 Task: Search one way flight ticket for 3 adults, 3 children in business from College Station: Easterwood Field to Laramie: Laramie Regional Airport on 8-3-2023. Choice of flights is American. Number of bags: 4 checked bags. Price is upto 108000. Outbound departure time preference is 22:30.
Action: Mouse moved to (373, 182)
Screenshot: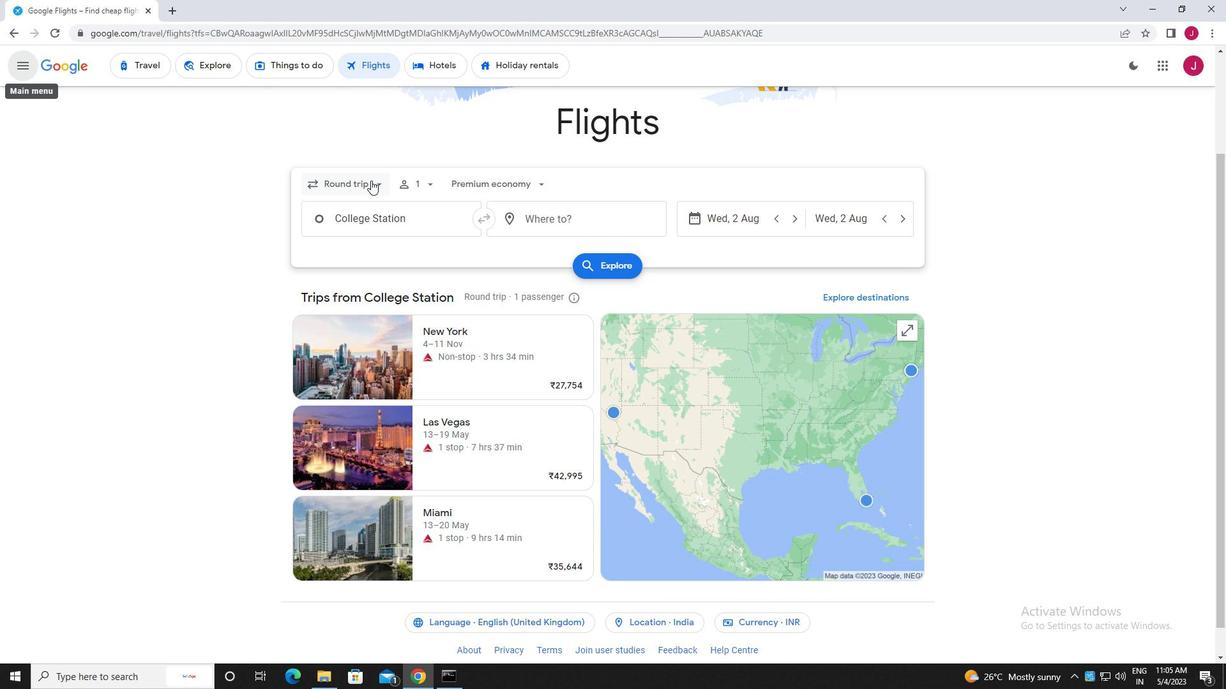 
Action: Mouse pressed left at (373, 182)
Screenshot: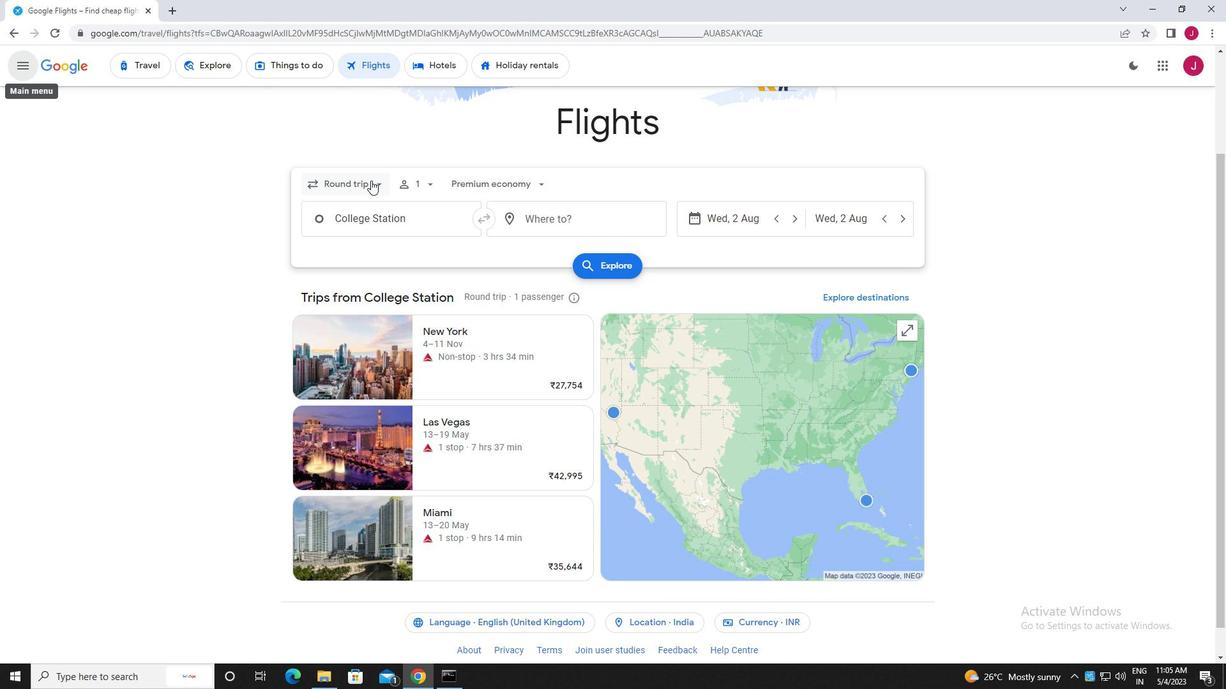 
Action: Mouse moved to (366, 245)
Screenshot: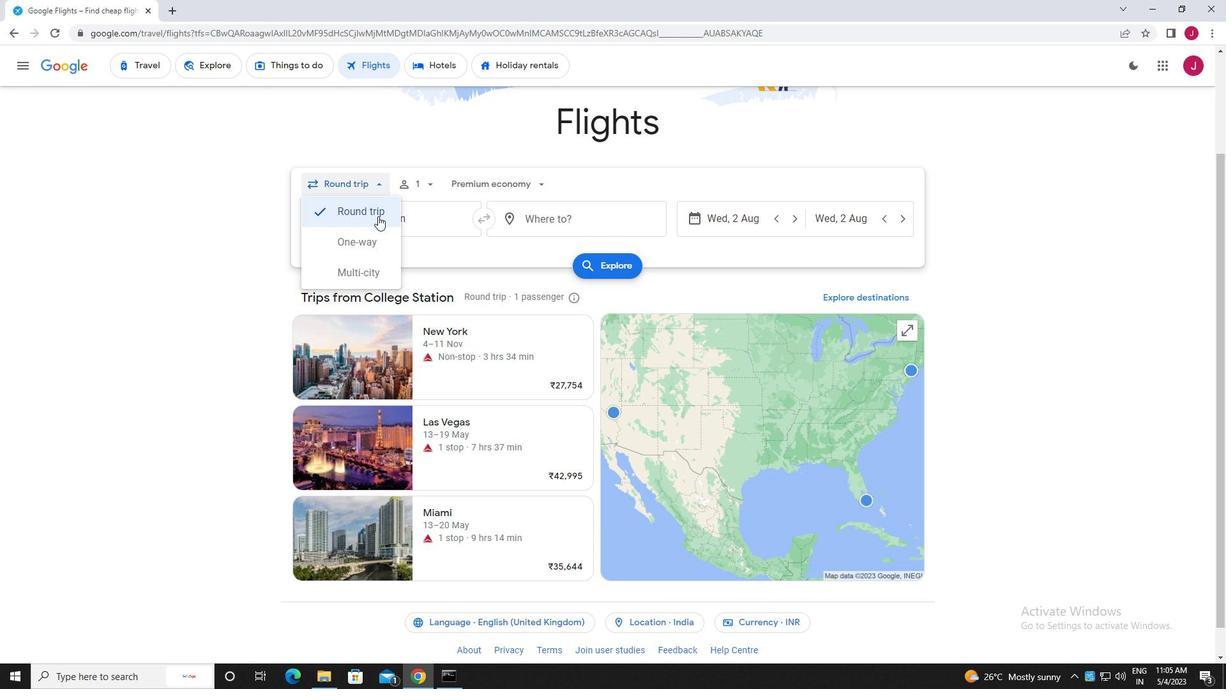 
Action: Mouse pressed left at (366, 245)
Screenshot: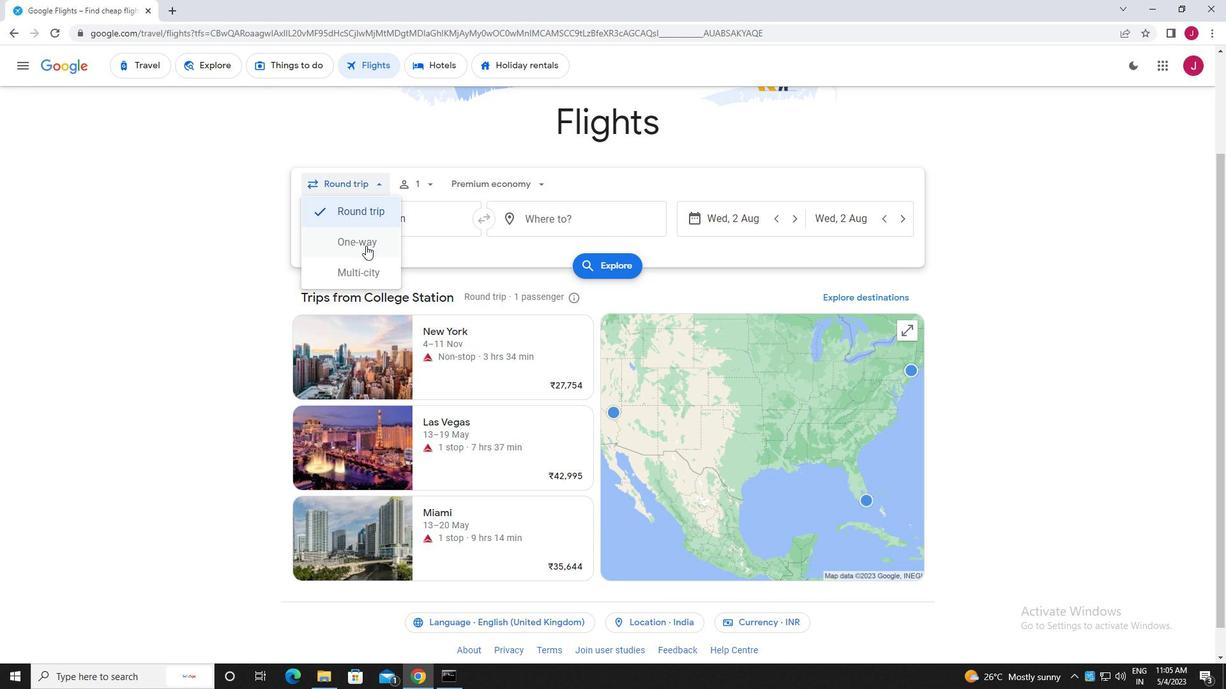 
Action: Mouse moved to (426, 188)
Screenshot: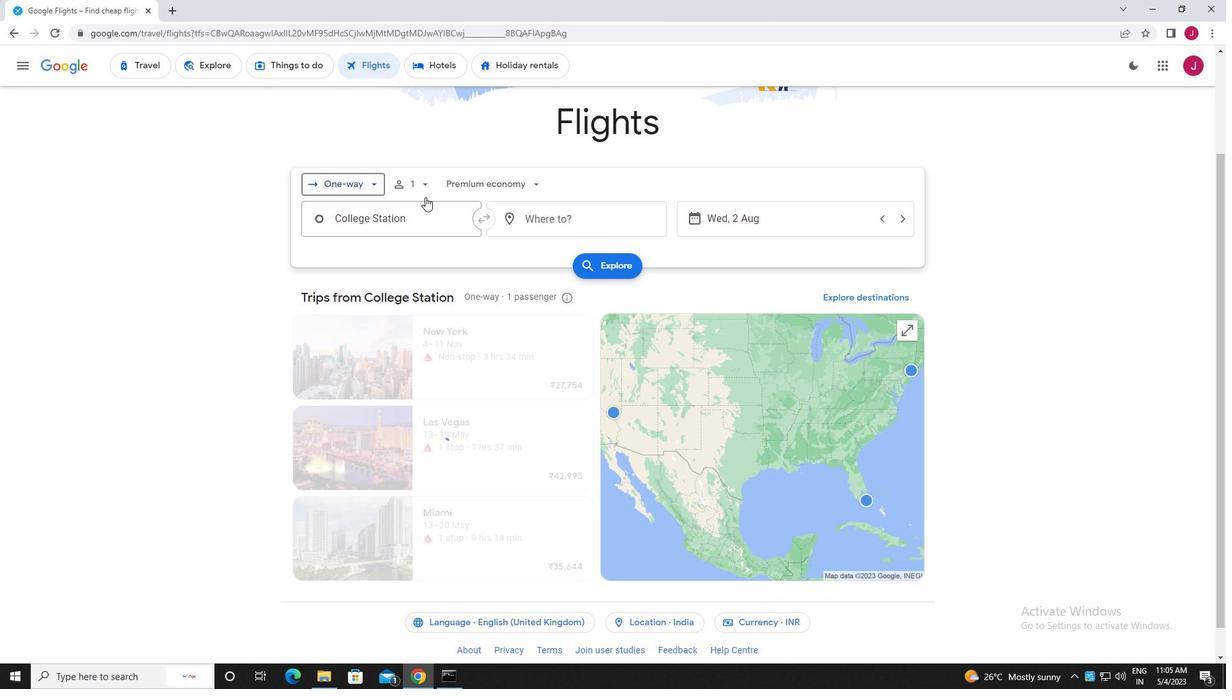 
Action: Mouse pressed left at (426, 188)
Screenshot: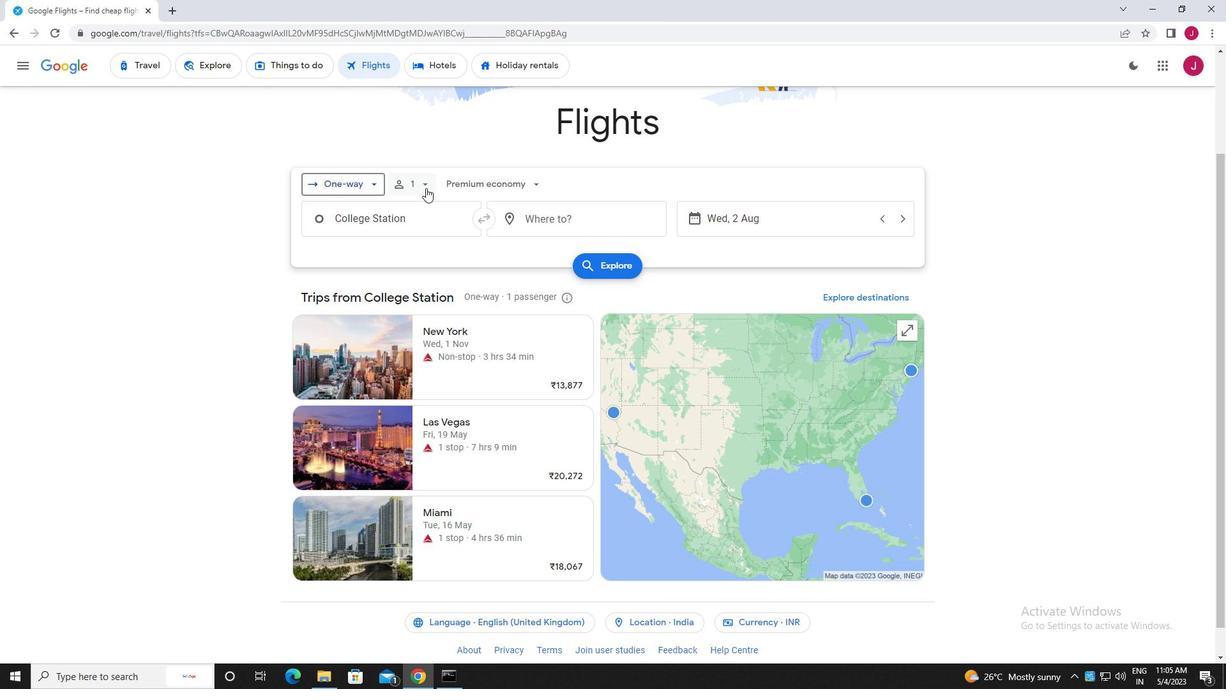 
Action: Mouse moved to (523, 212)
Screenshot: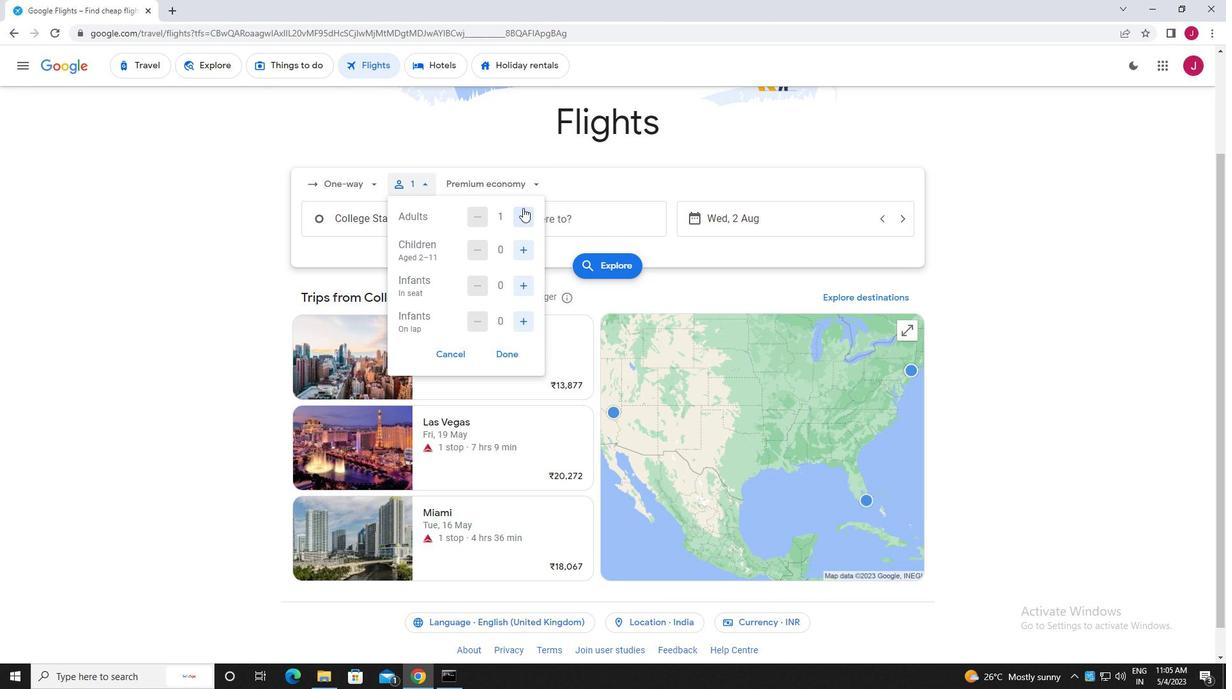 
Action: Mouse pressed left at (523, 212)
Screenshot: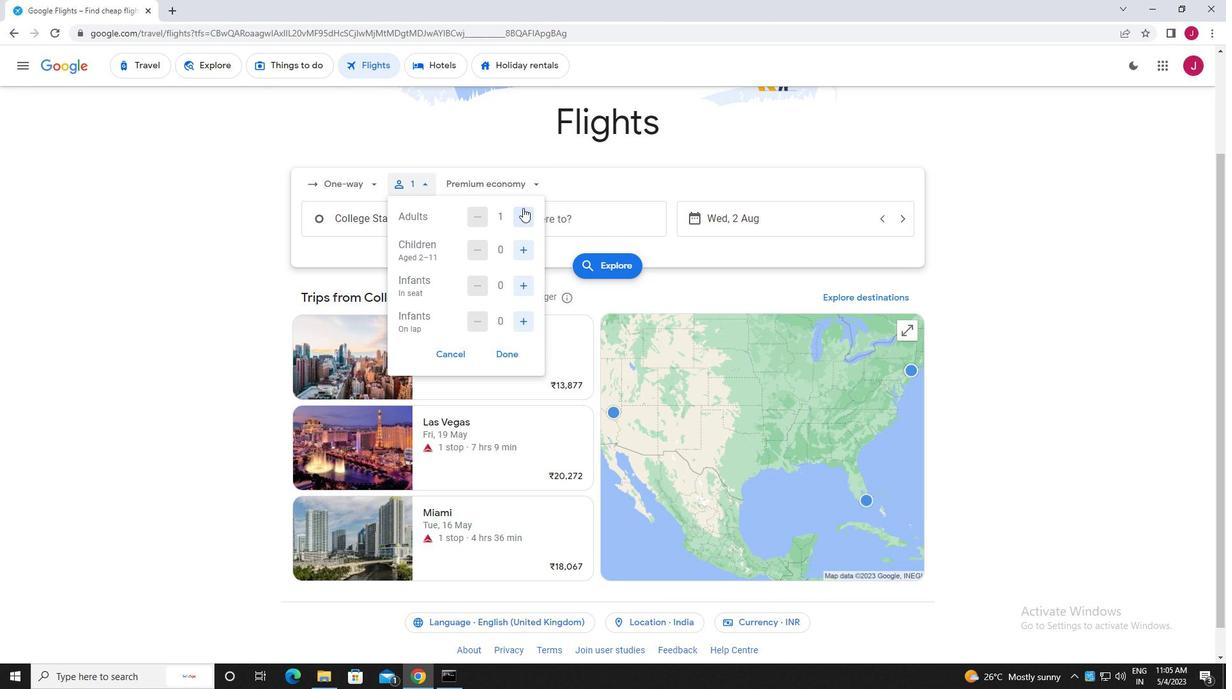 
Action: Mouse moved to (524, 212)
Screenshot: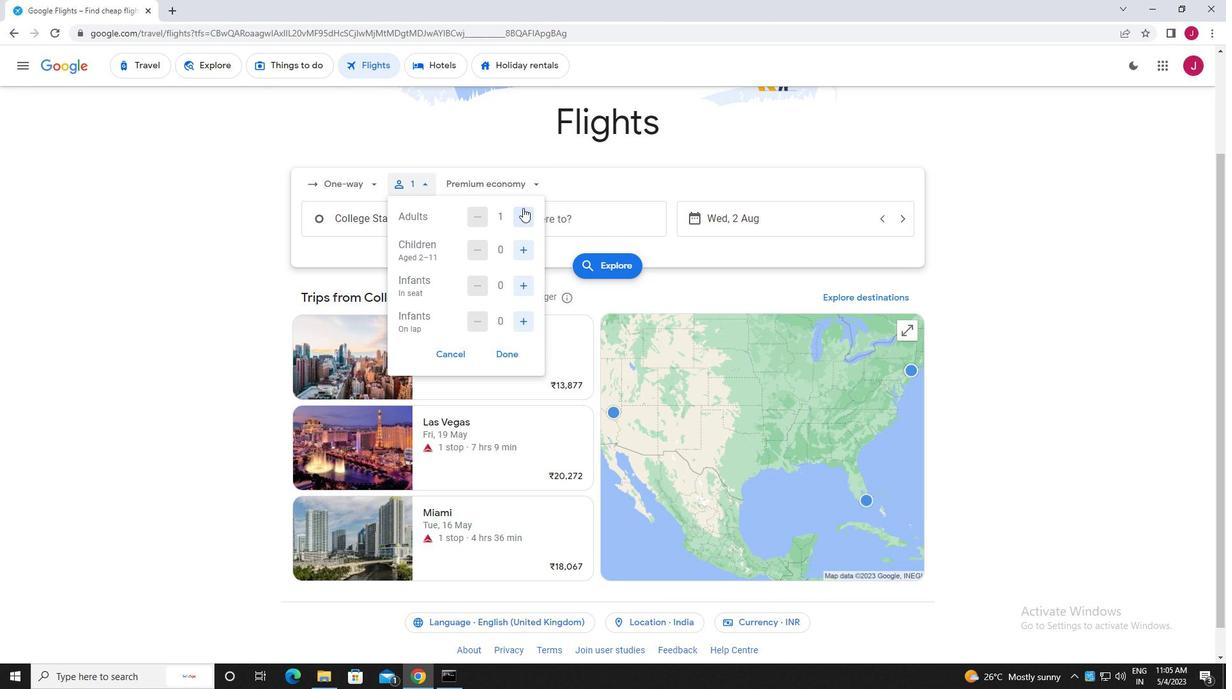 
Action: Mouse pressed left at (524, 212)
Screenshot: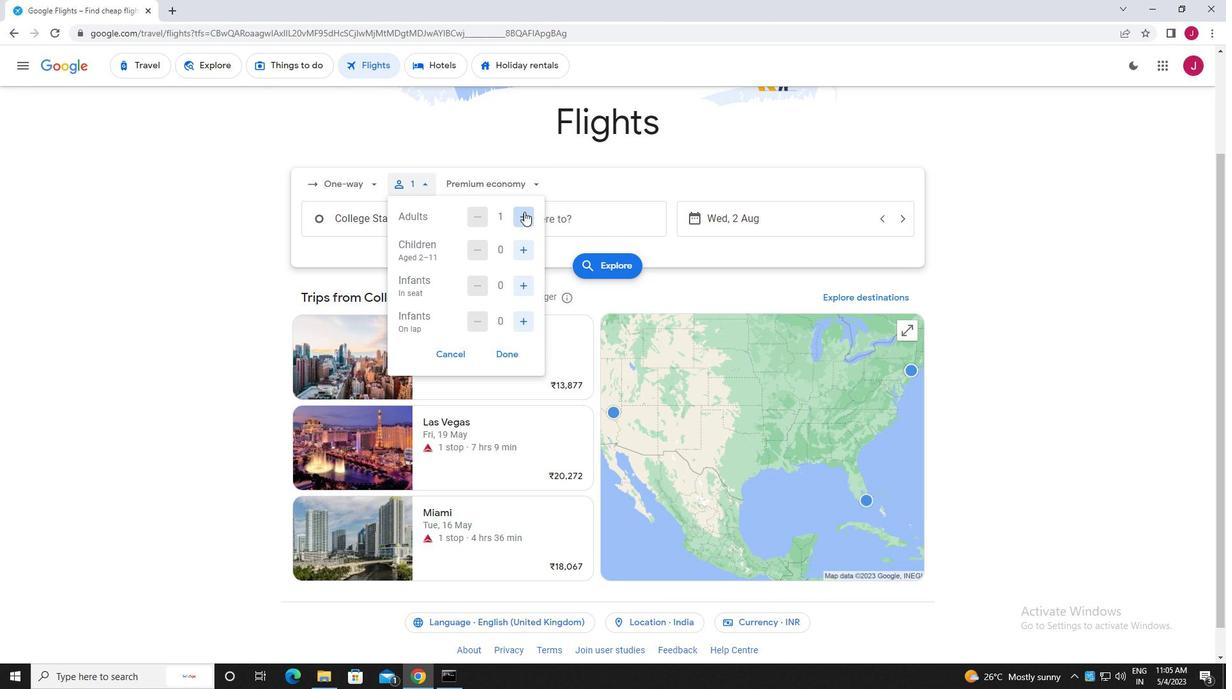 
Action: Mouse moved to (521, 250)
Screenshot: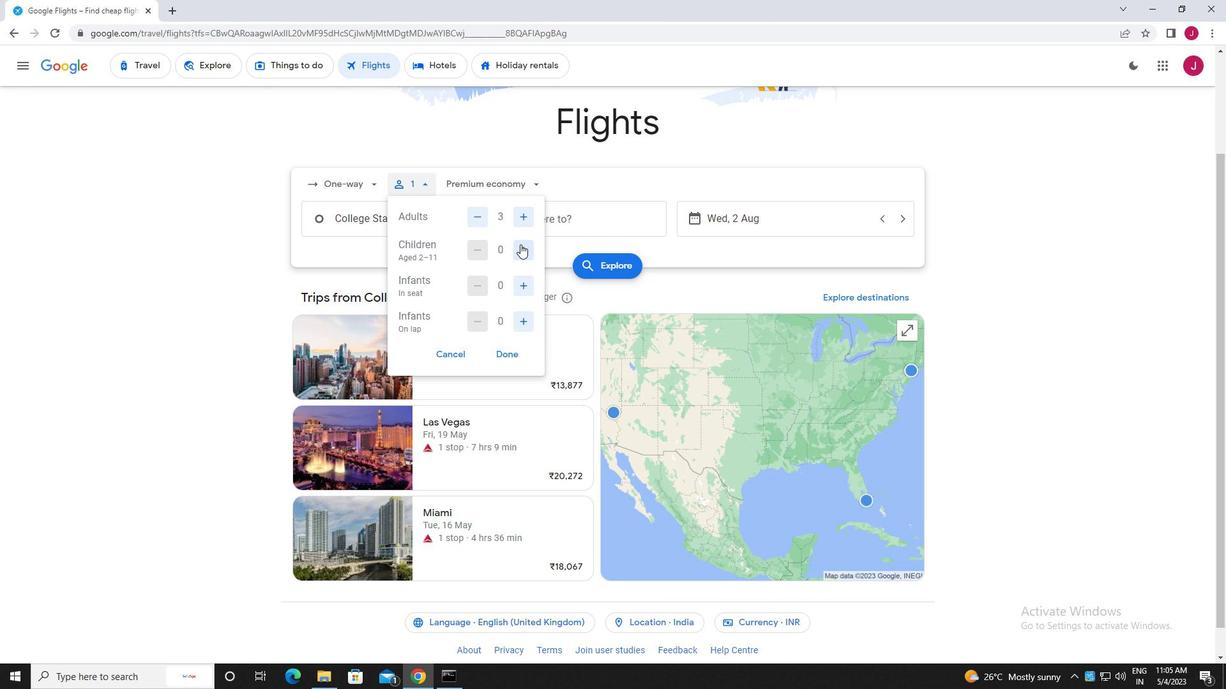 
Action: Mouse pressed left at (521, 250)
Screenshot: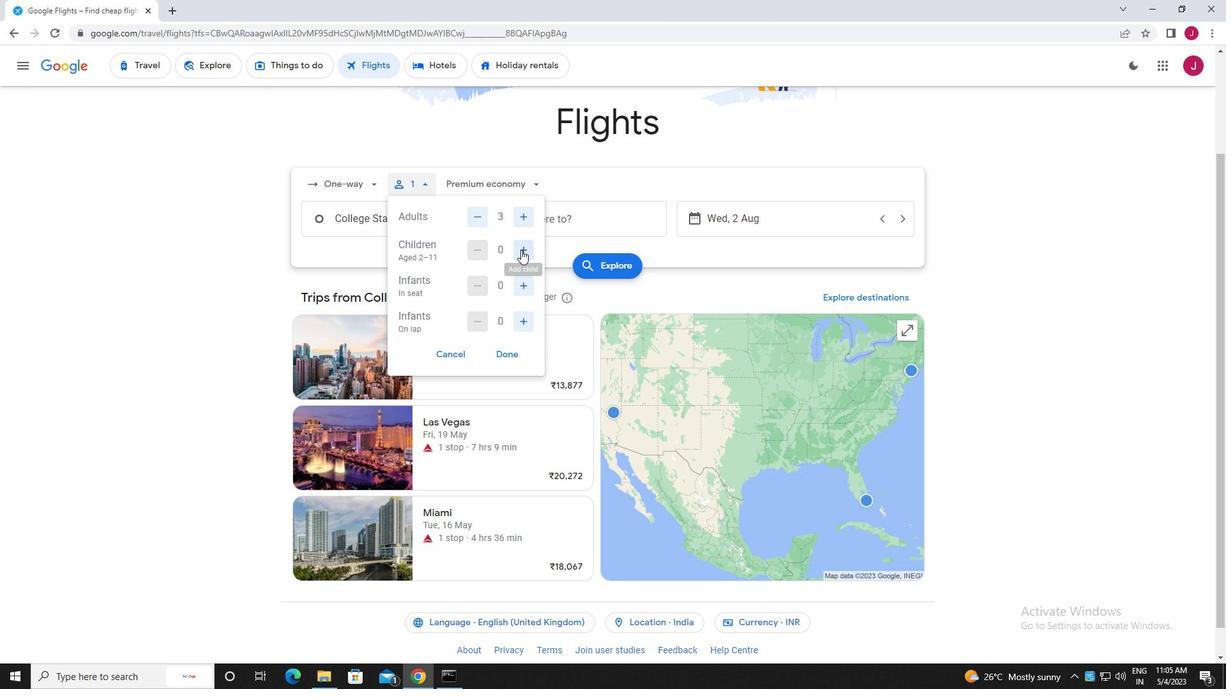 
Action: Mouse pressed left at (521, 250)
Screenshot: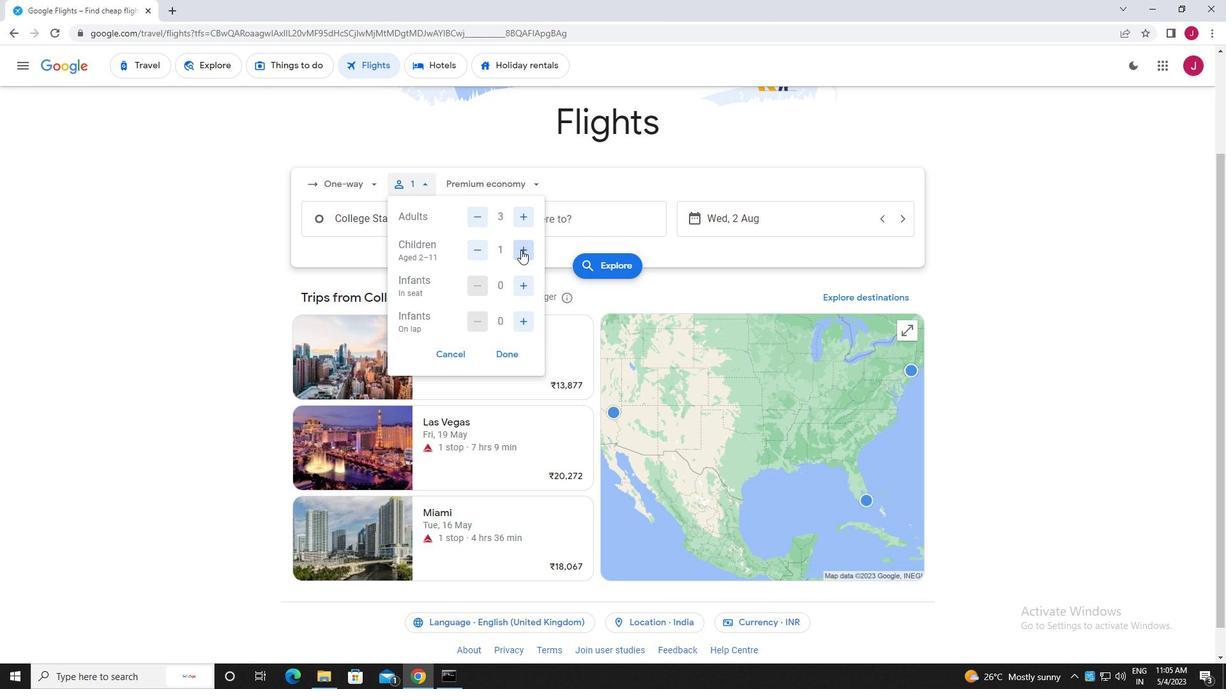 
Action: Mouse moved to (509, 354)
Screenshot: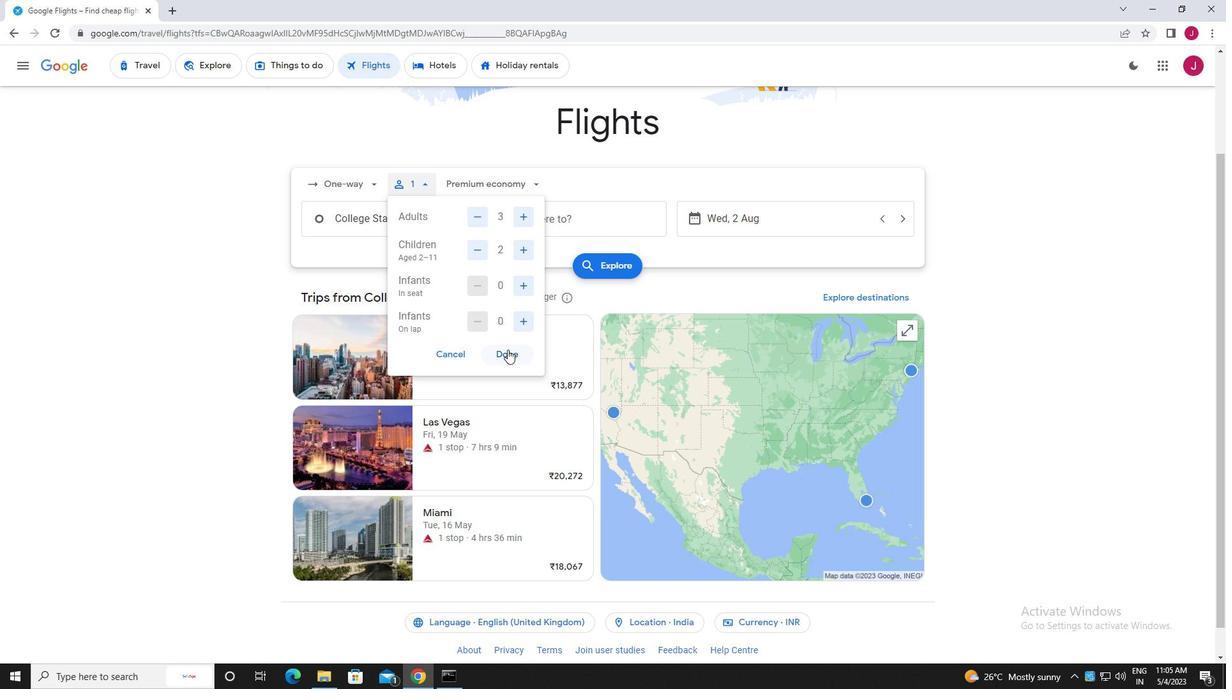 
Action: Mouse pressed left at (509, 354)
Screenshot: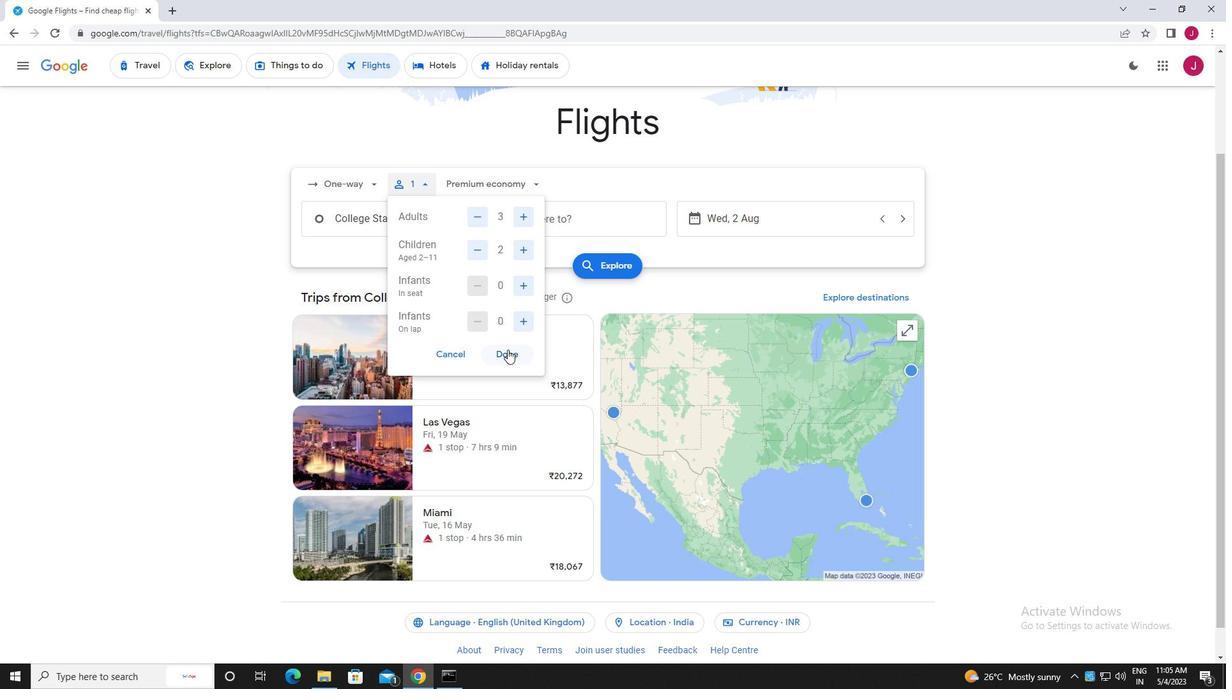 
Action: Mouse moved to (427, 181)
Screenshot: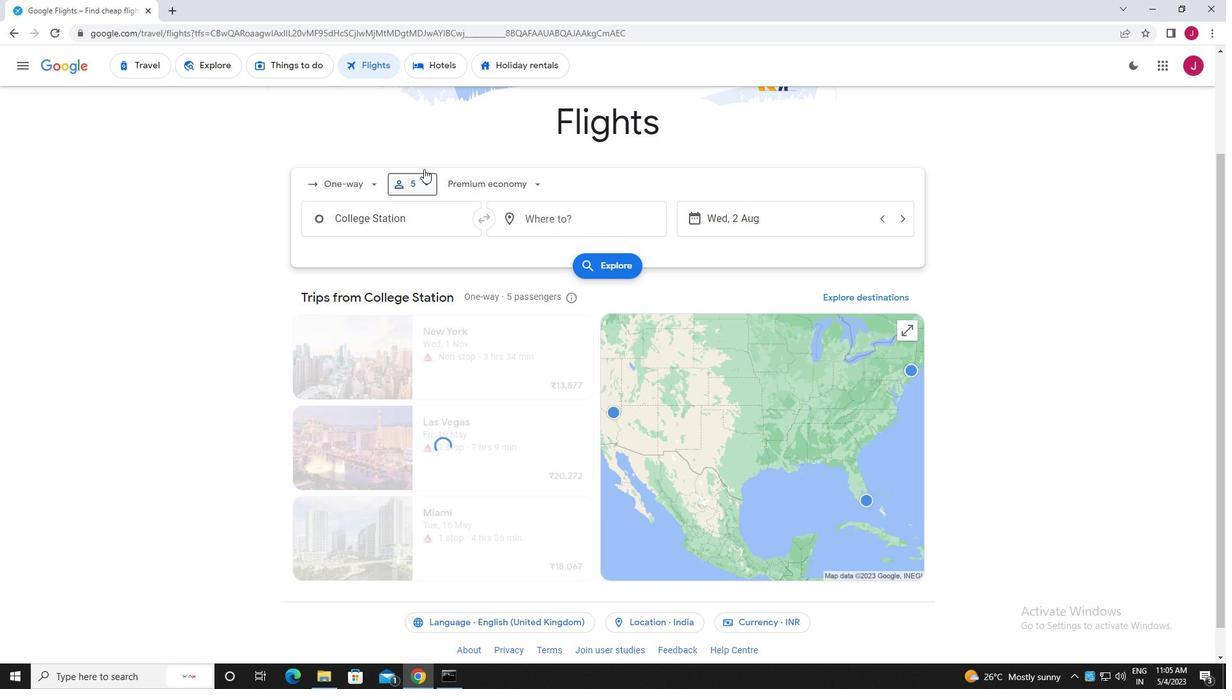 
Action: Mouse pressed left at (427, 181)
Screenshot: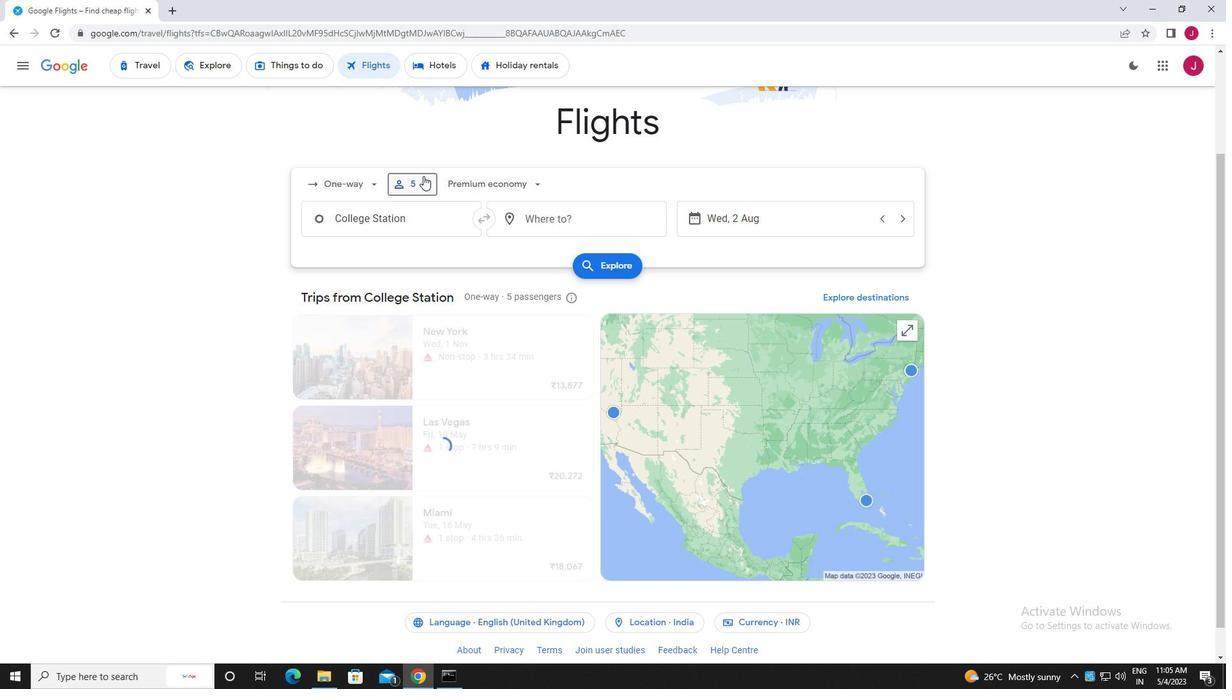 
Action: Mouse moved to (520, 255)
Screenshot: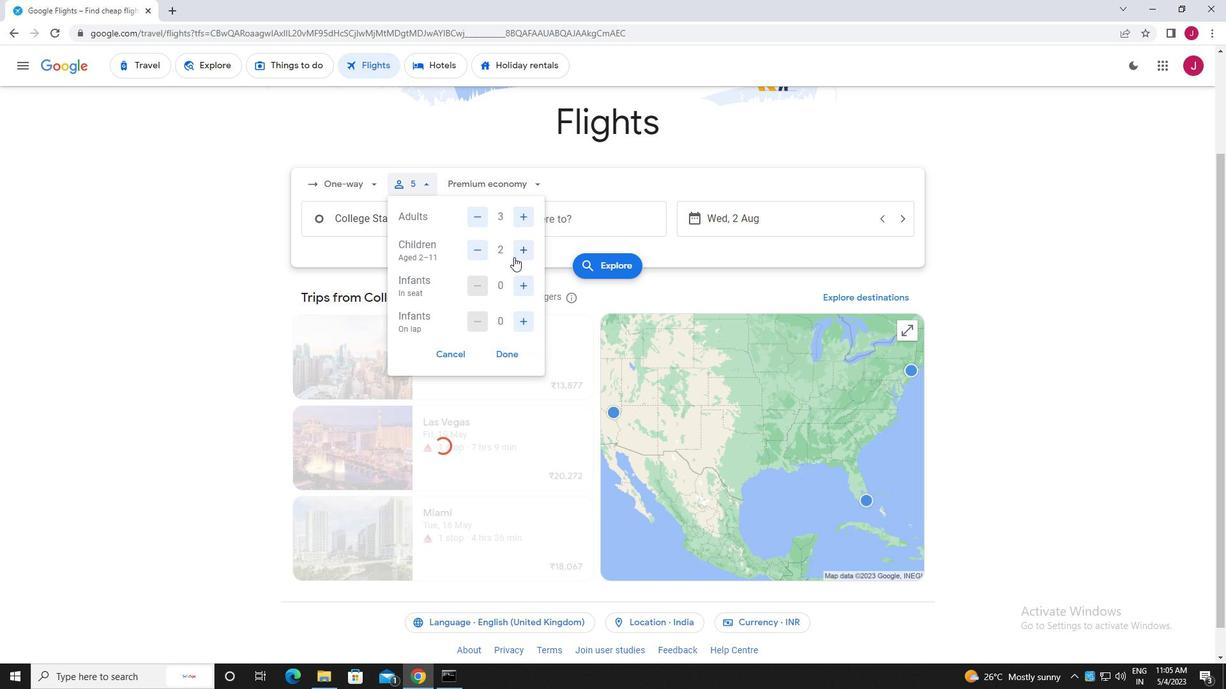 
Action: Mouse pressed left at (520, 255)
Screenshot: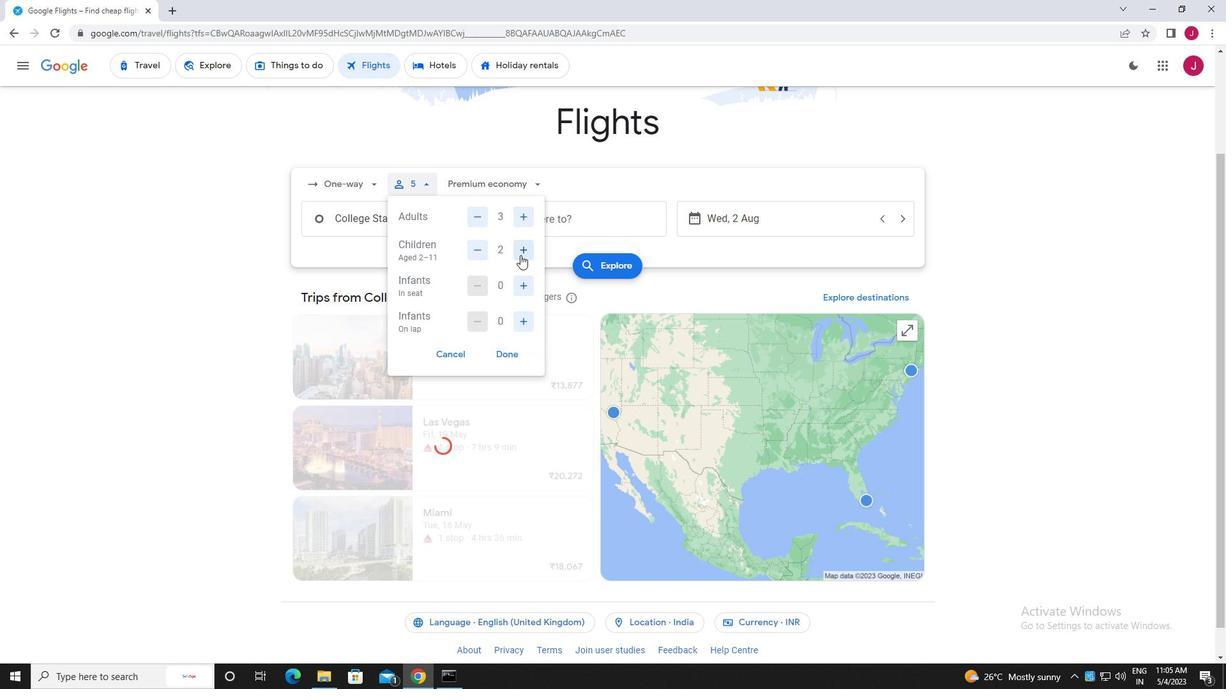 
Action: Mouse moved to (505, 353)
Screenshot: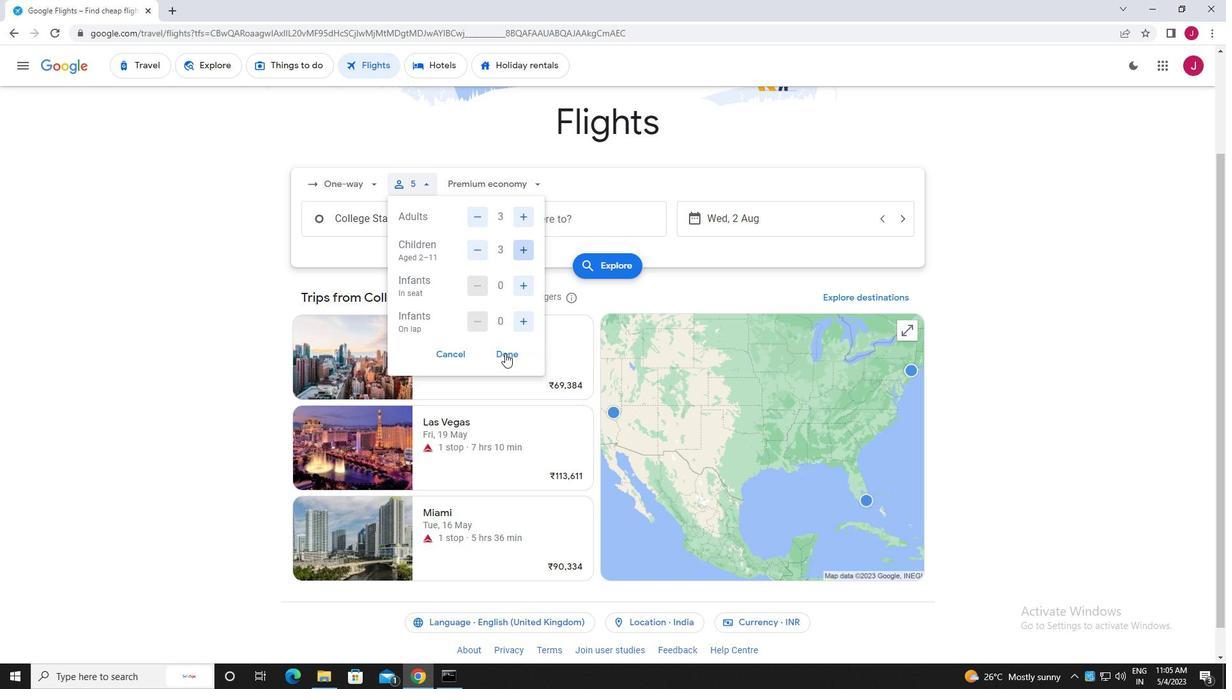 
Action: Mouse pressed left at (505, 353)
Screenshot: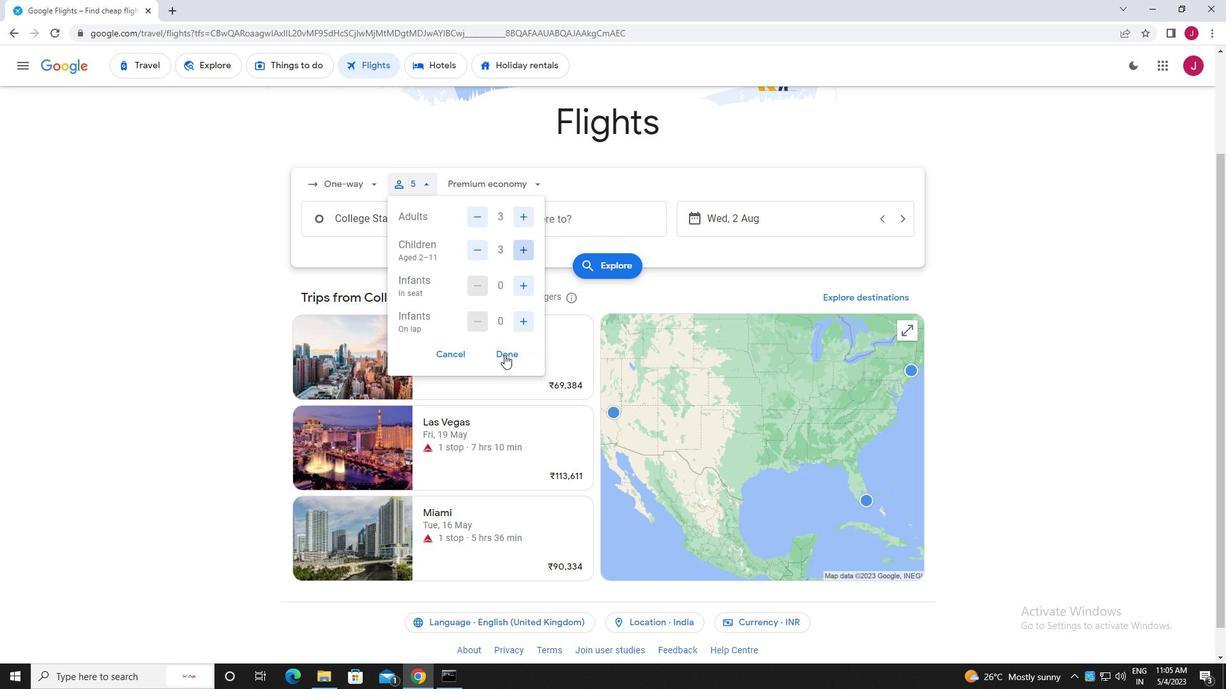 
Action: Mouse moved to (498, 180)
Screenshot: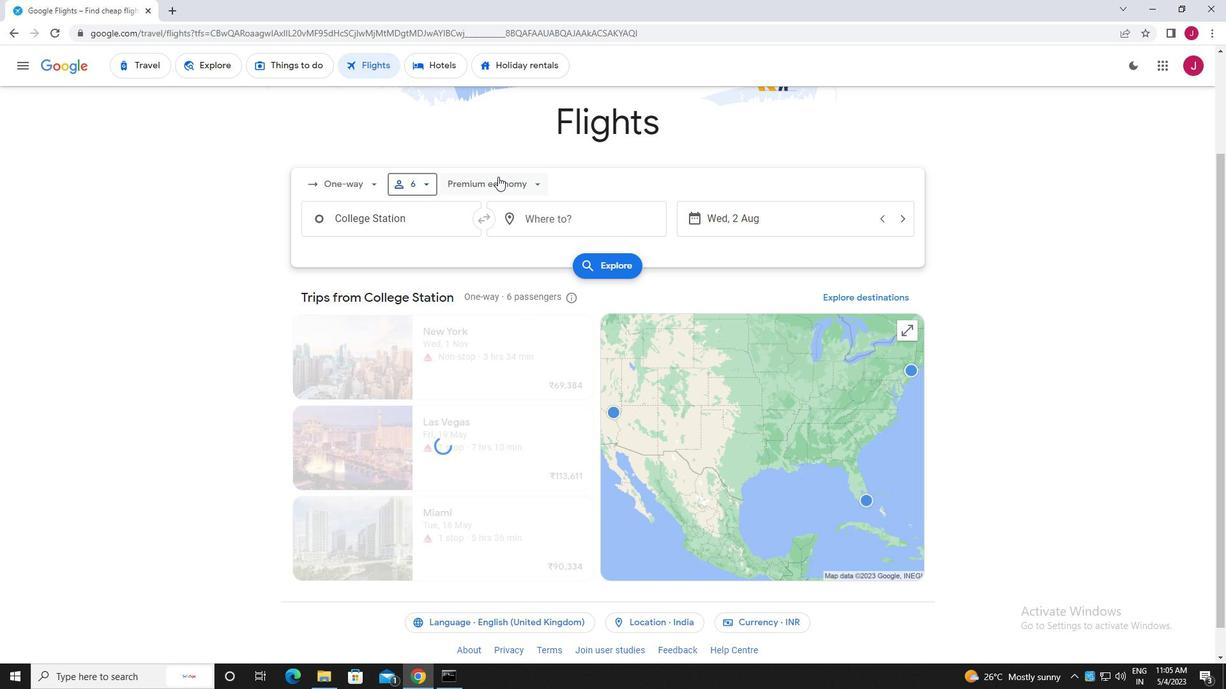 
Action: Mouse pressed left at (498, 180)
Screenshot: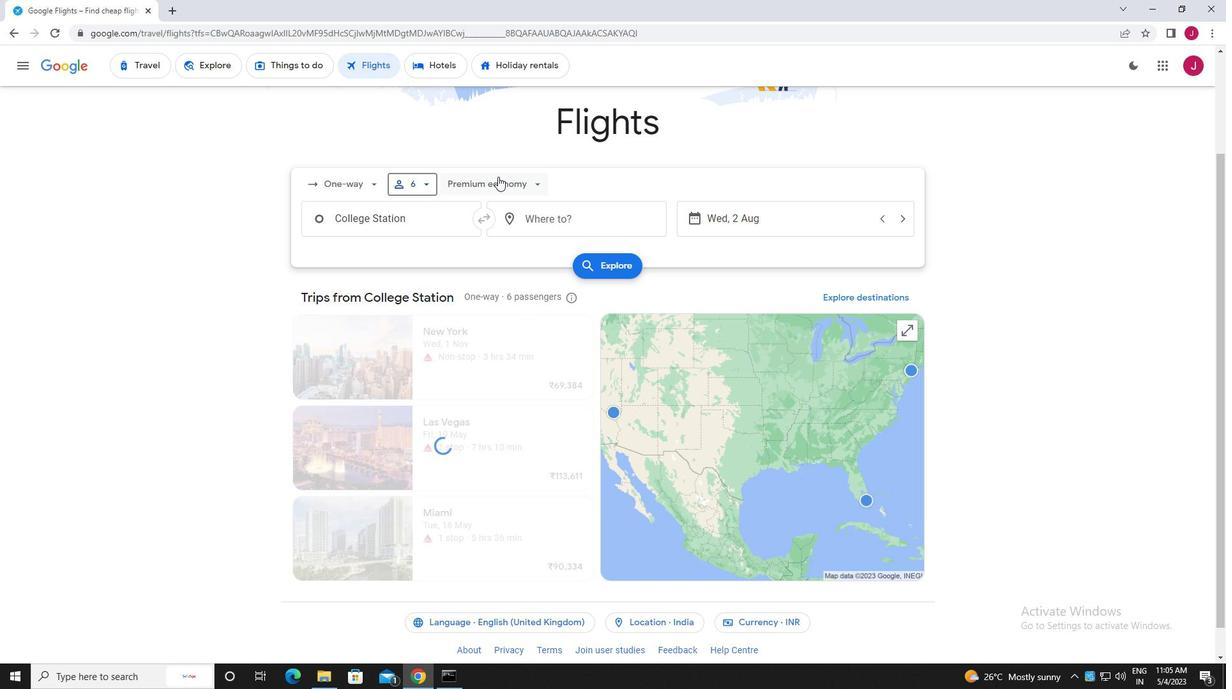 
Action: Mouse moved to (504, 274)
Screenshot: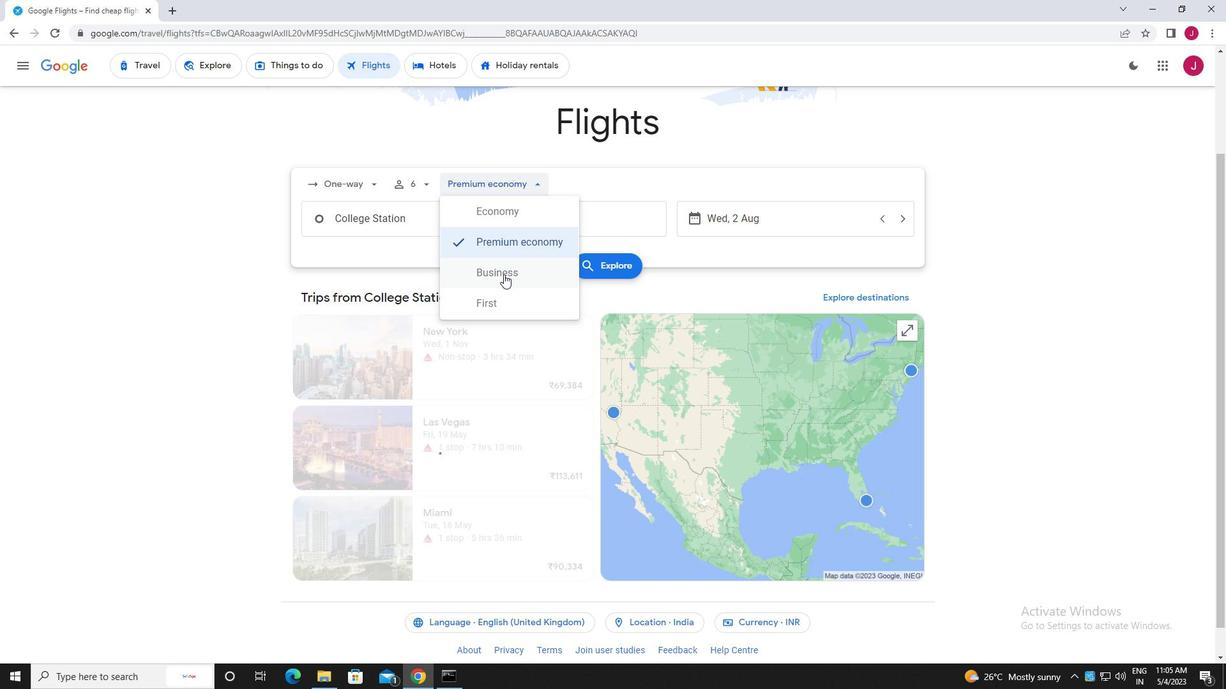 
Action: Mouse pressed left at (504, 274)
Screenshot: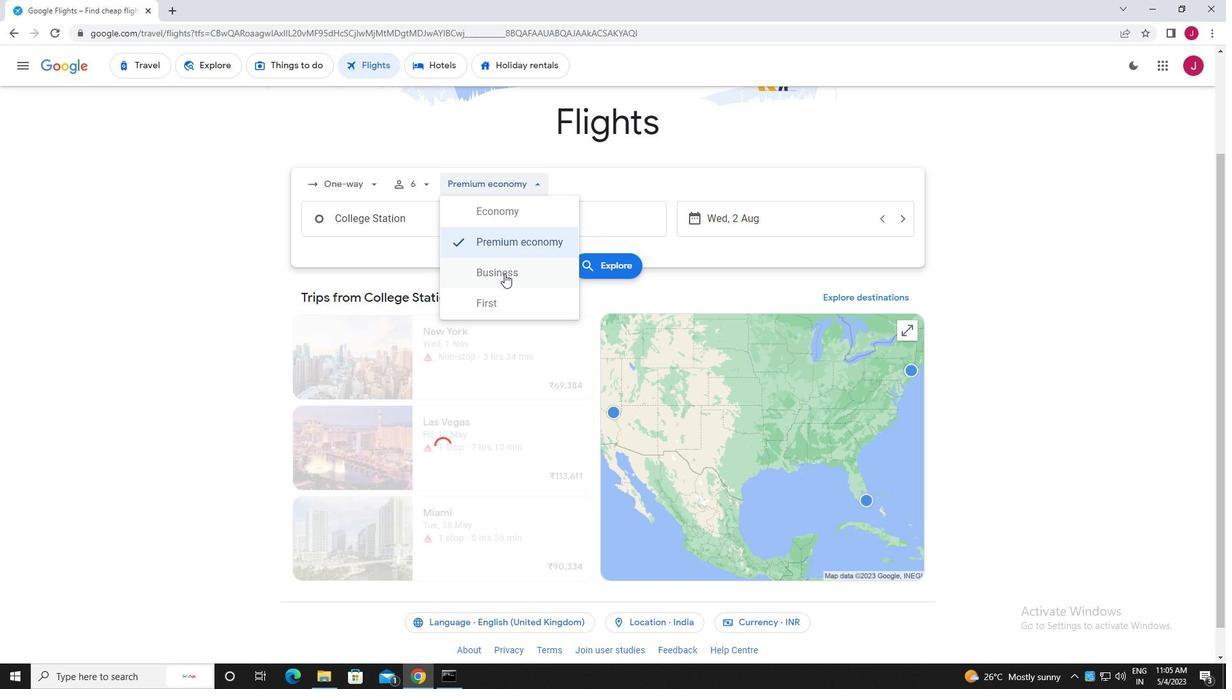 
Action: Mouse moved to (439, 218)
Screenshot: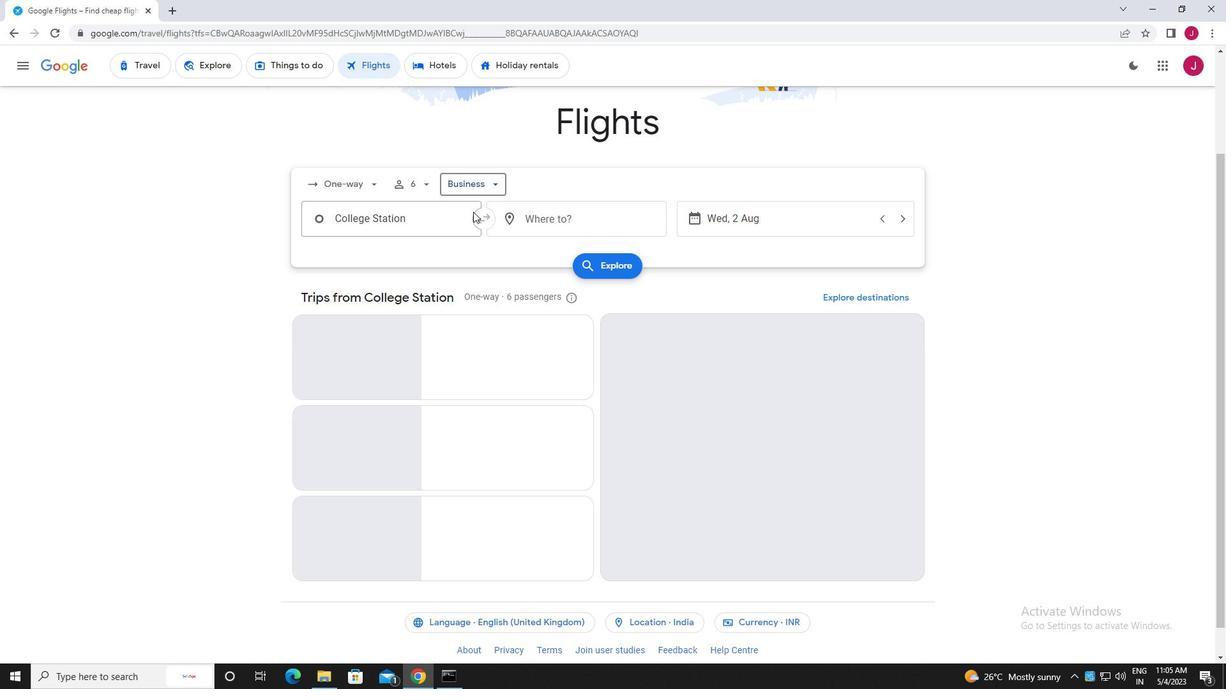 
Action: Mouse pressed left at (439, 218)
Screenshot: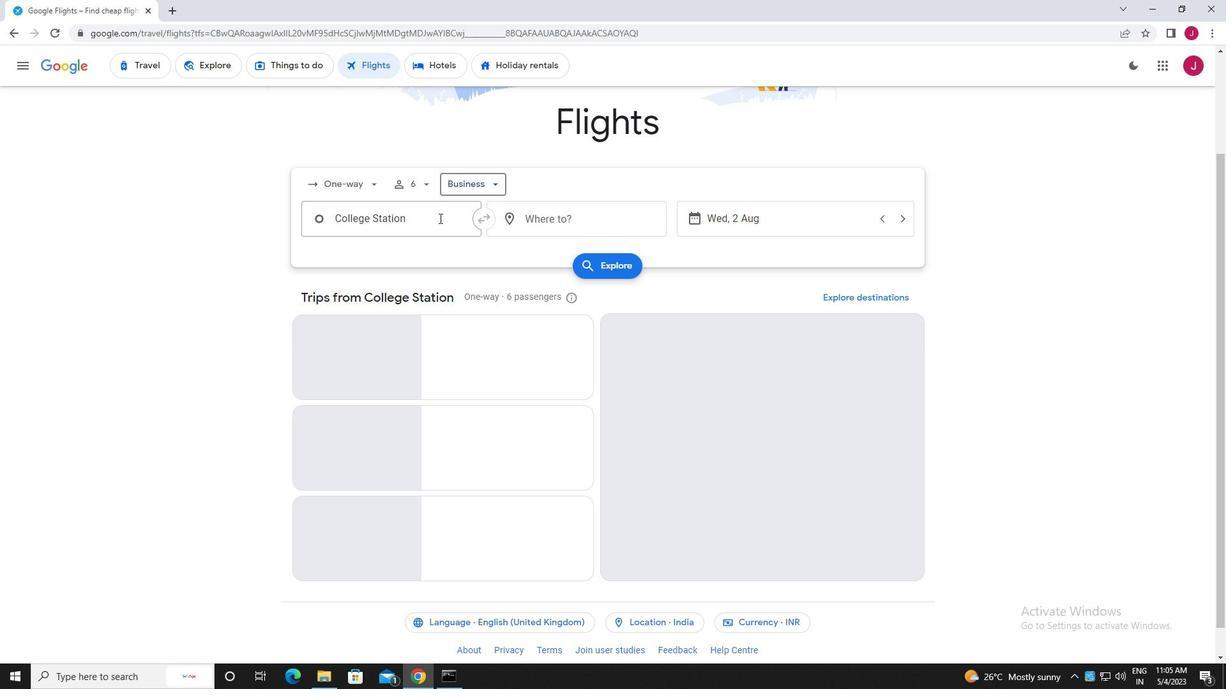 
Action: Mouse moved to (439, 219)
Screenshot: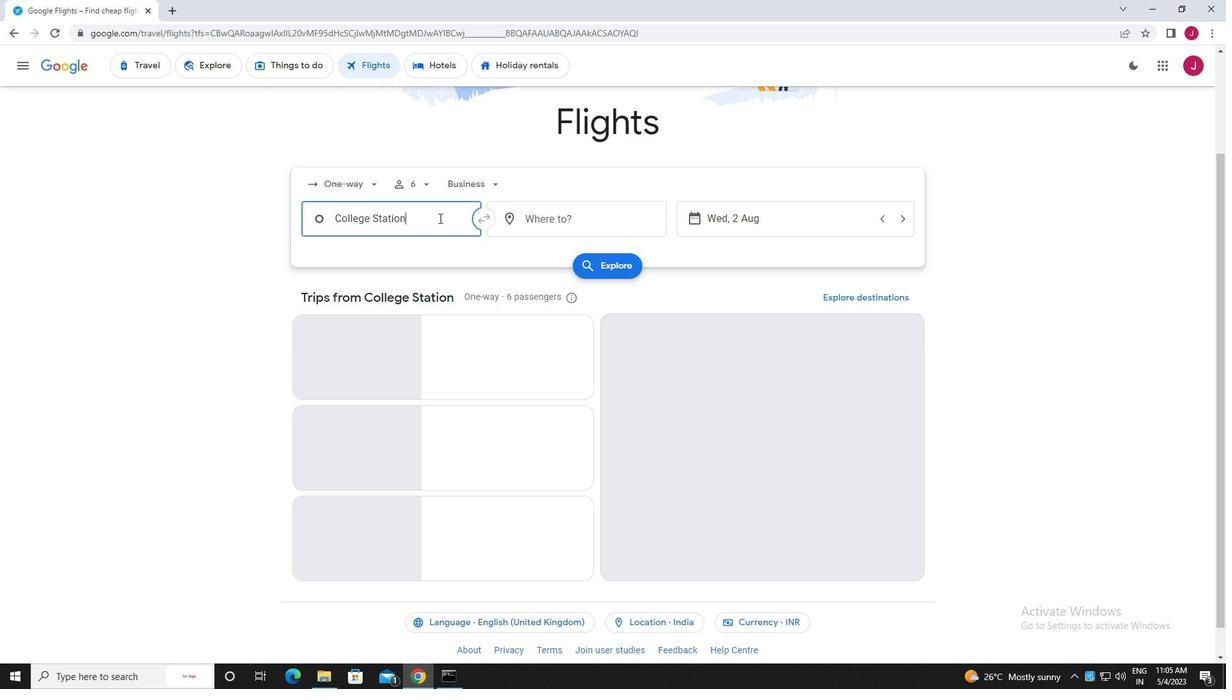 
Action: Key pressed college<Key.space>station<Key.enter>
Screenshot: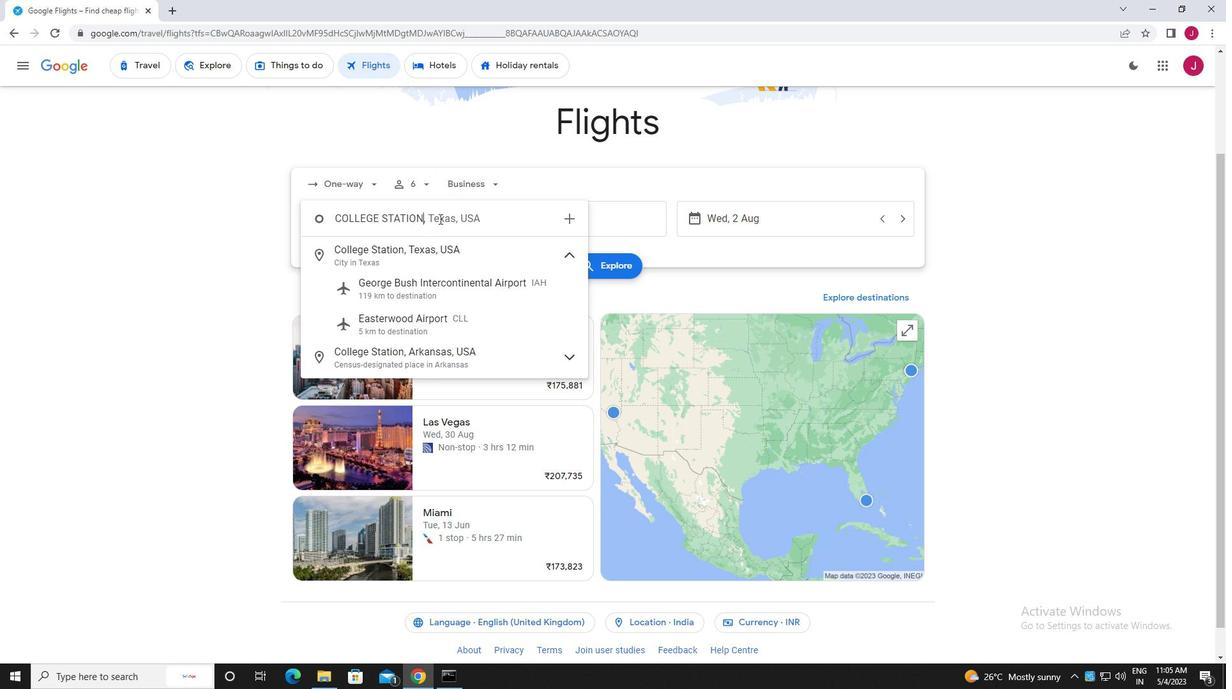 
Action: Mouse moved to (554, 219)
Screenshot: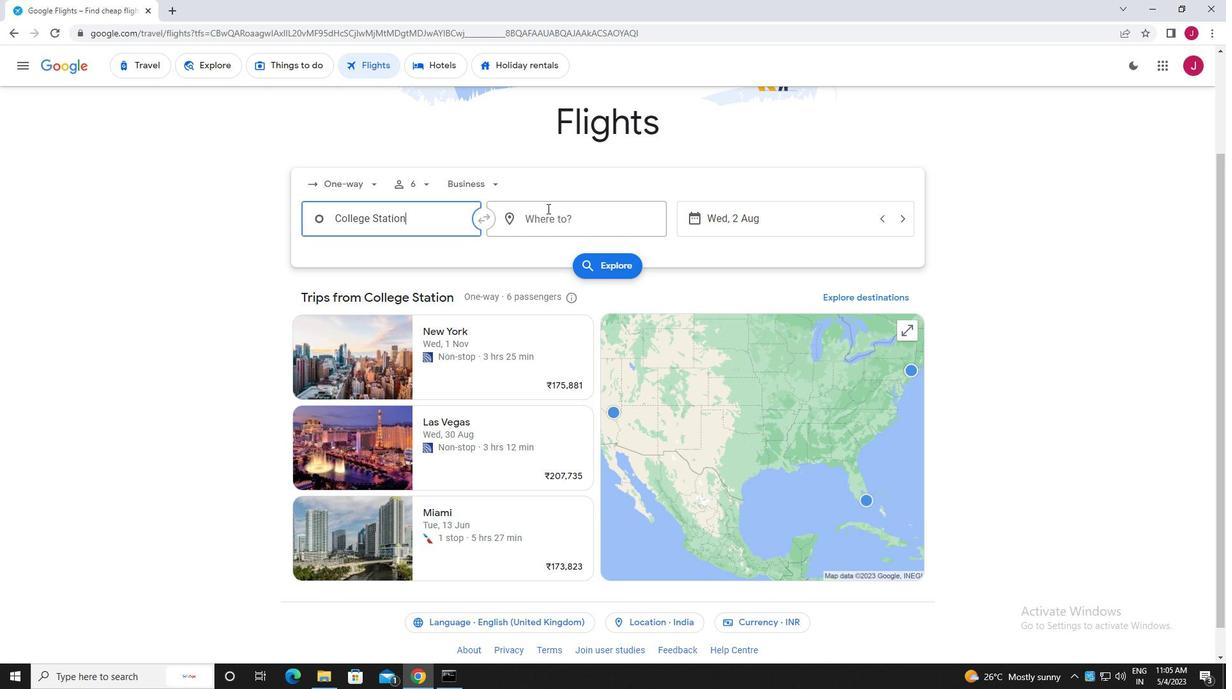 
Action: Mouse pressed left at (554, 219)
Screenshot: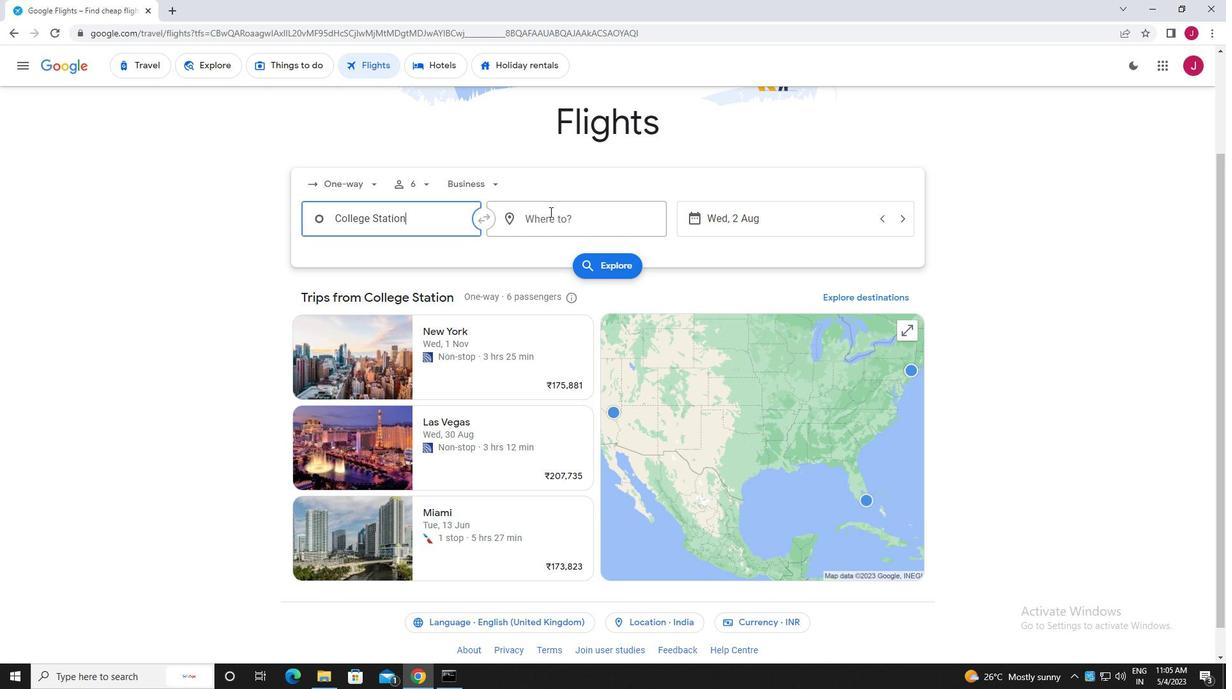 
Action: Mouse moved to (557, 221)
Screenshot: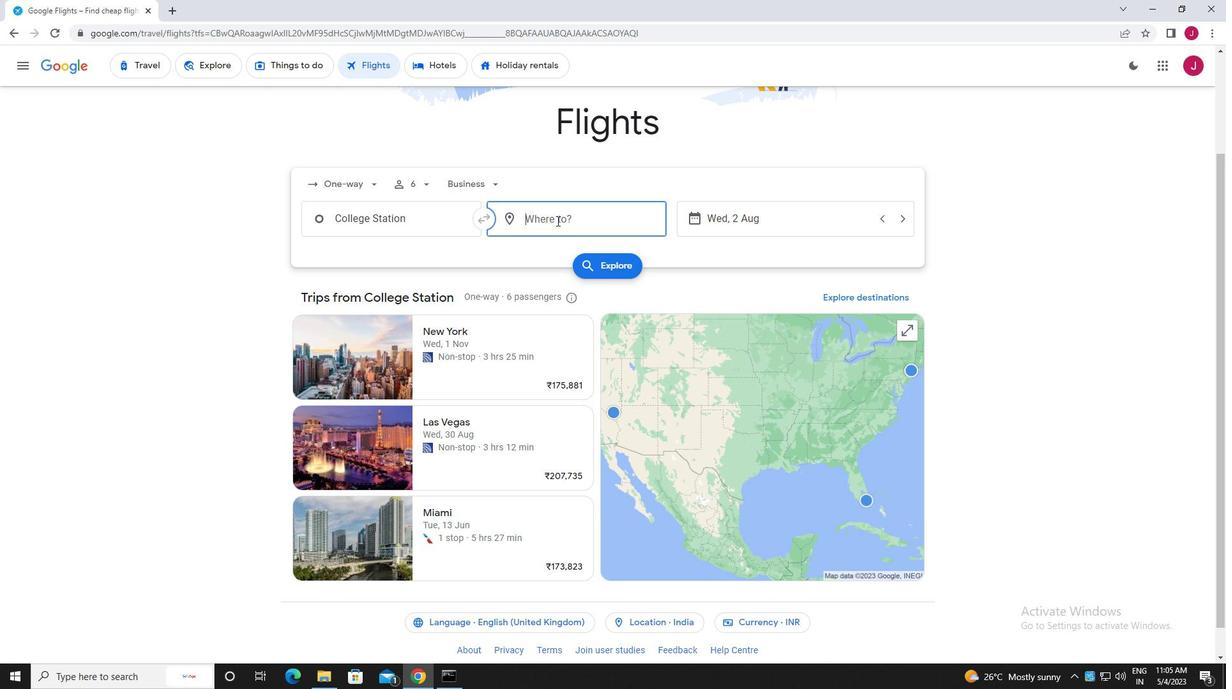 
Action: Key pressed laram
Screenshot: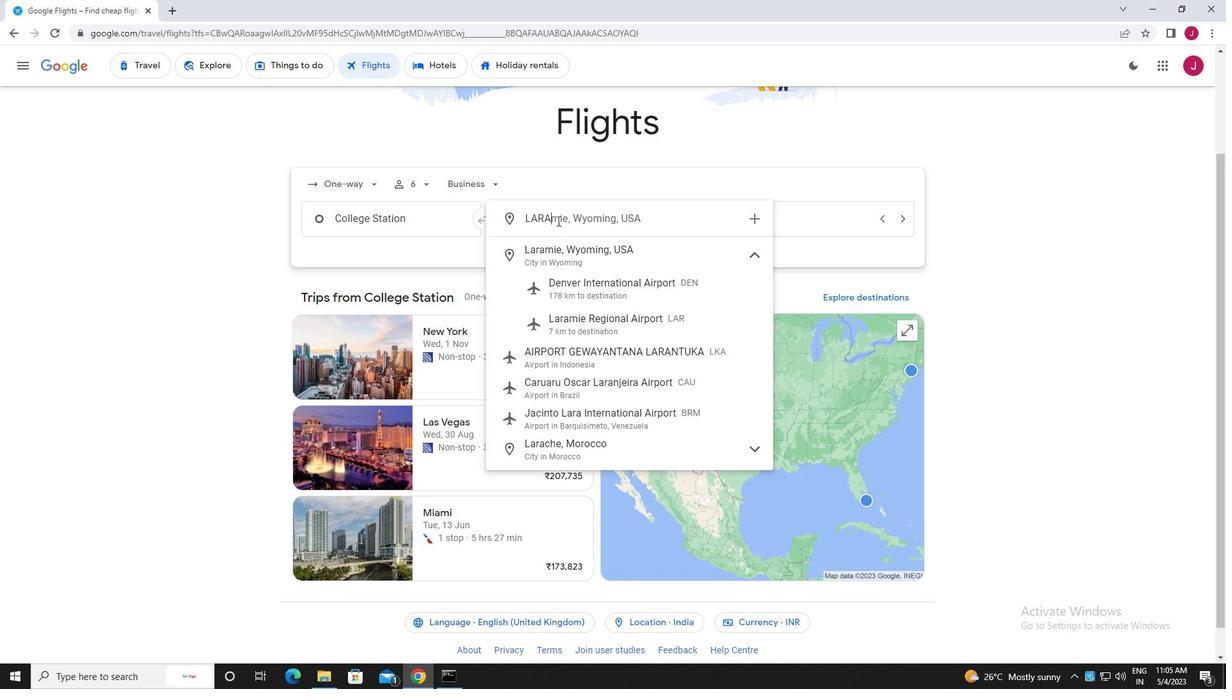 
Action: Mouse moved to (624, 325)
Screenshot: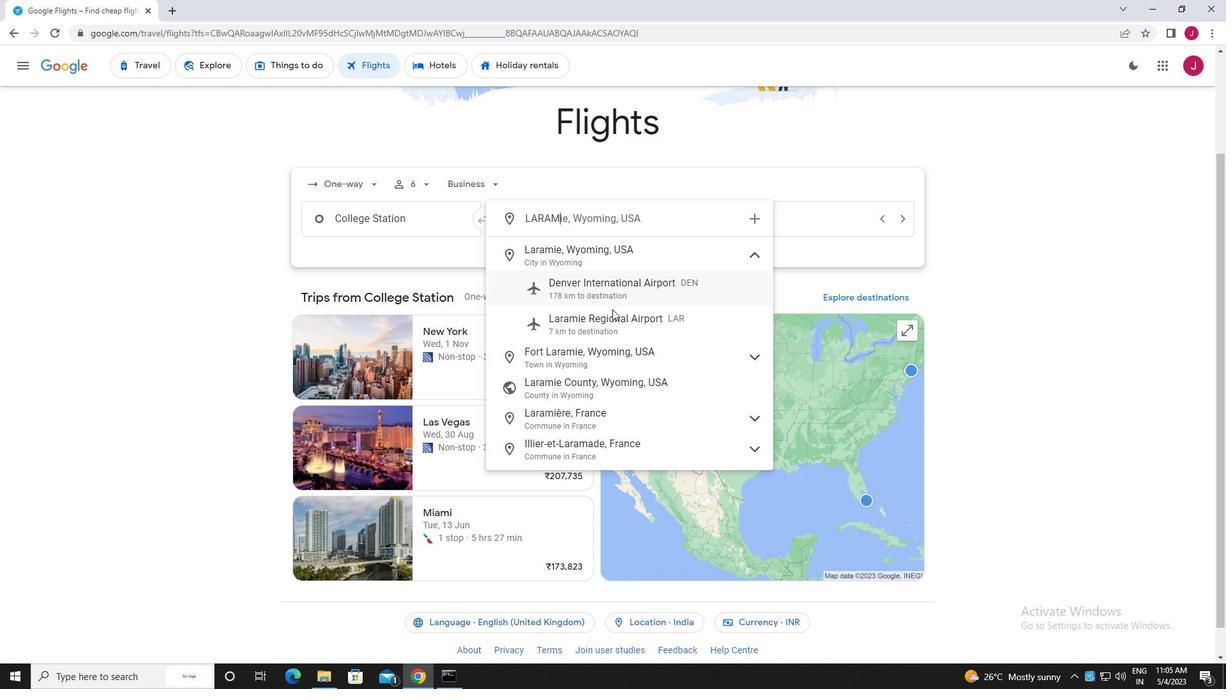 
Action: Mouse pressed left at (624, 325)
Screenshot: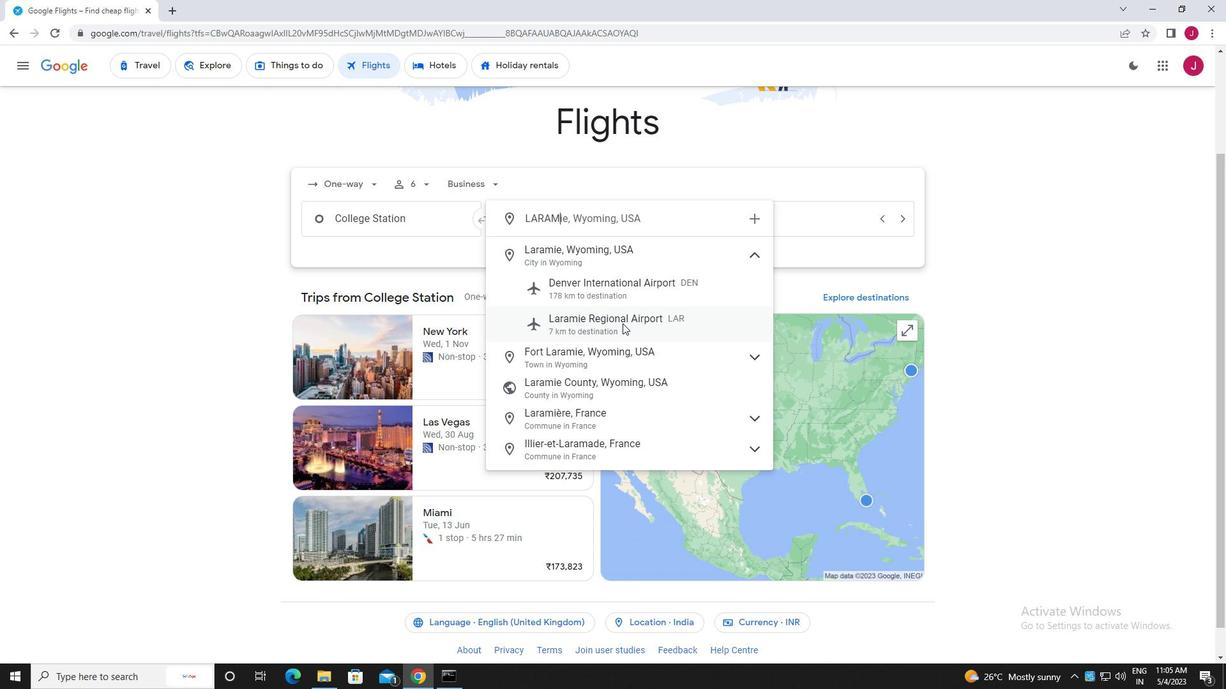 
Action: Mouse moved to (761, 218)
Screenshot: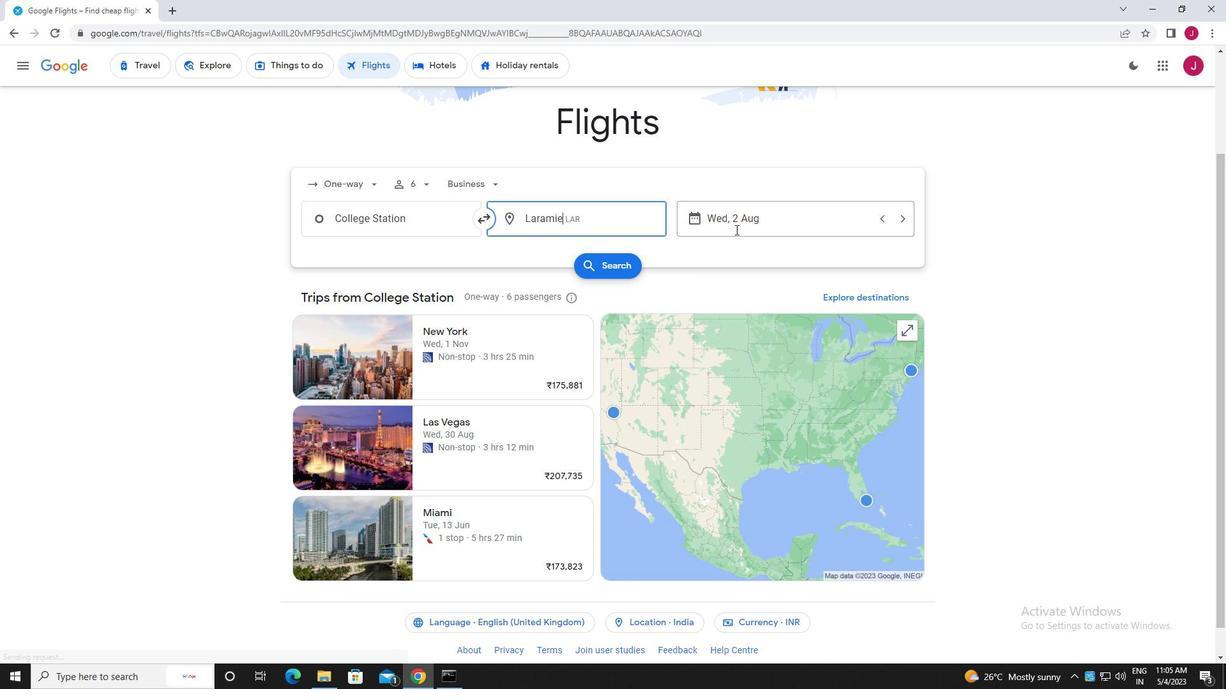 
Action: Mouse pressed left at (761, 218)
Screenshot: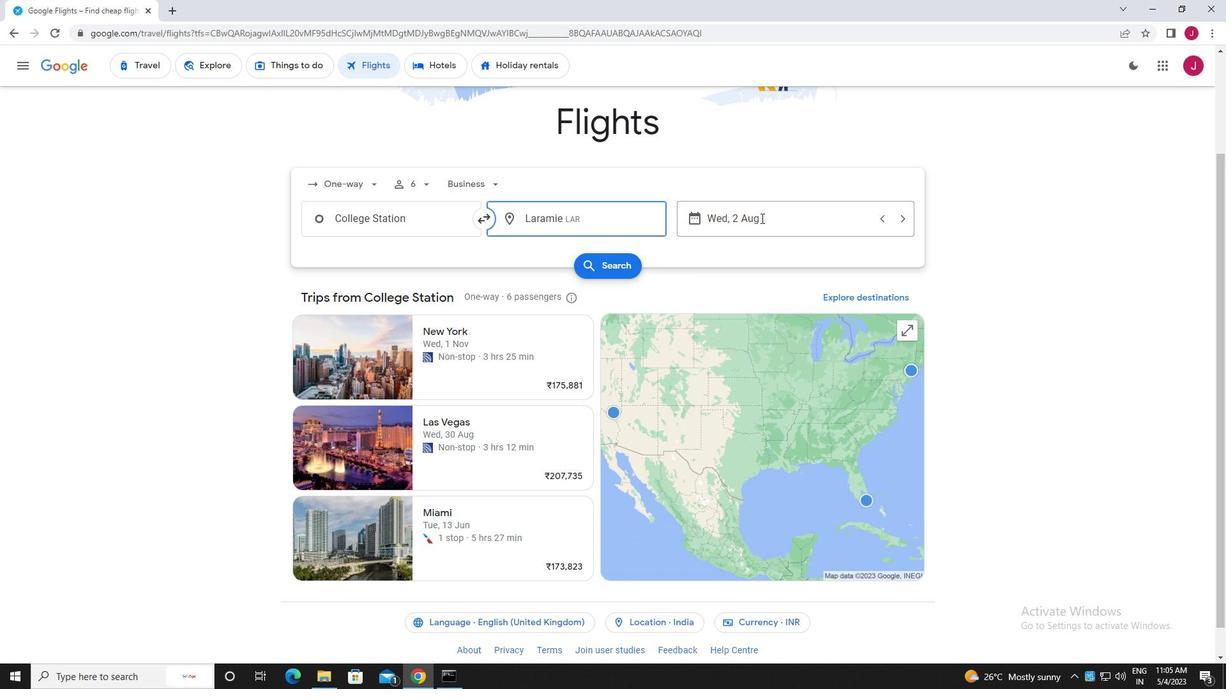 
Action: Mouse moved to (589, 316)
Screenshot: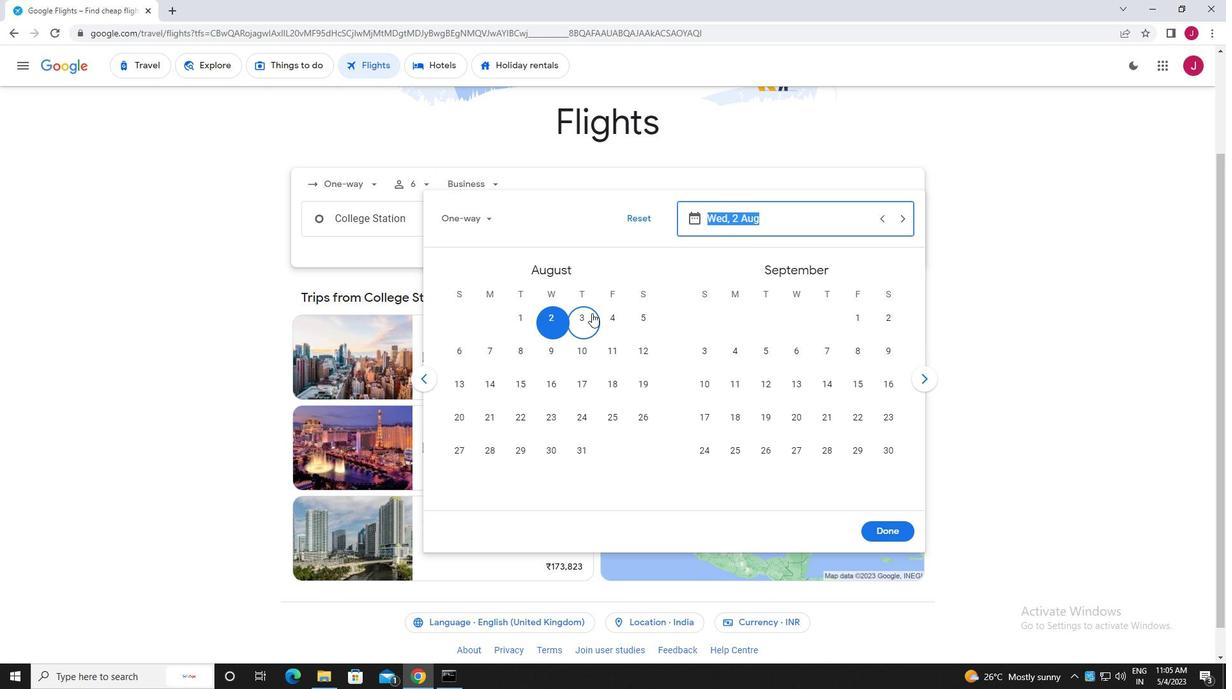 
Action: Mouse pressed left at (589, 316)
Screenshot: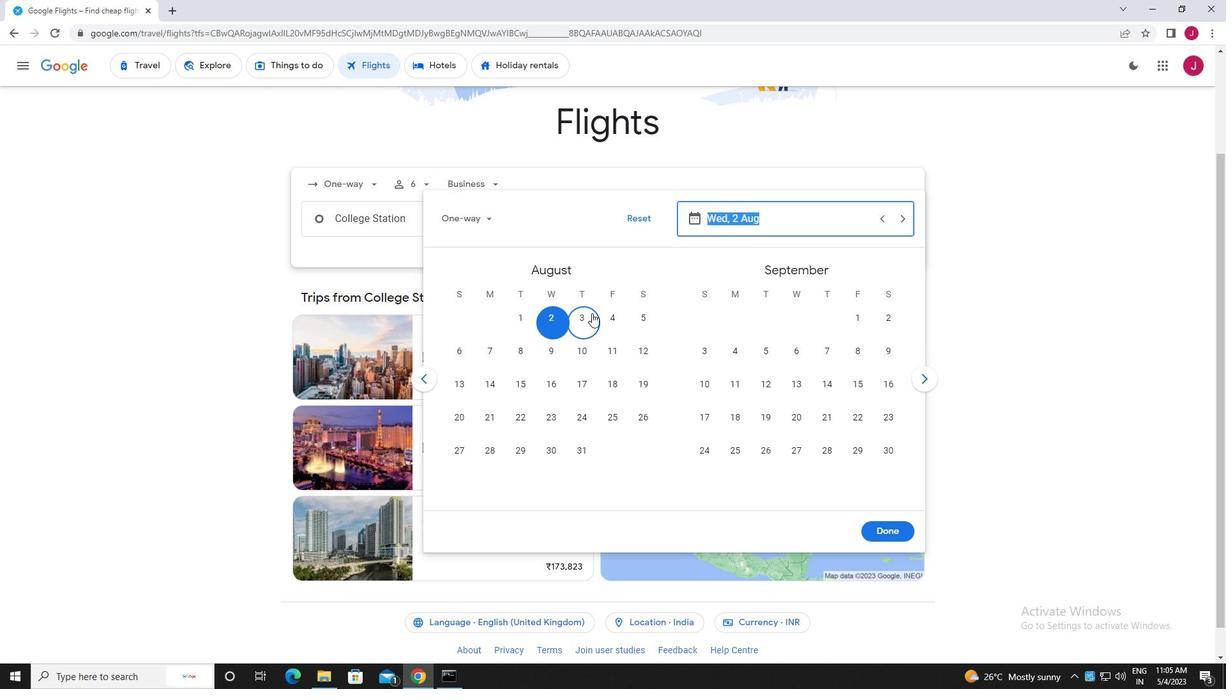 
Action: Mouse moved to (893, 527)
Screenshot: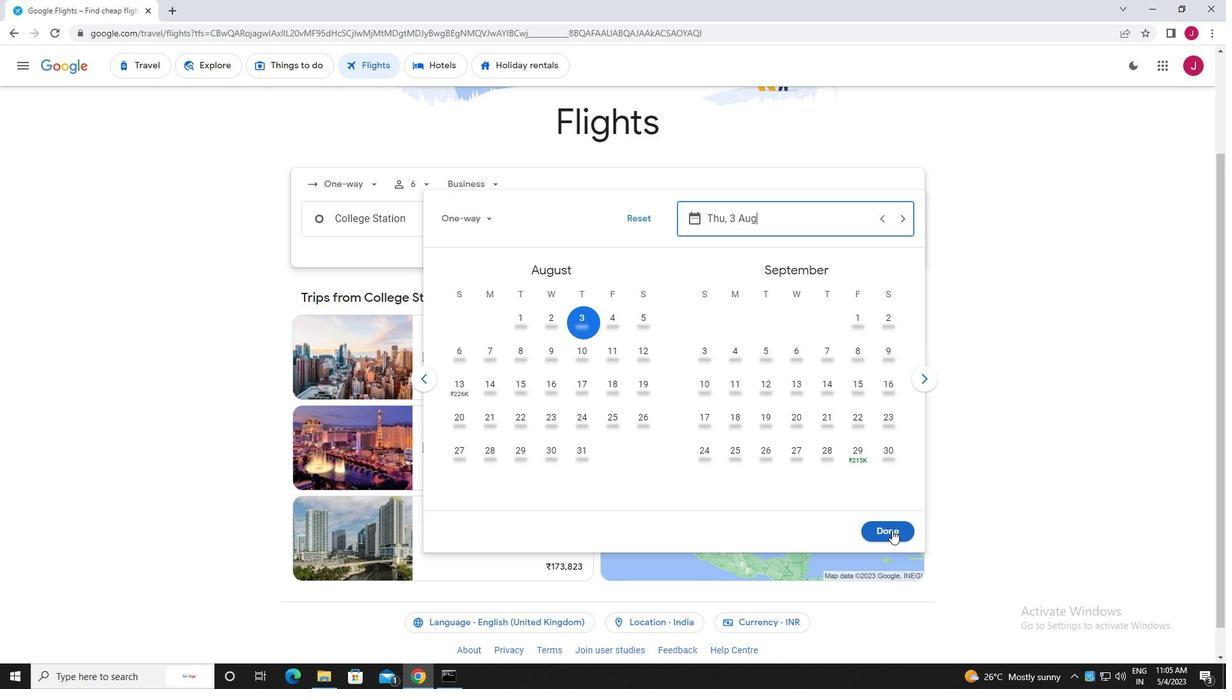 
Action: Mouse pressed left at (893, 527)
Screenshot: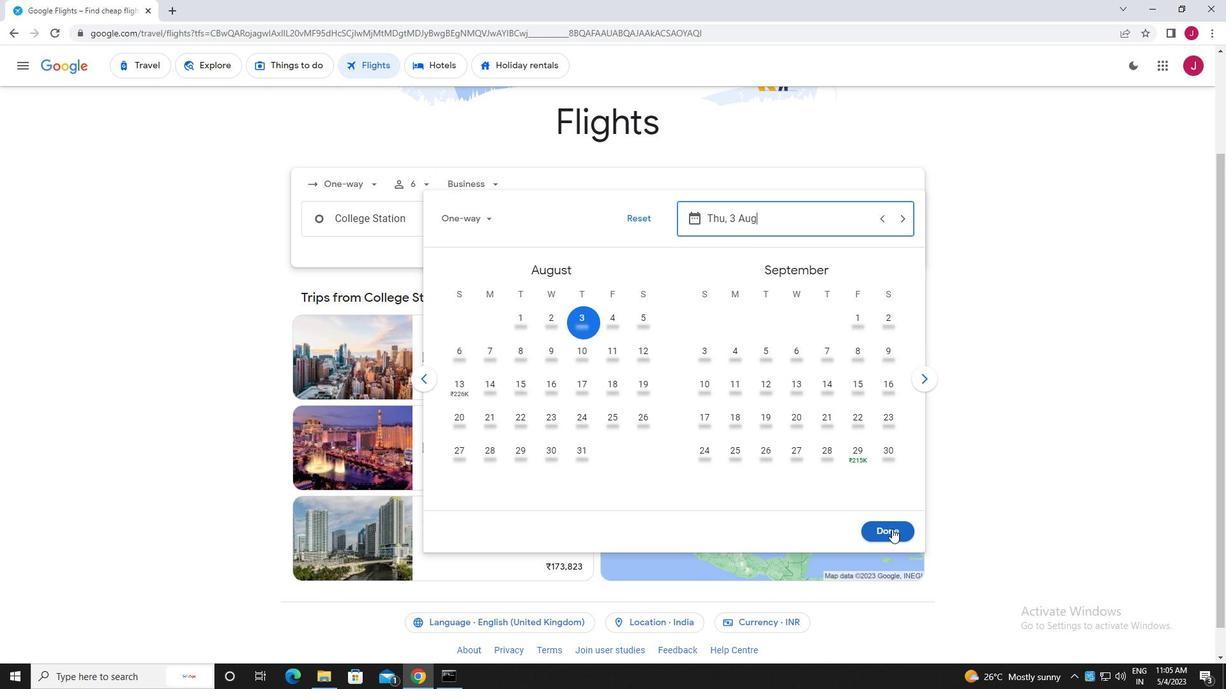 
Action: Mouse moved to (607, 267)
Screenshot: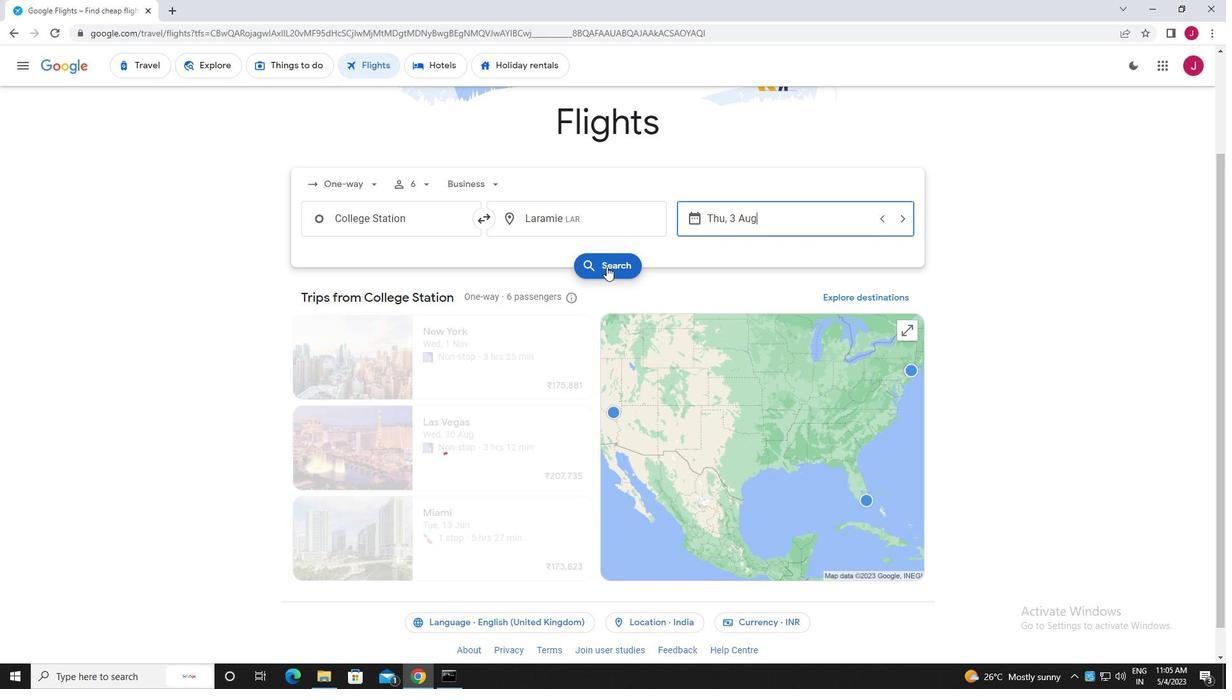 
Action: Mouse pressed left at (607, 267)
Screenshot: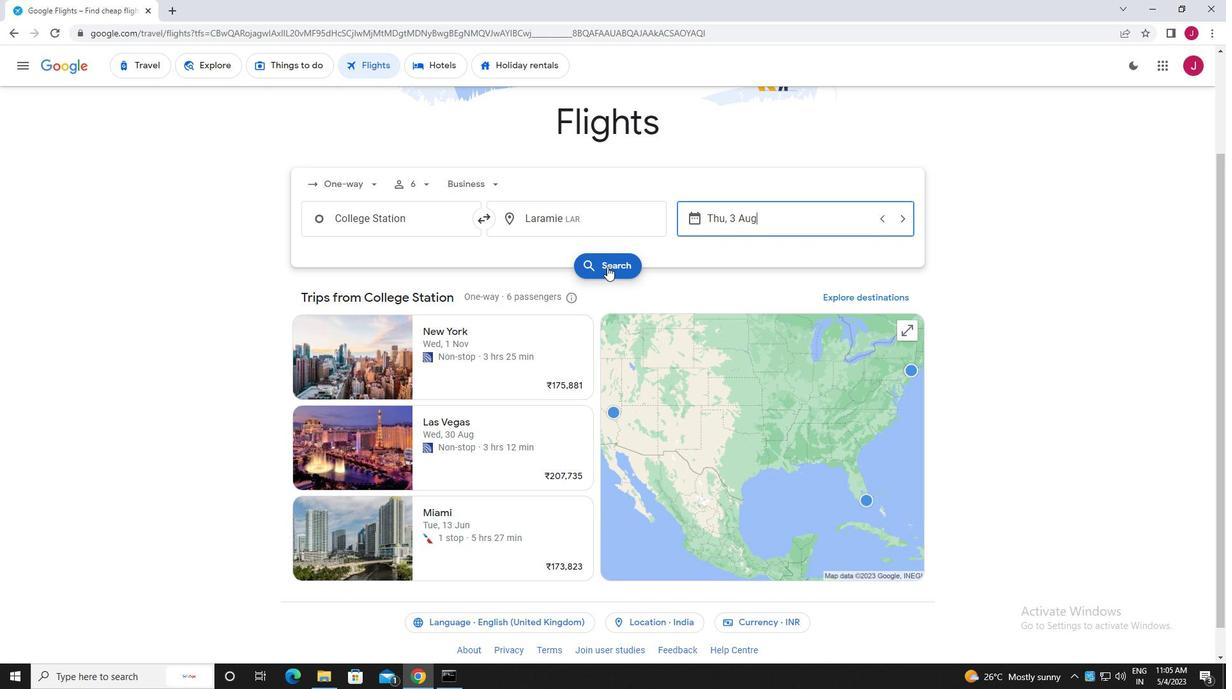 
Action: Mouse moved to (337, 176)
Screenshot: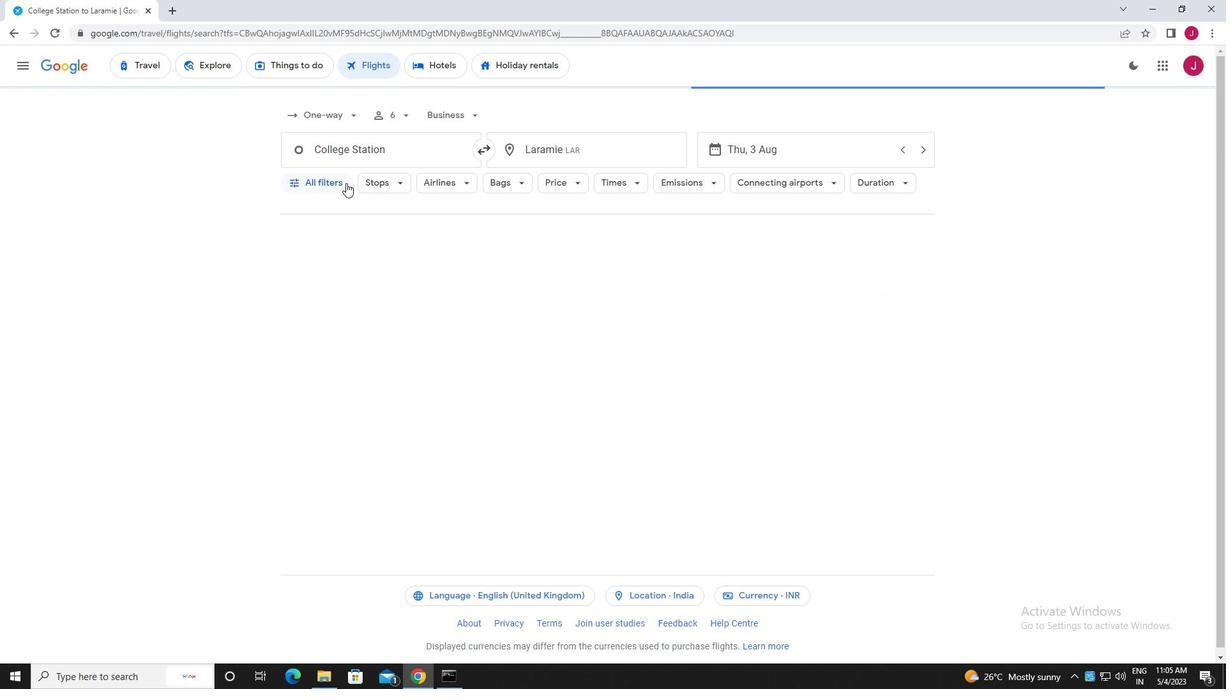 
Action: Mouse pressed left at (337, 176)
Screenshot: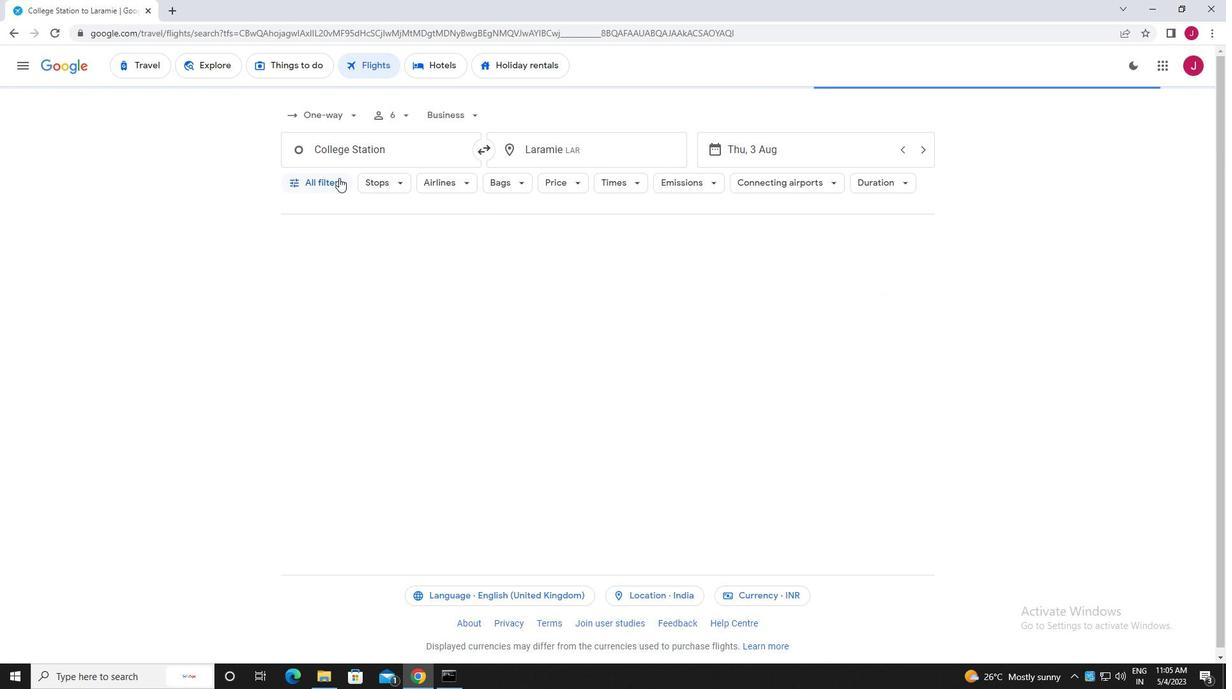 
Action: Mouse moved to (387, 255)
Screenshot: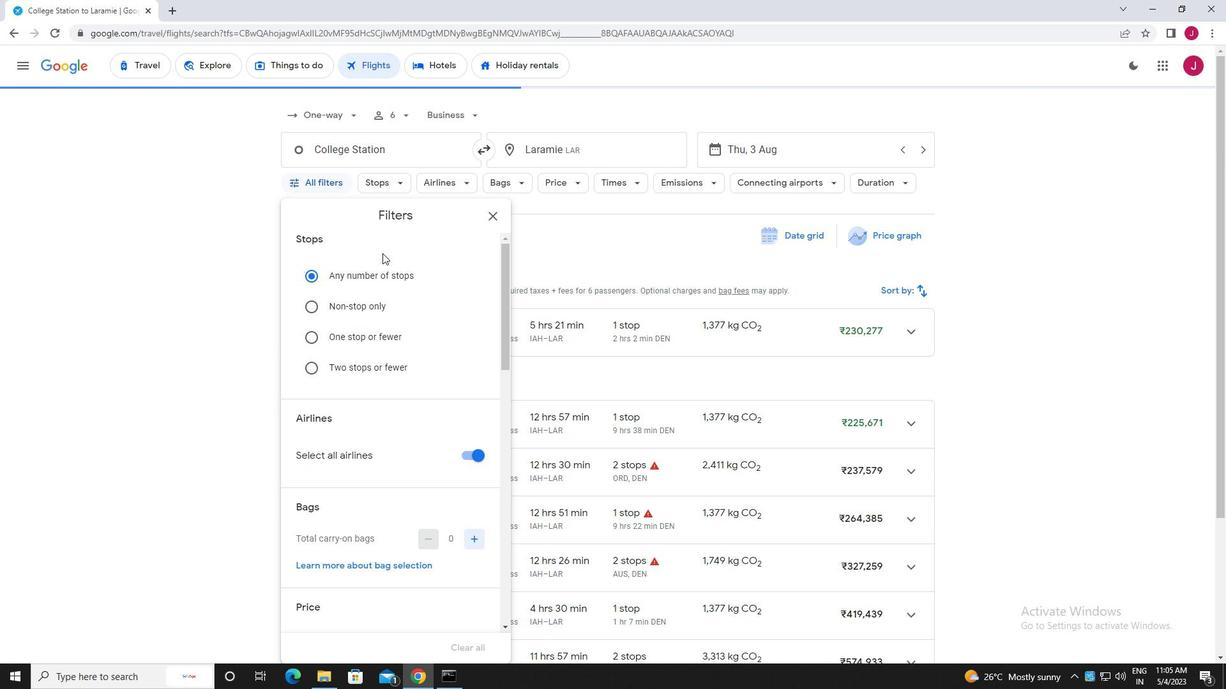 
Action: Mouse scrolled (387, 254) with delta (0, 0)
Screenshot: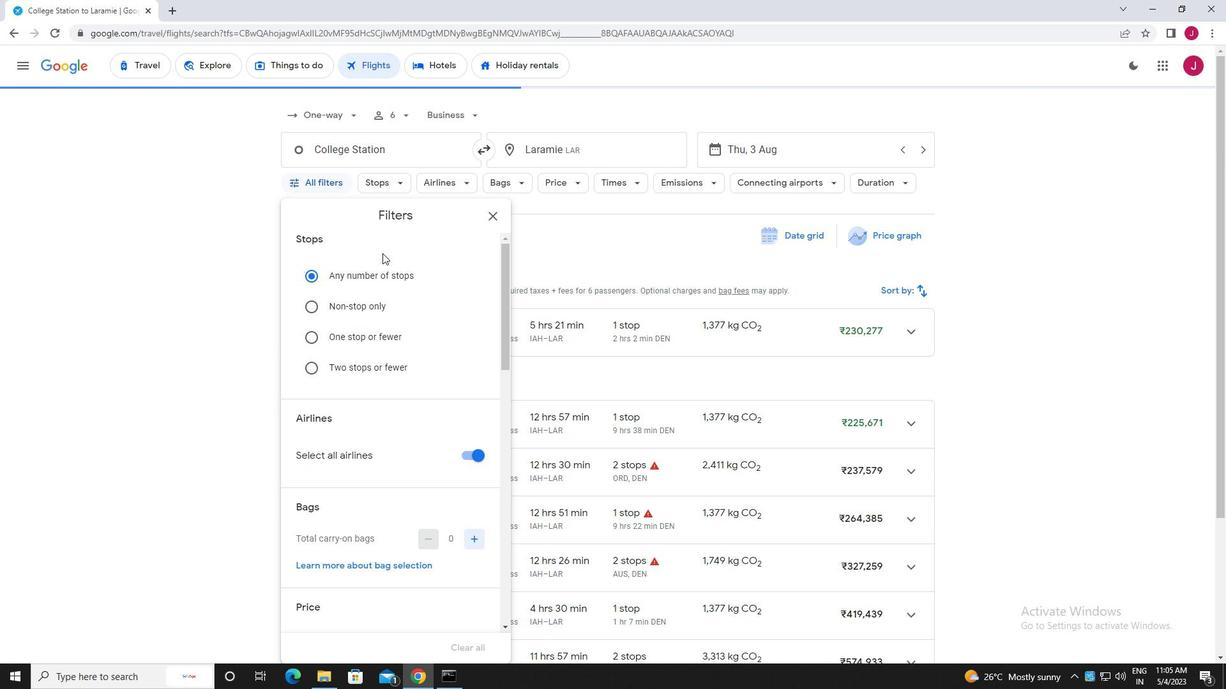 
Action: Mouse moved to (387, 256)
Screenshot: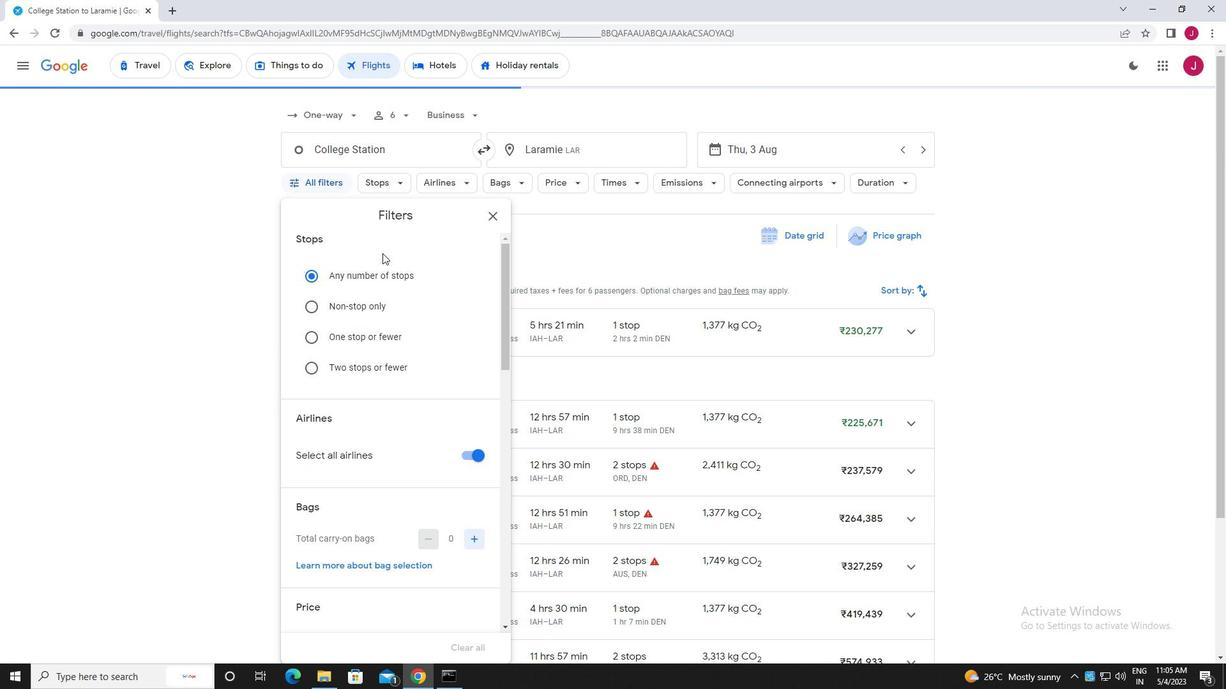 
Action: Mouse scrolled (387, 255) with delta (0, 0)
Screenshot: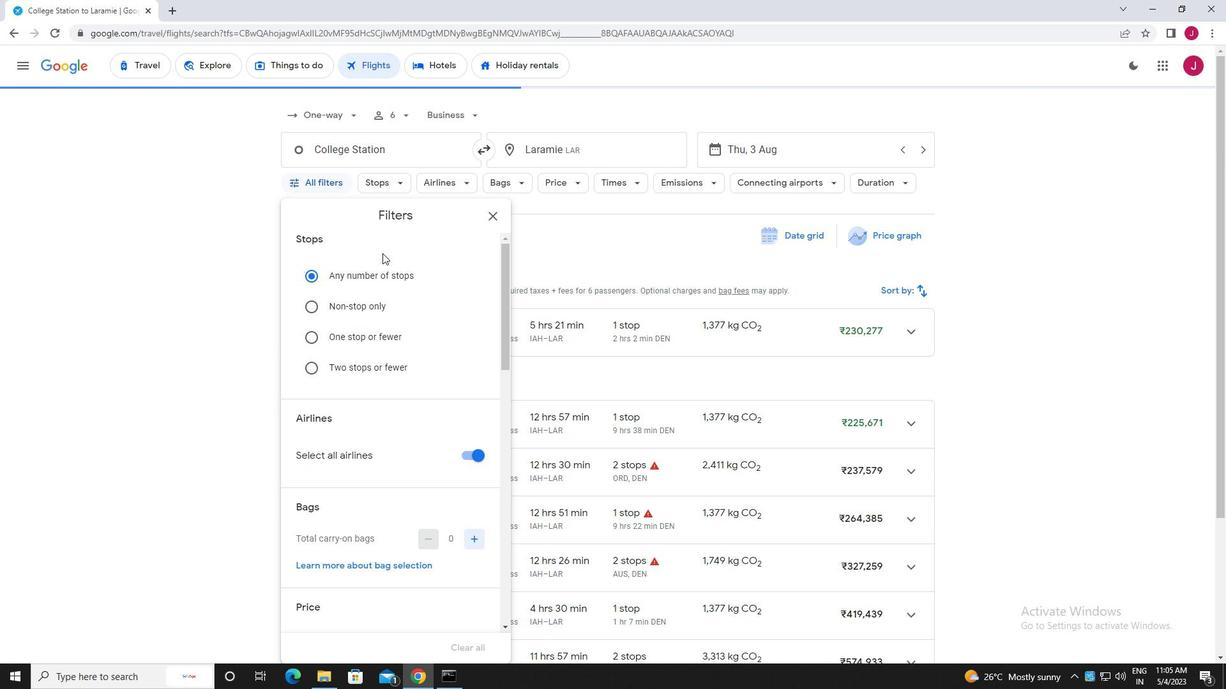 
Action: Mouse moved to (388, 256)
Screenshot: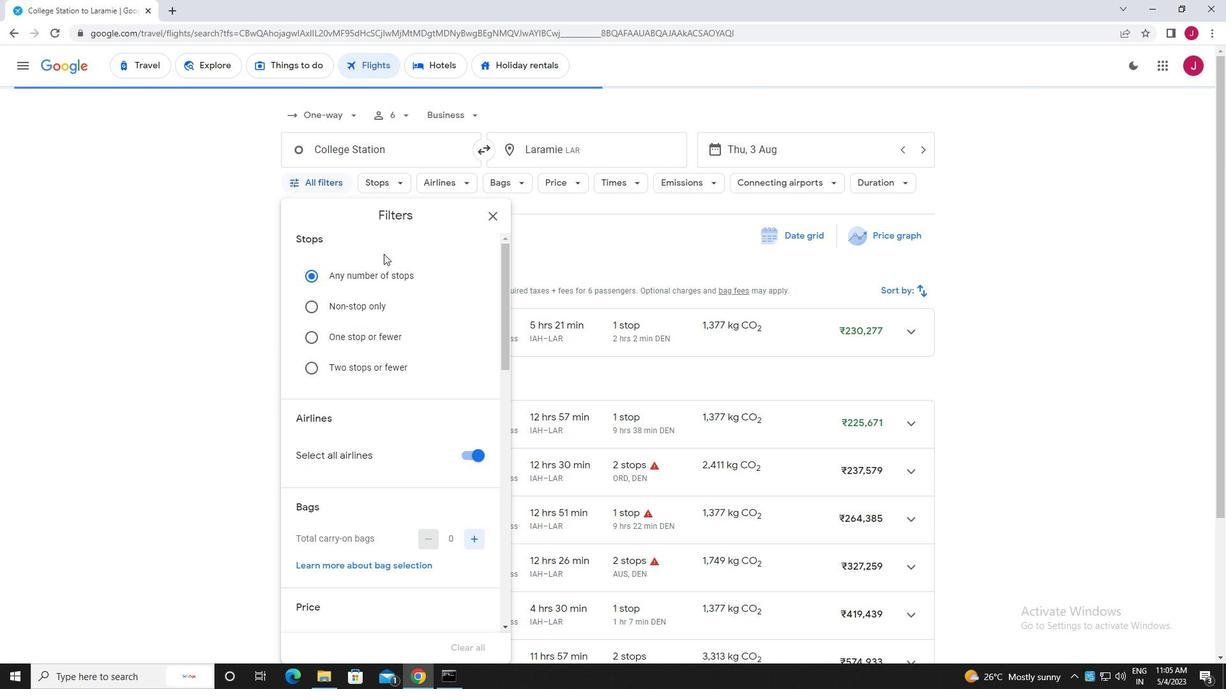 
Action: Mouse scrolled (388, 255) with delta (0, 0)
Screenshot: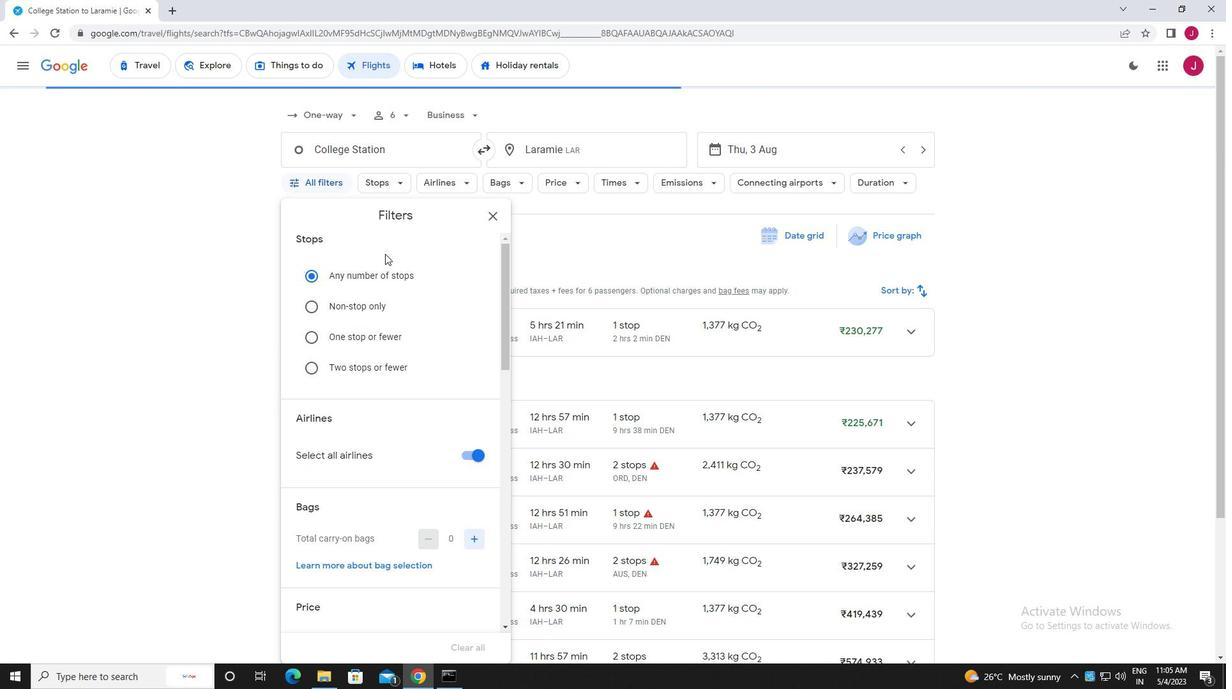 
Action: Mouse moved to (466, 266)
Screenshot: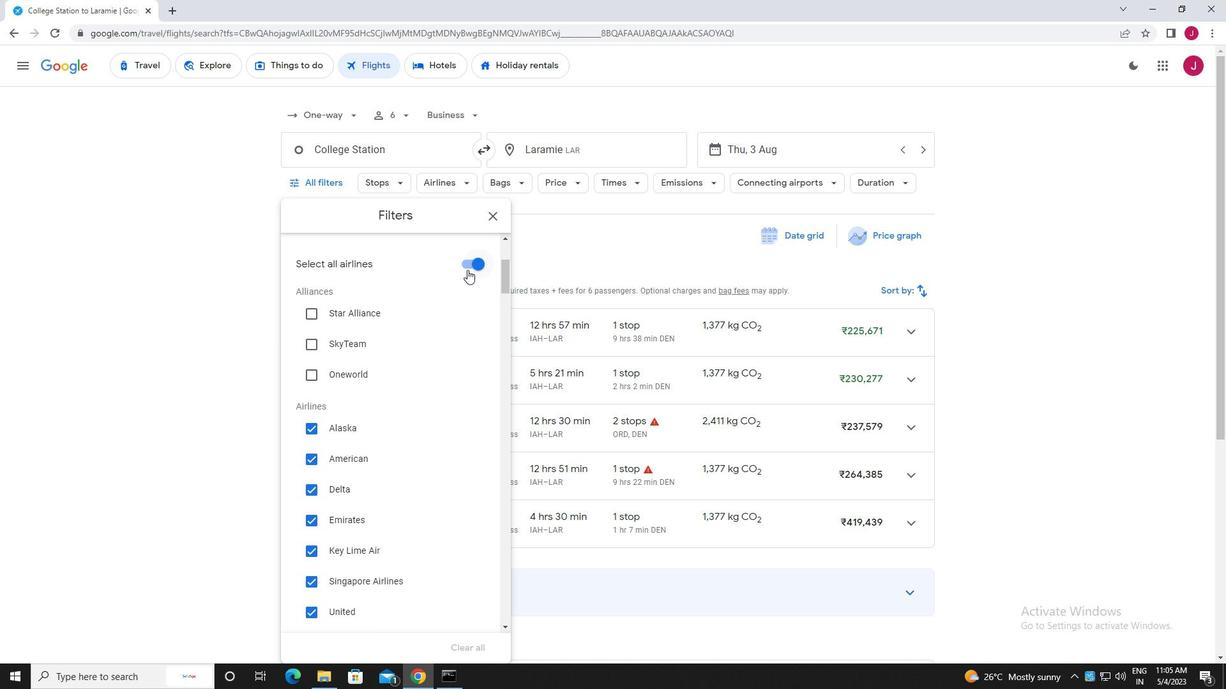
Action: Mouse pressed left at (466, 266)
Screenshot: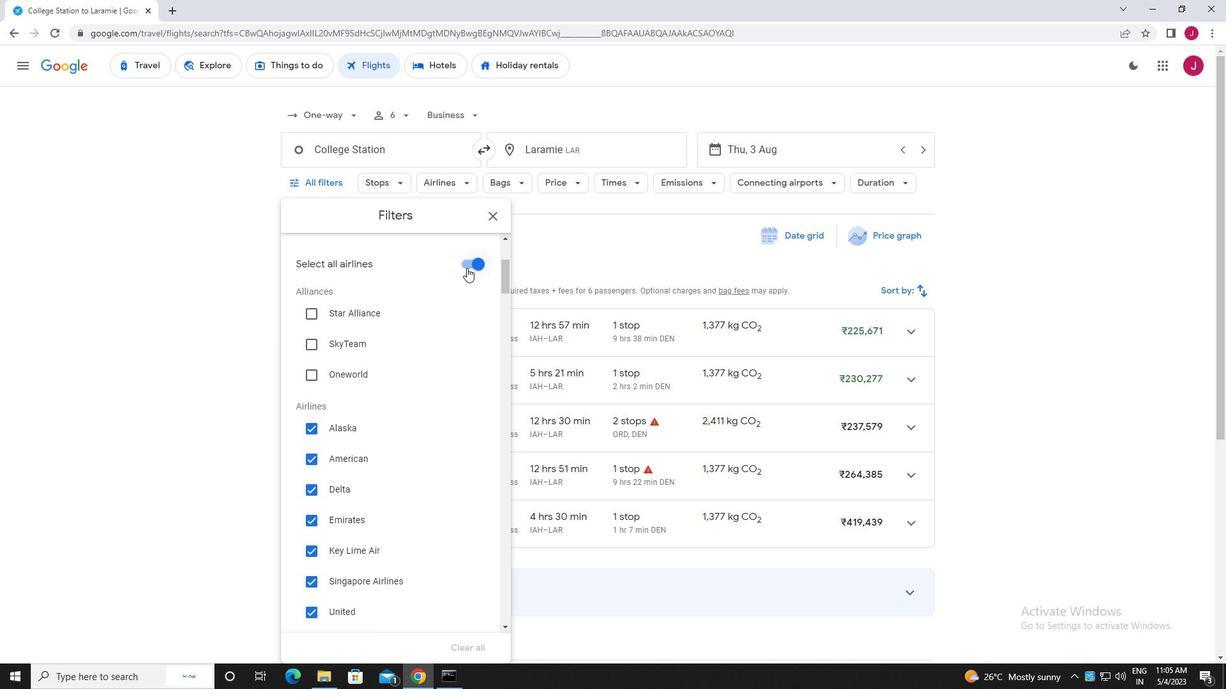
Action: Mouse moved to (409, 288)
Screenshot: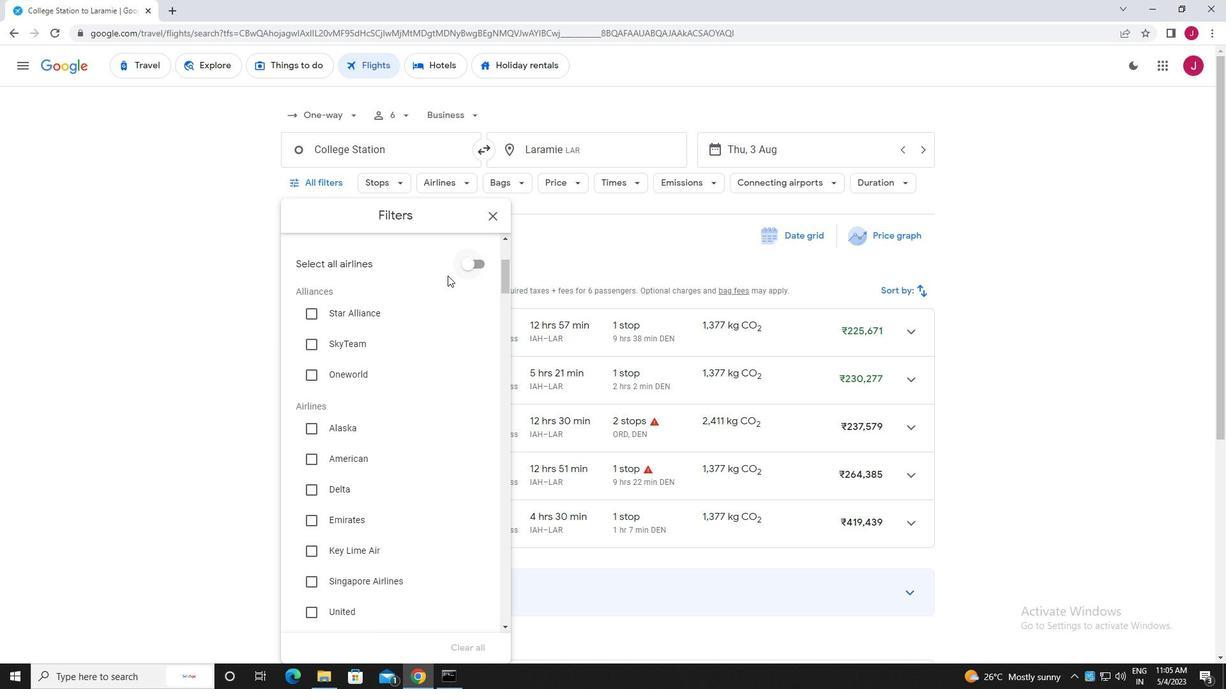 
Action: Mouse scrolled (409, 287) with delta (0, 0)
Screenshot: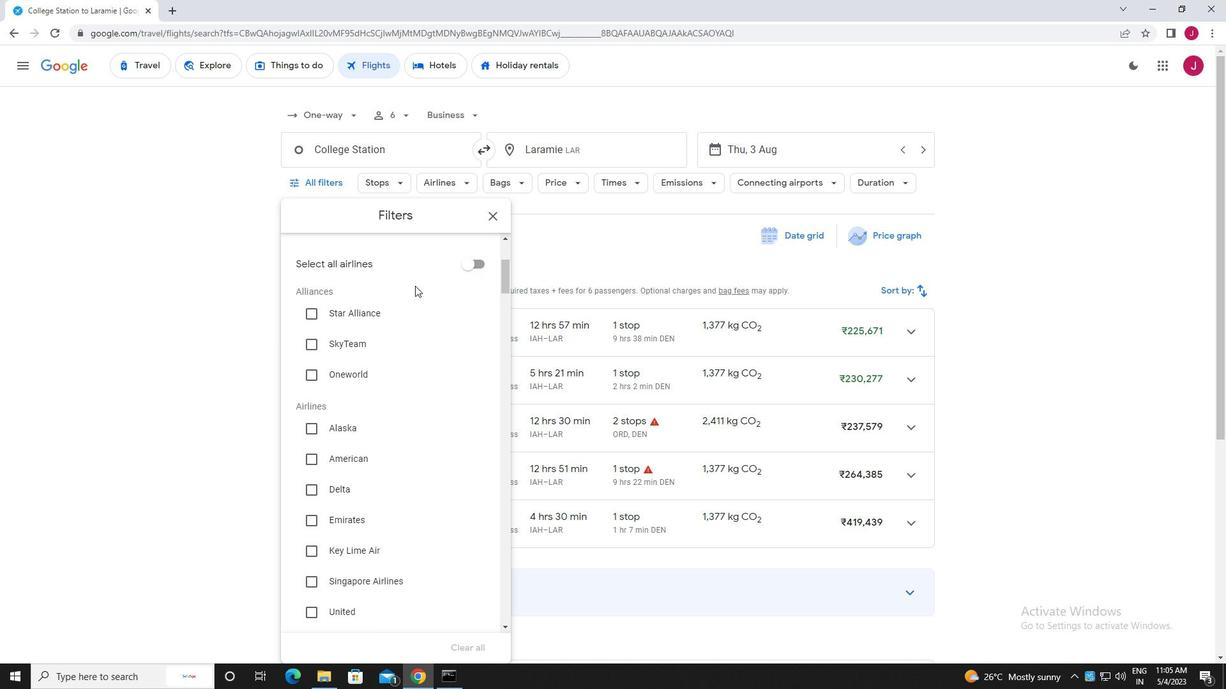 
Action: Mouse moved to (311, 394)
Screenshot: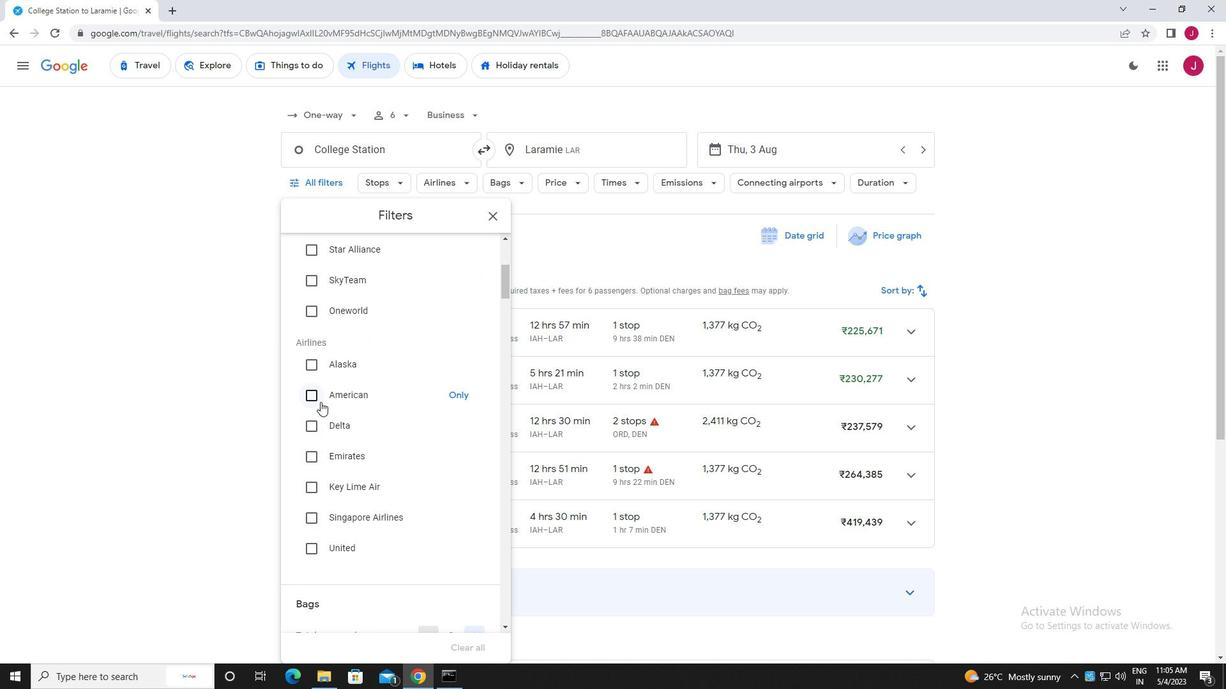 
Action: Mouse pressed left at (311, 394)
Screenshot: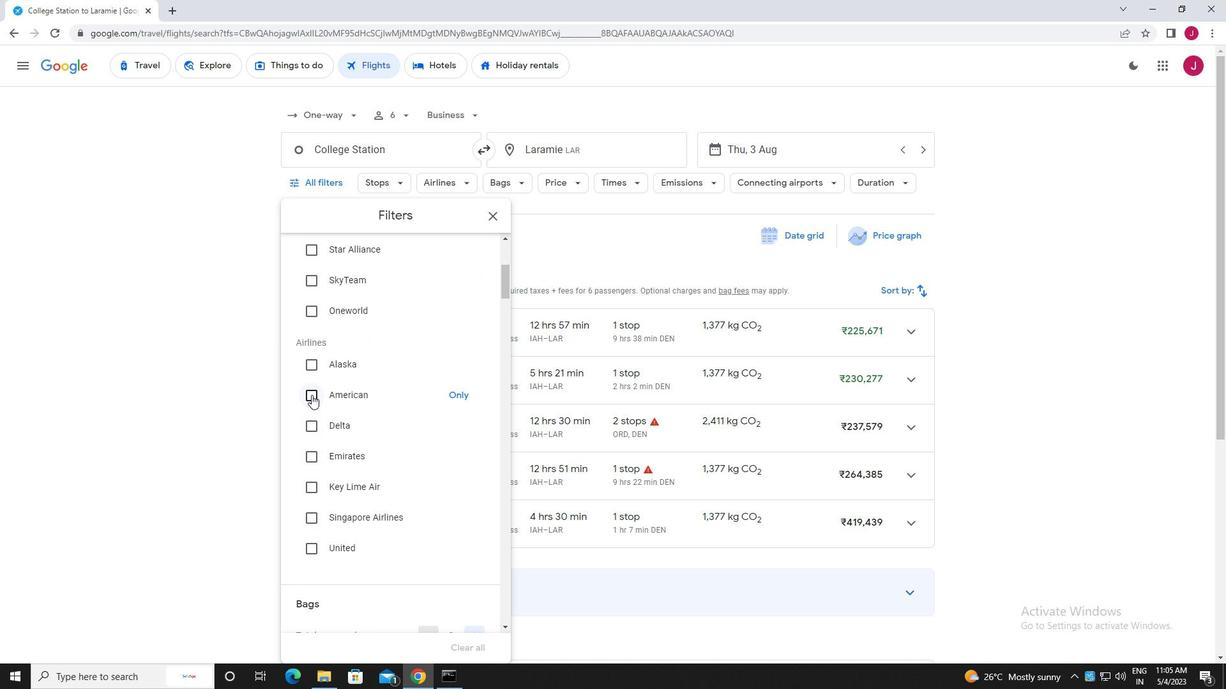 
Action: Mouse moved to (379, 376)
Screenshot: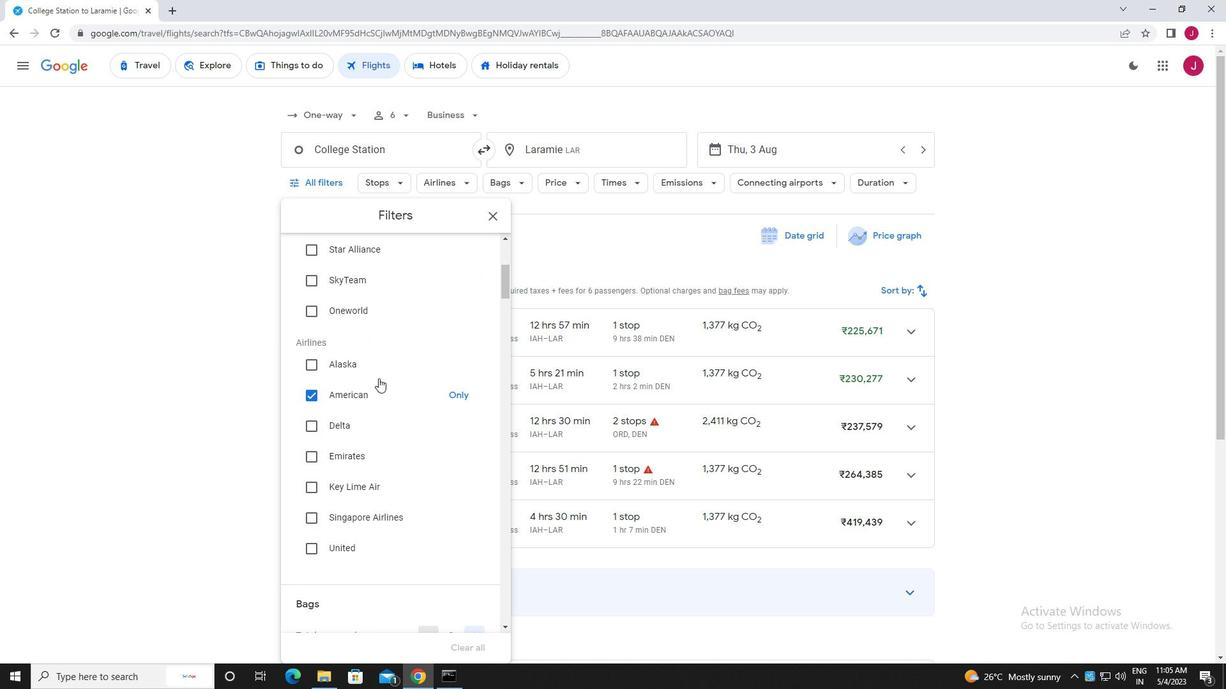 
Action: Mouse scrolled (379, 376) with delta (0, 0)
Screenshot: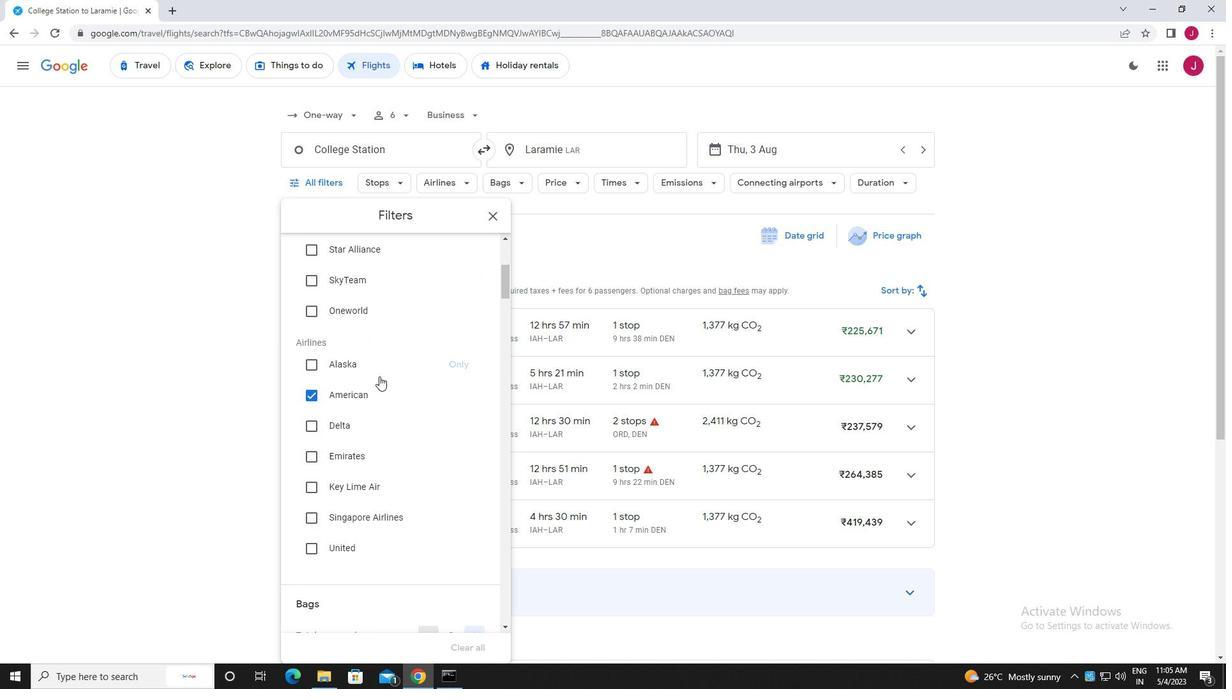 
Action: Mouse scrolled (379, 376) with delta (0, 0)
Screenshot: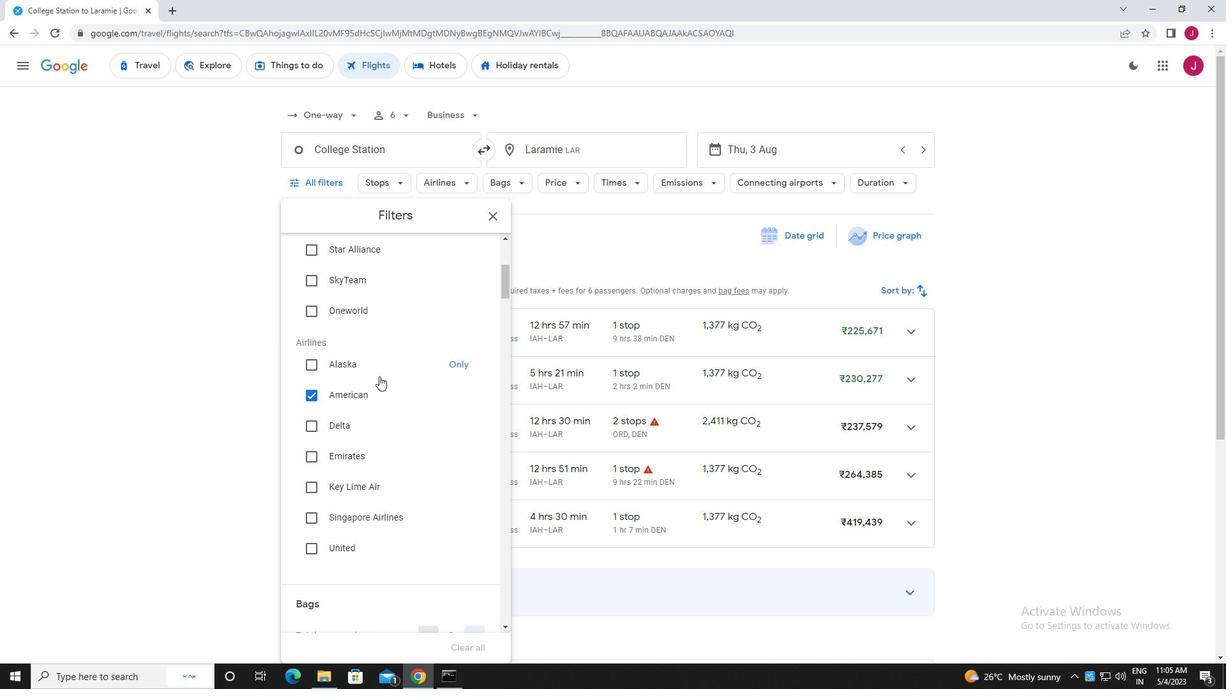 
Action: Mouse scrolled (379, 376) with delta (0, 0)
Screenshot: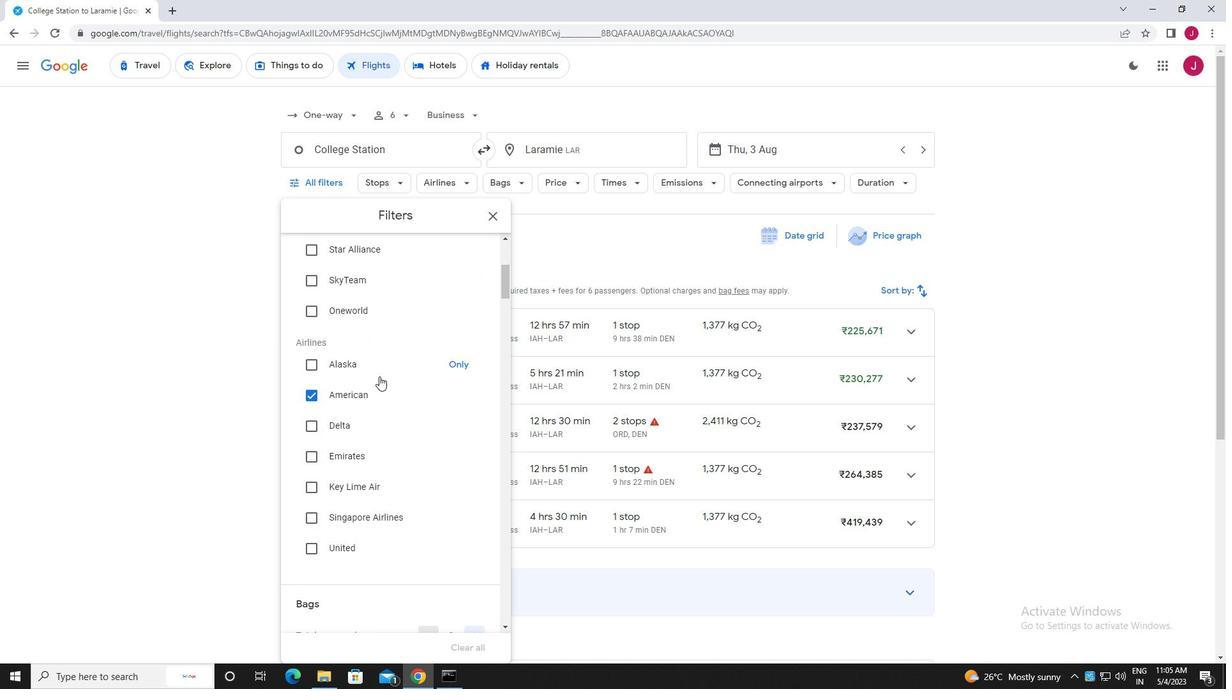 
Action: Mouse scrolled (379, 376) with delta (0, 0)
Screenshot: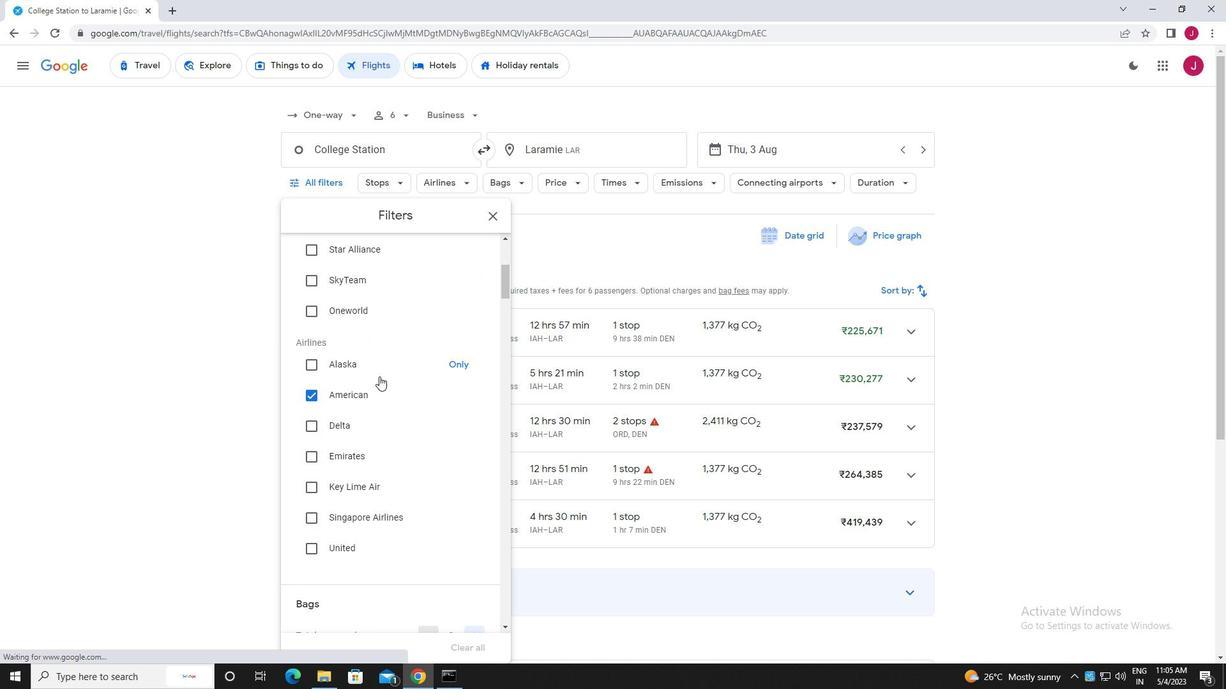 
Action: Mouse moved to (380, 376)
Screenshot: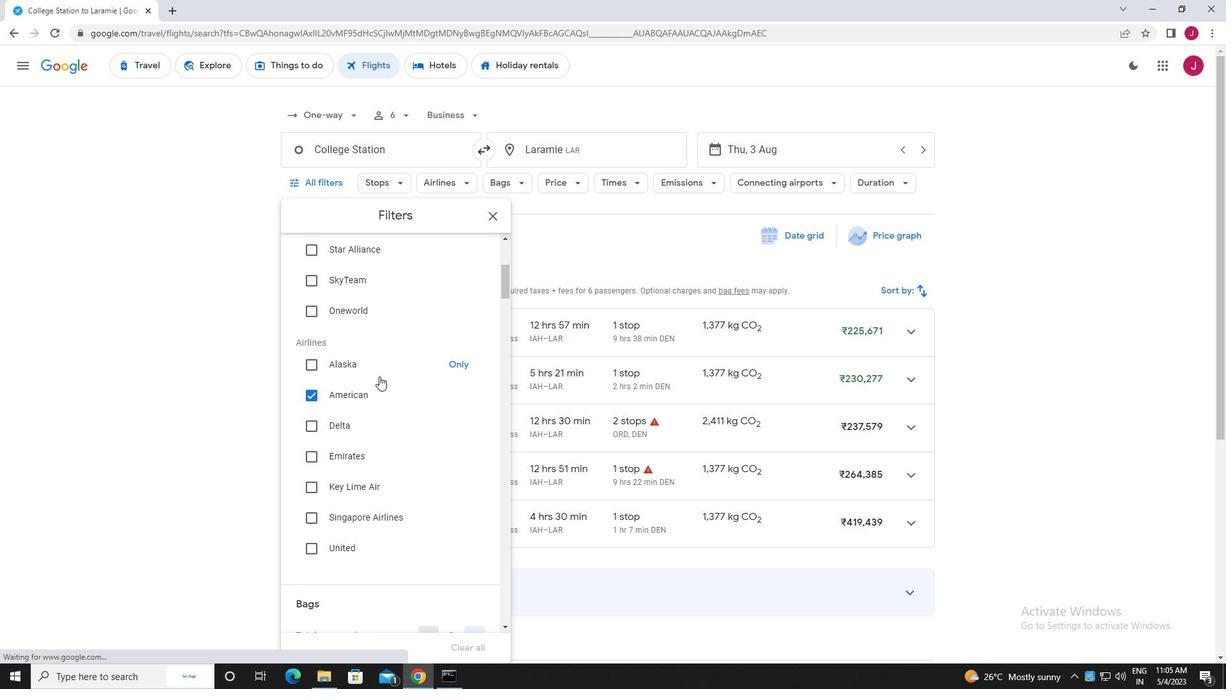 
Action: Mouse scrolled (380, 376) with delta (0, 0)
Screenshot: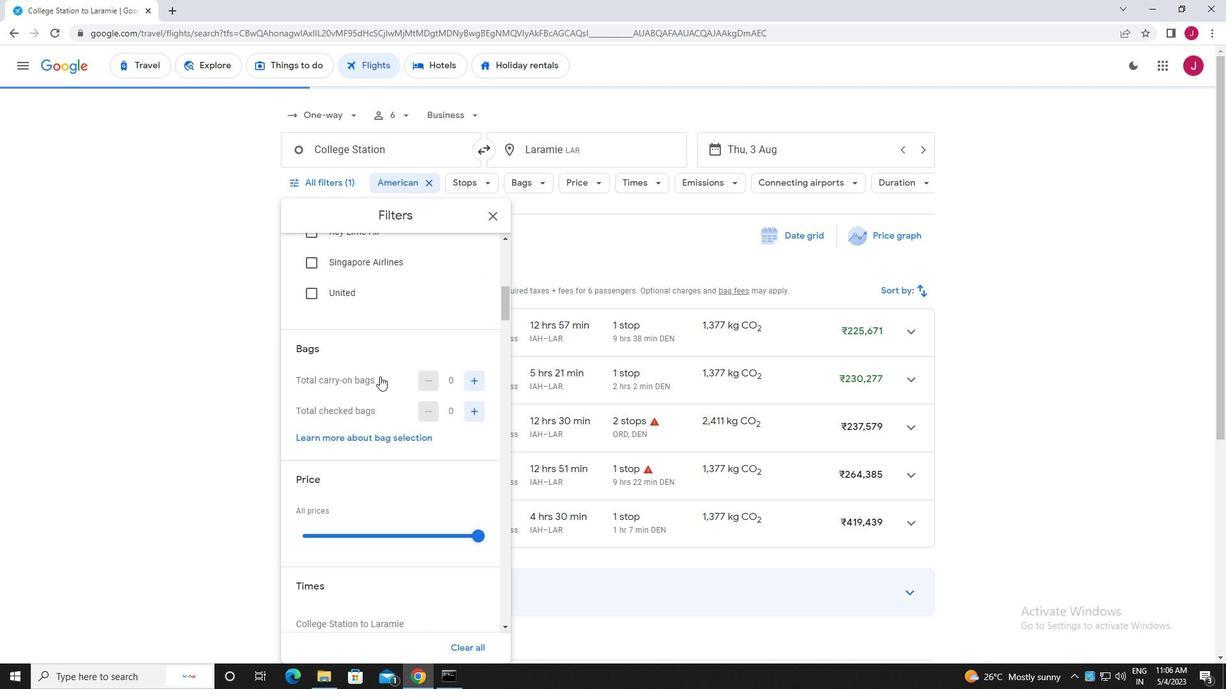 
Action: Mouse moved to (472, 350)
Screenshot: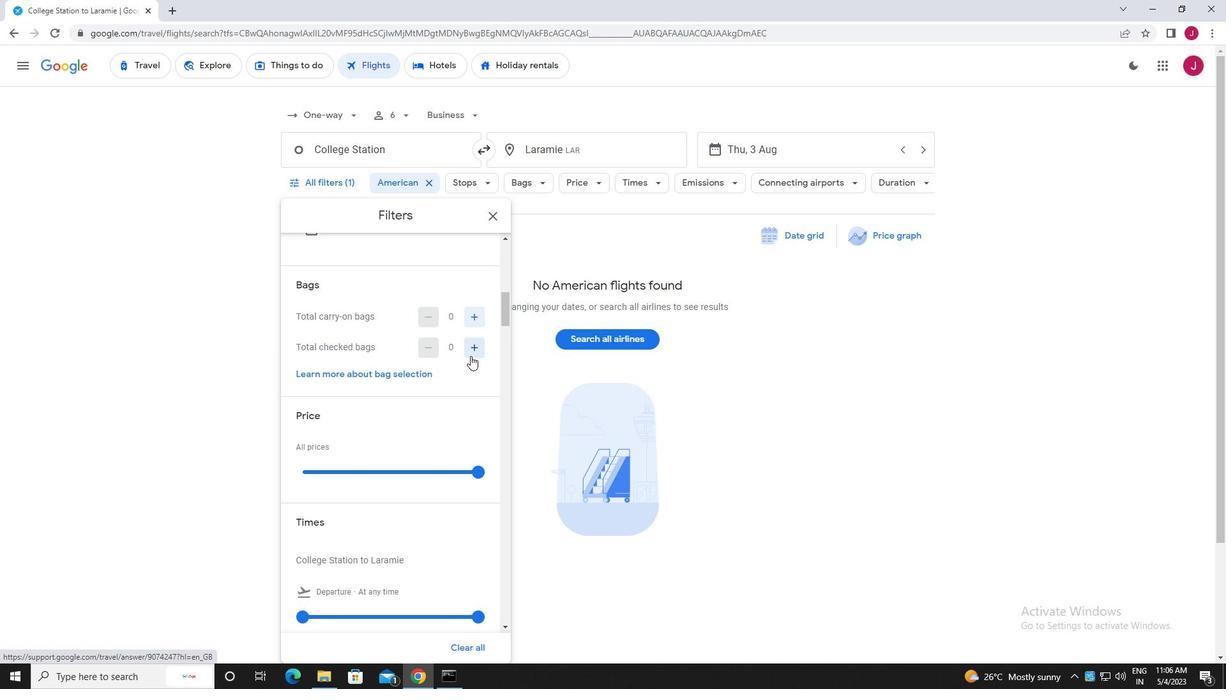 
Action: Mouse pressed left at (472, 350)
Screenshot: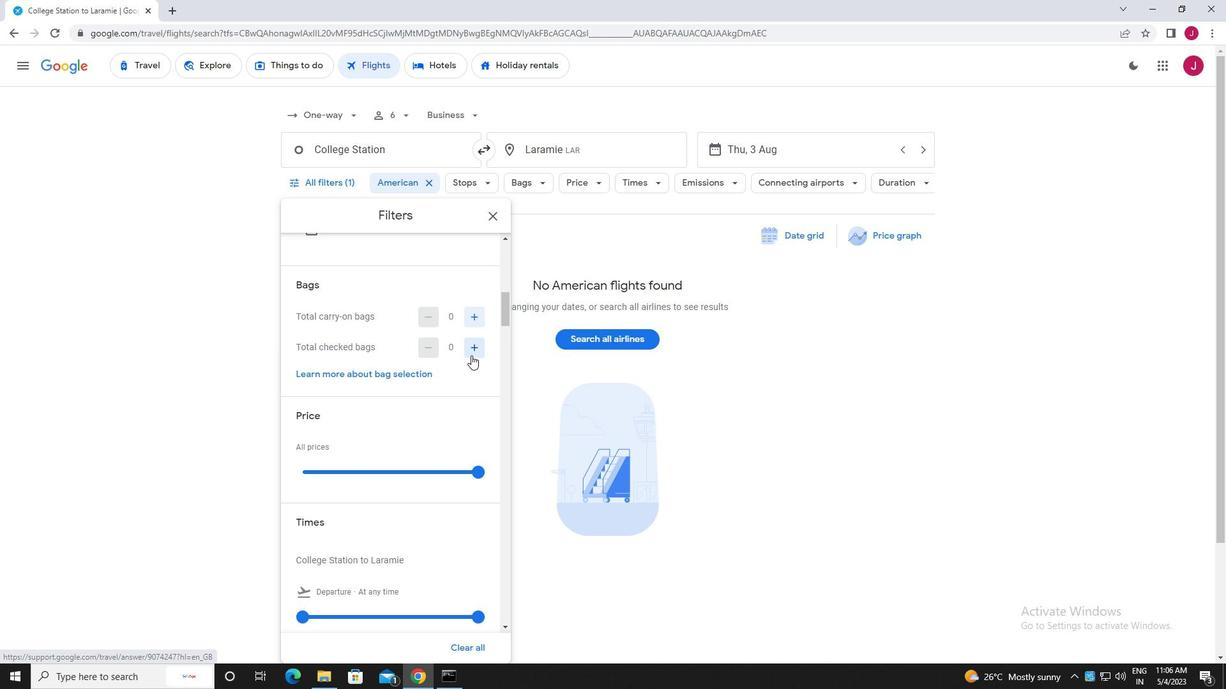 
Action: Mouse pressed left at (472, 350)
Screenshot: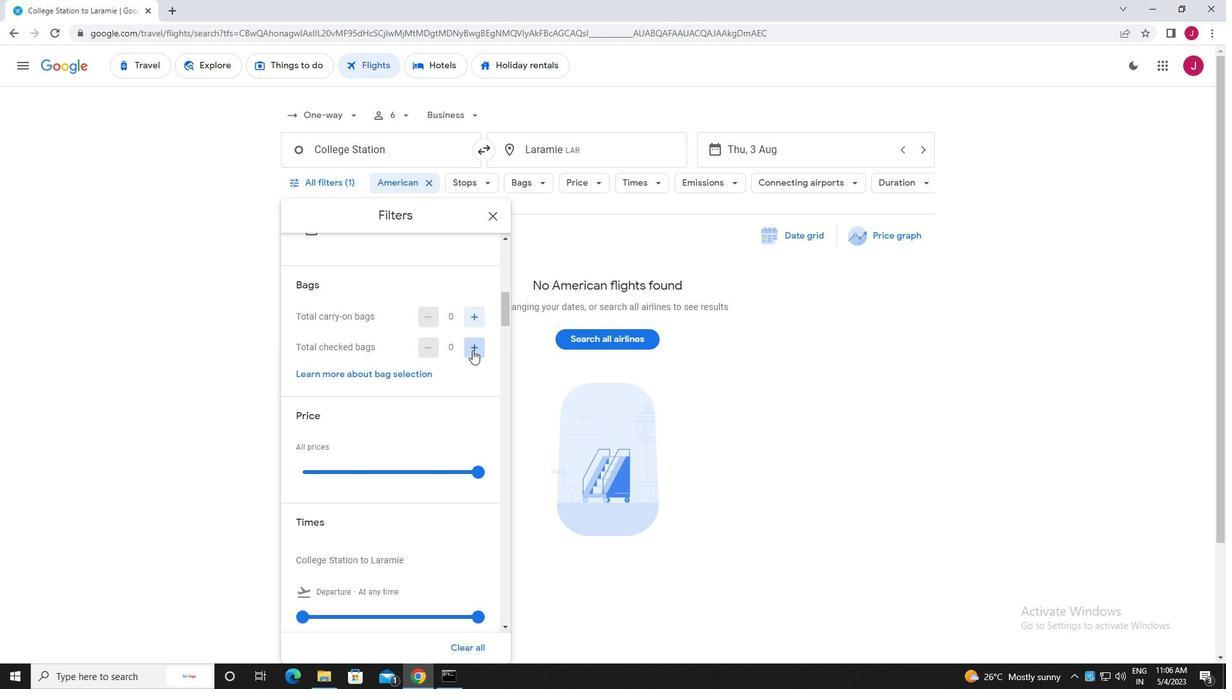 
Action: Mouse pressed left at (472, 350)
Screenshot: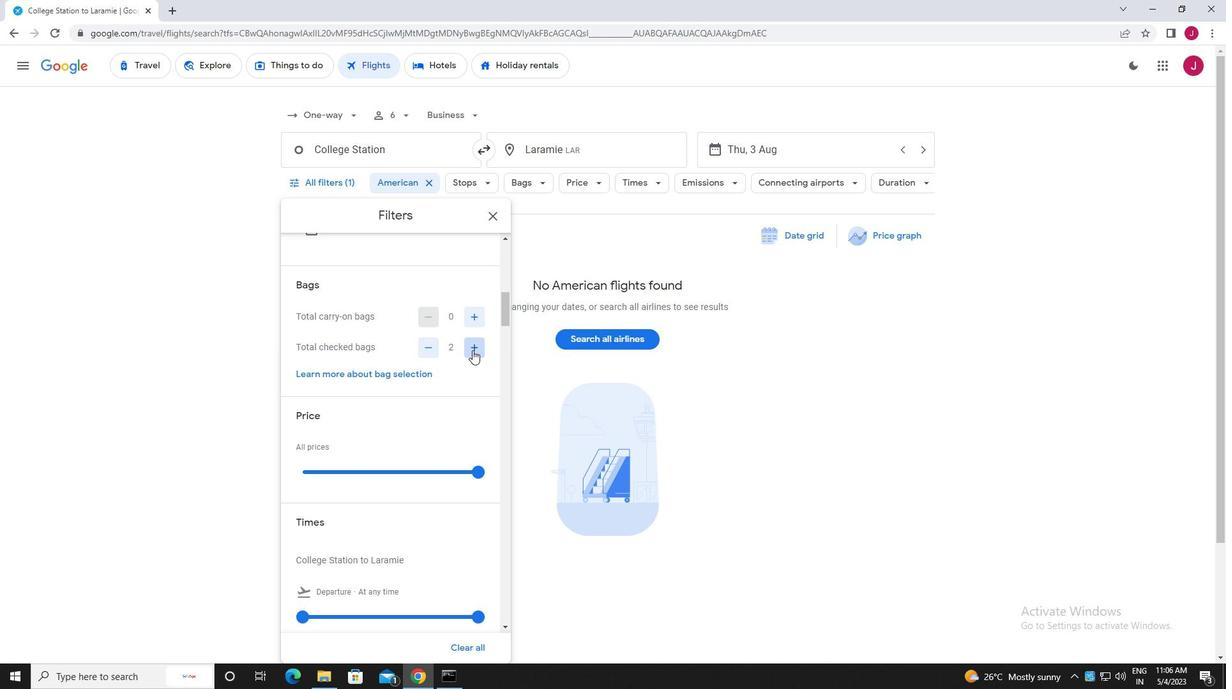 
Action: Mouse pressed left at (472, 350)
Screenshot: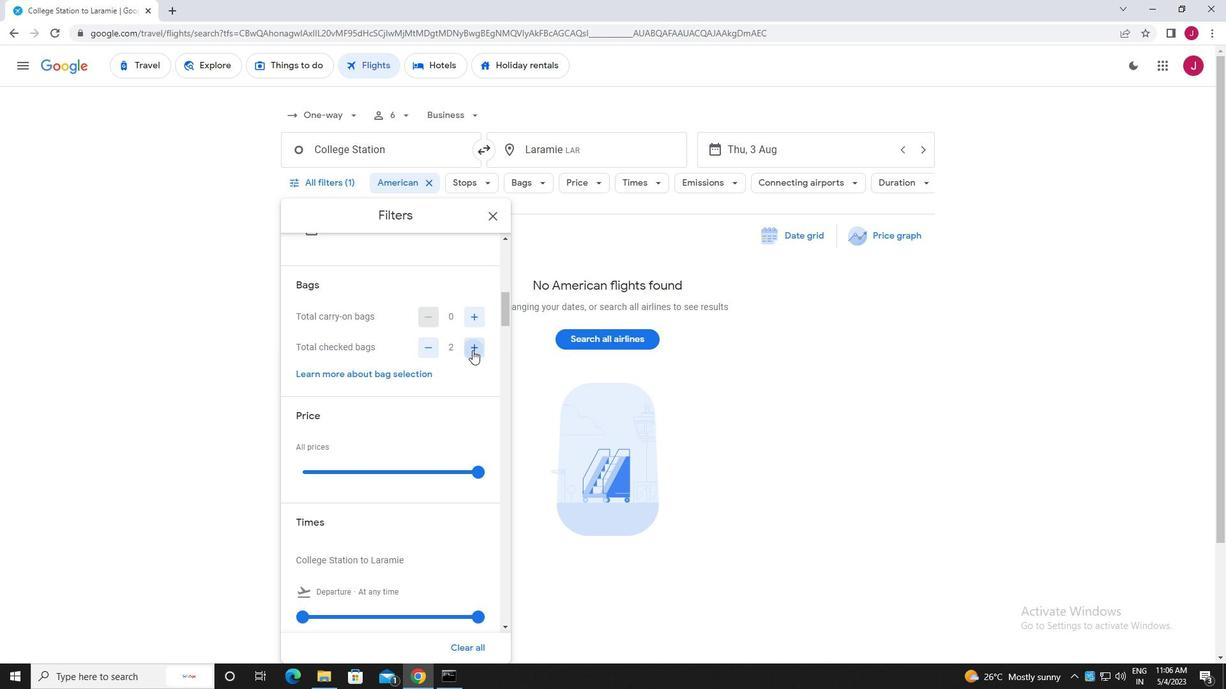 
Action: Mouse moved to (462, 355)
Screenshot: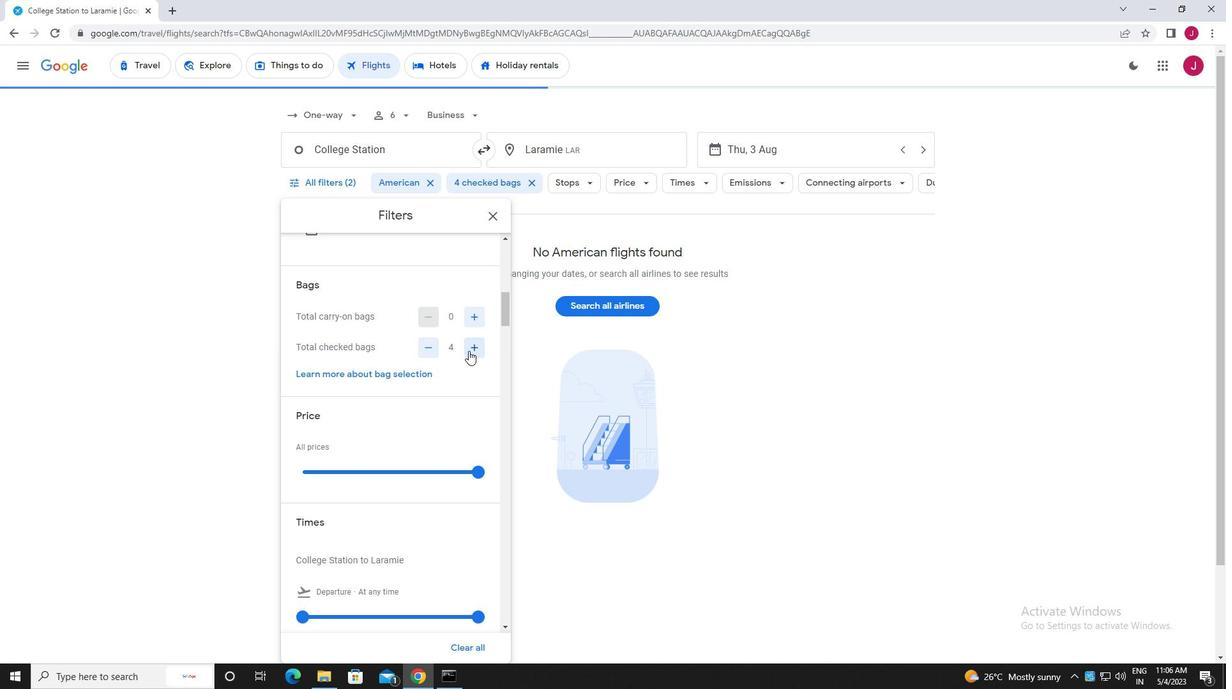 
Action: Mouse scrolled (462, 354) with delta (0, 0)
Screenshot: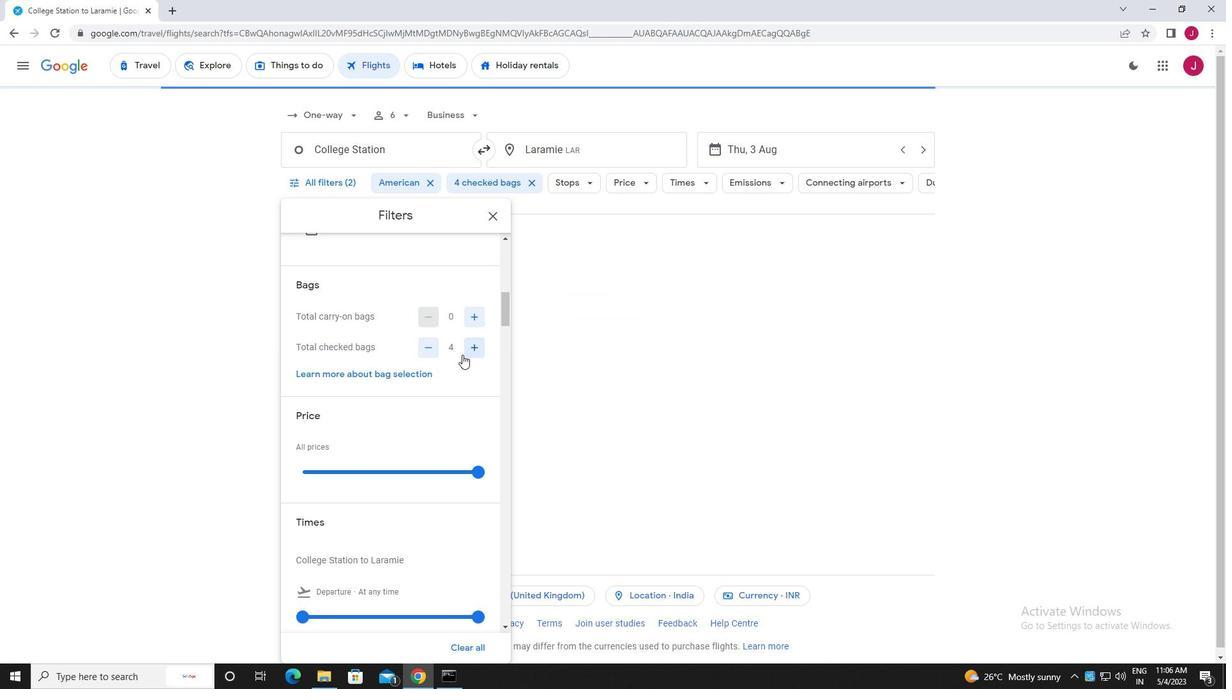 
Action: Mouse scrolled (462, 354) with delta (0, 0)
Screenshot: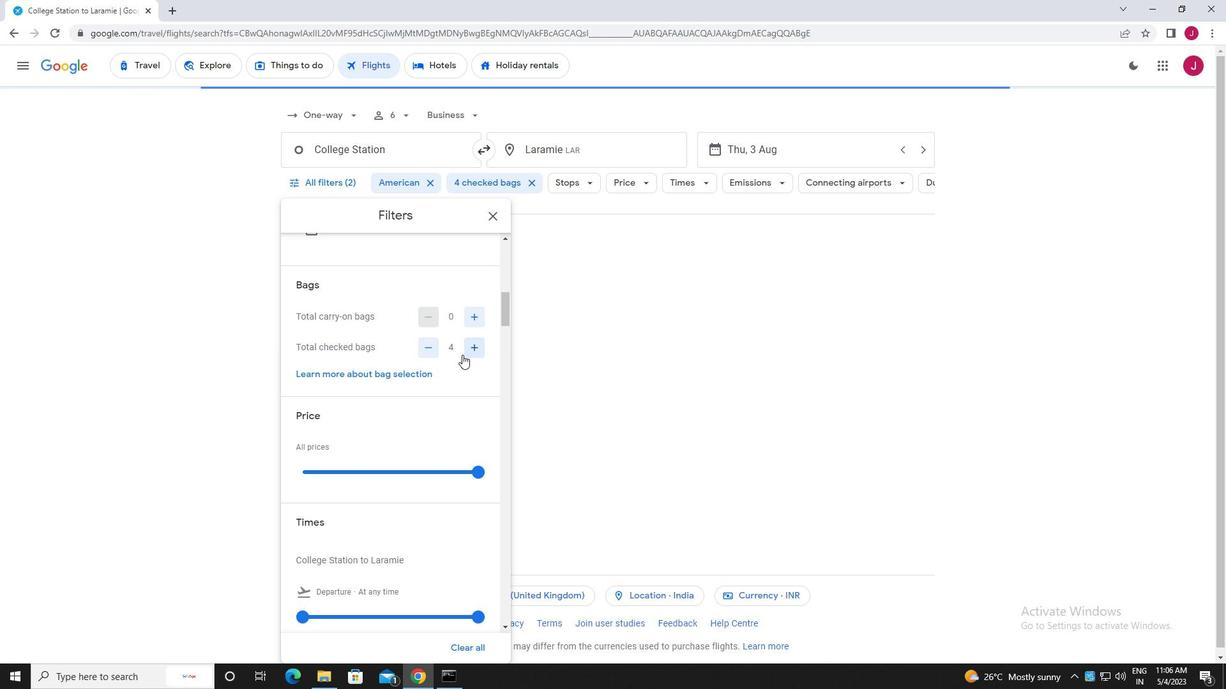 
Action: Mouse moved to (478, 346)
Screenshot: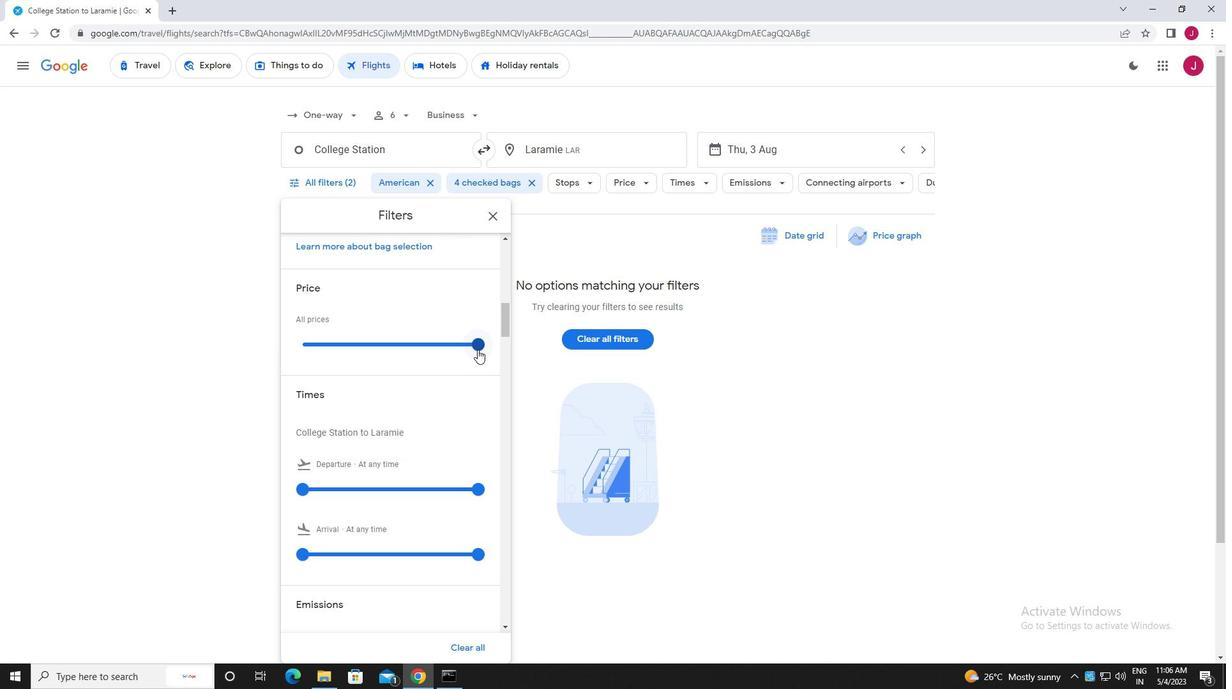 
Action: Mouse pressed left at (478, 346)
Screenshot: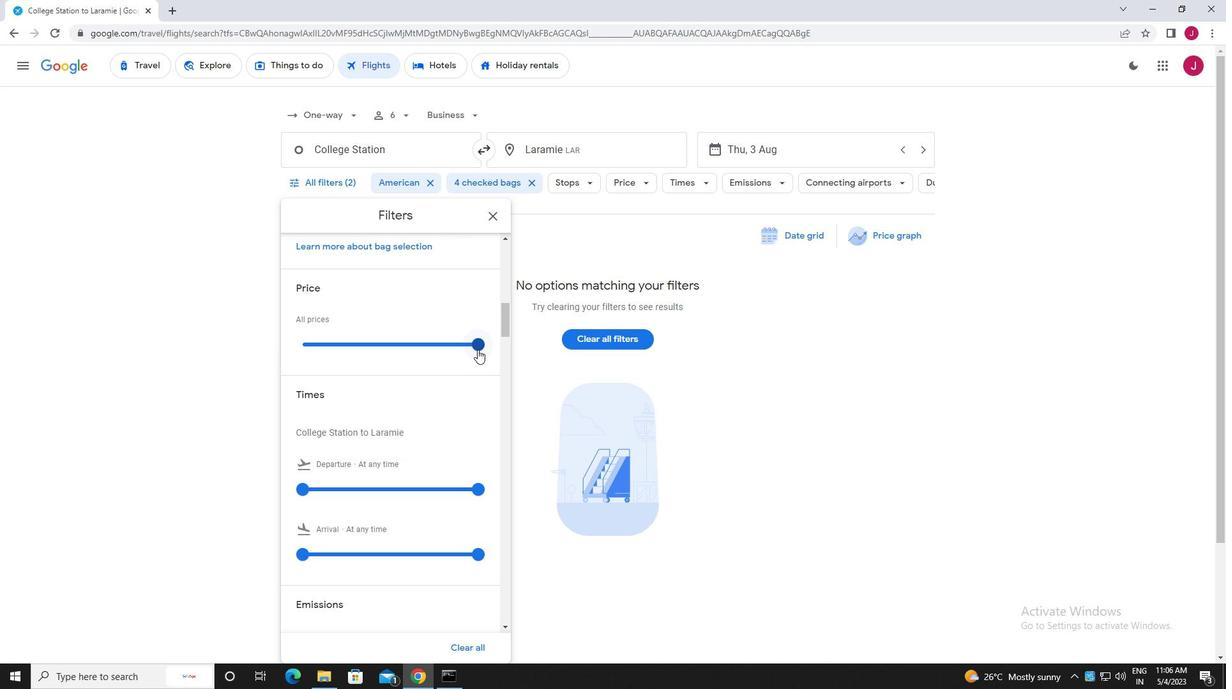 
Action: Mouse moved to (401, 358)
Screenshot: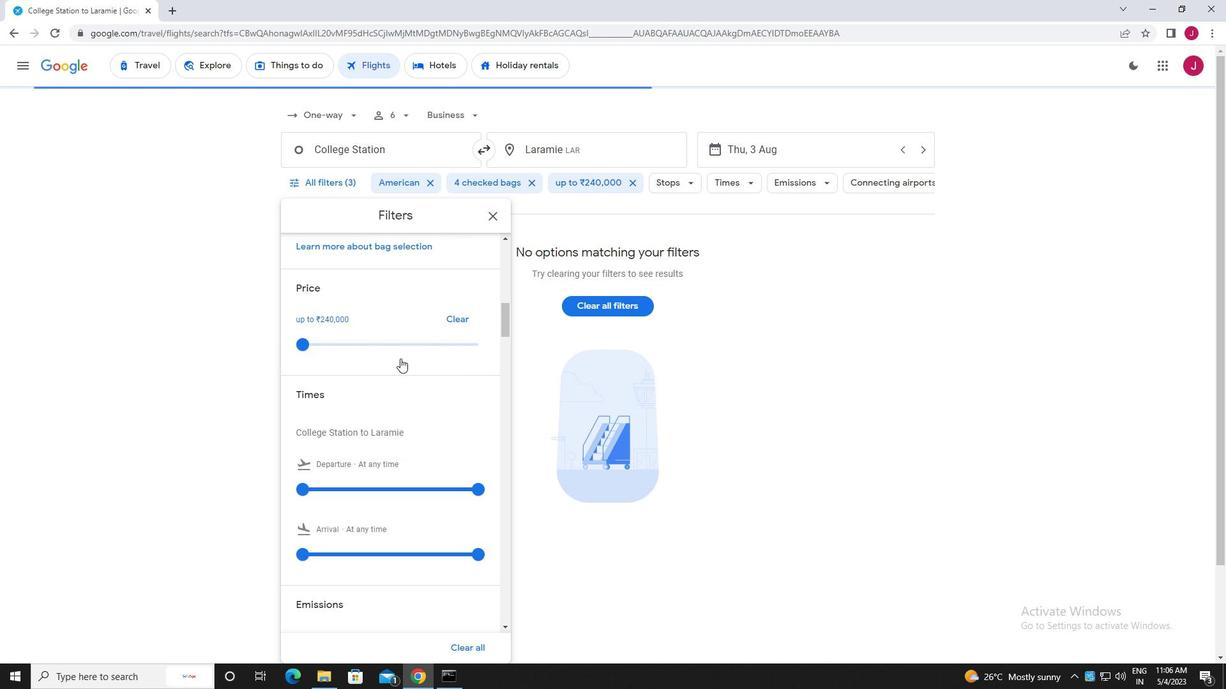 
Action: Mouse scrolled (401, 358) with delta (0, 0)
Screenshot: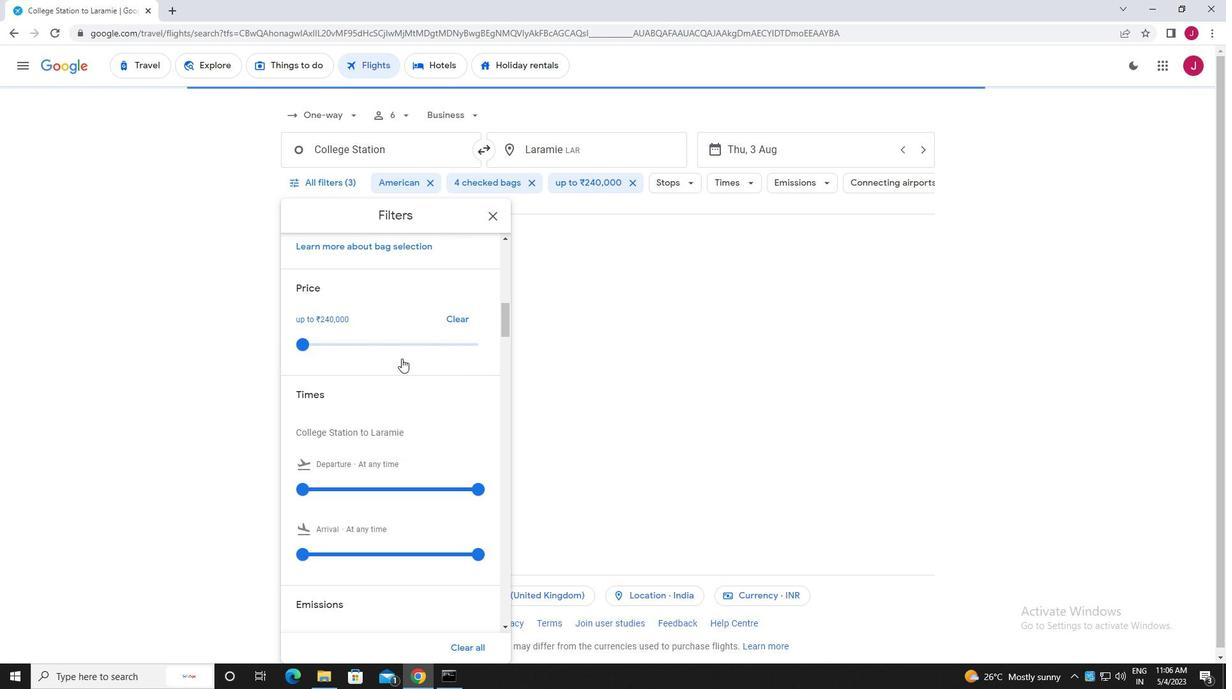 
Action: Mouse scrolled (401, 358) with delta (0, 0)
Screenshot: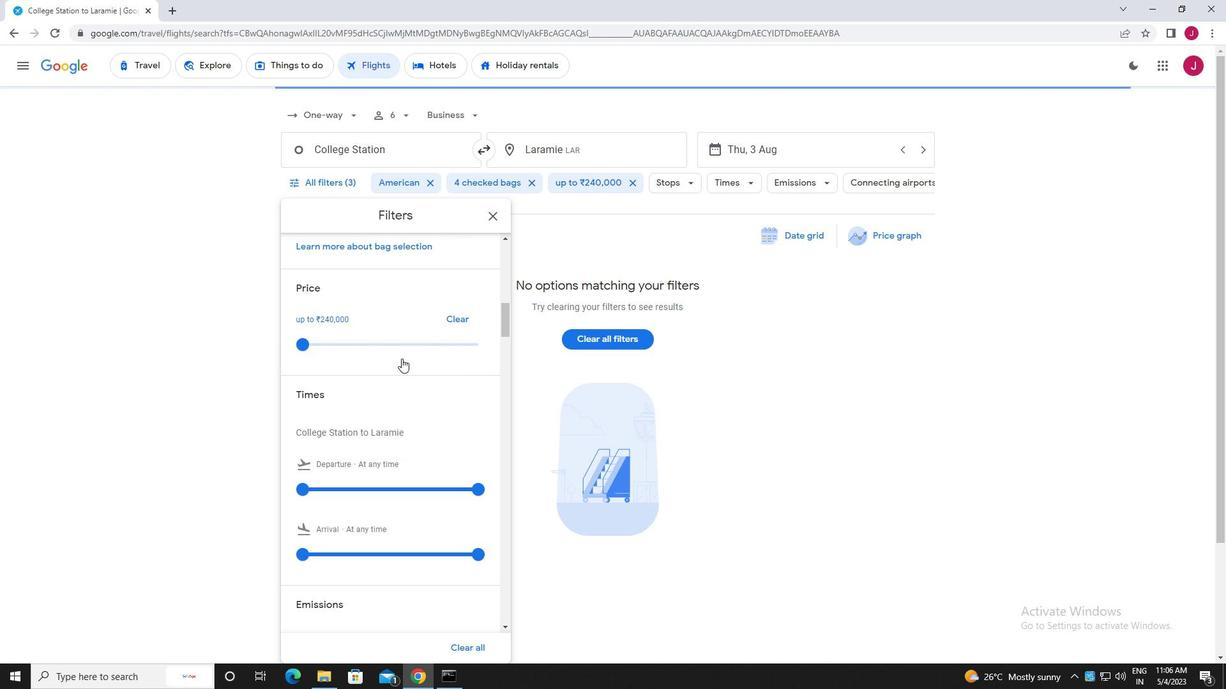 
Action: Mouse scrolled (401, 358) with delta (0, 0)
Screenshot: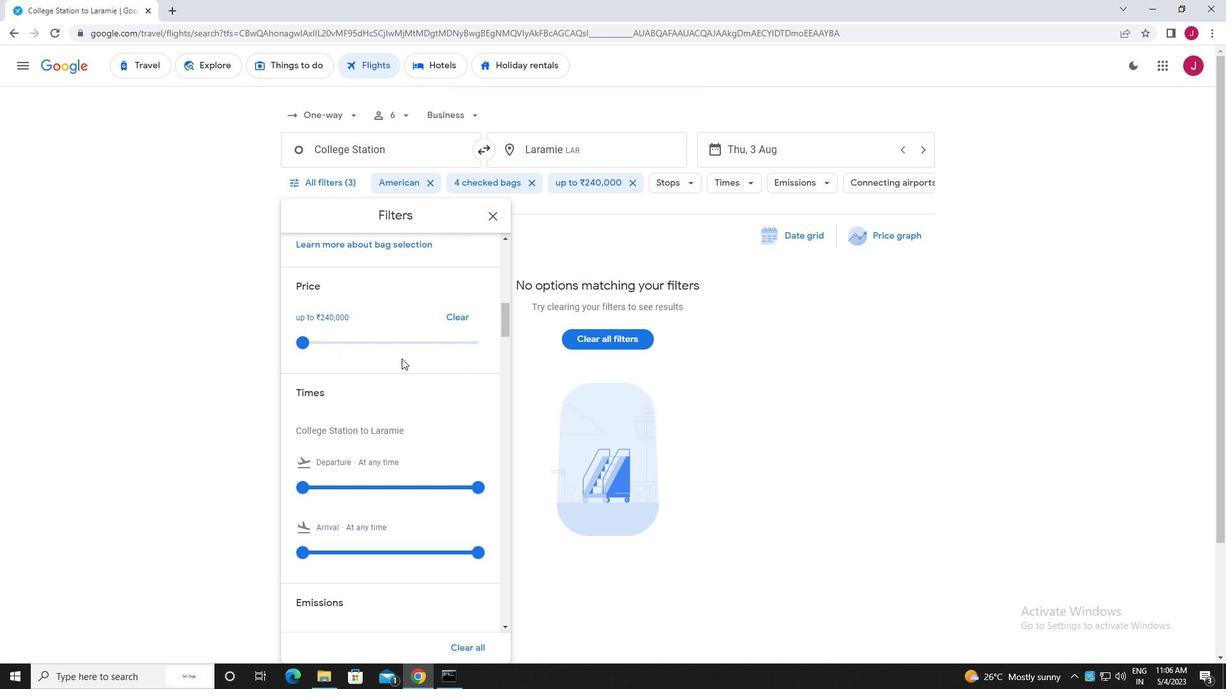 
Action: Mouse moved to (301, 296)
Screenshot: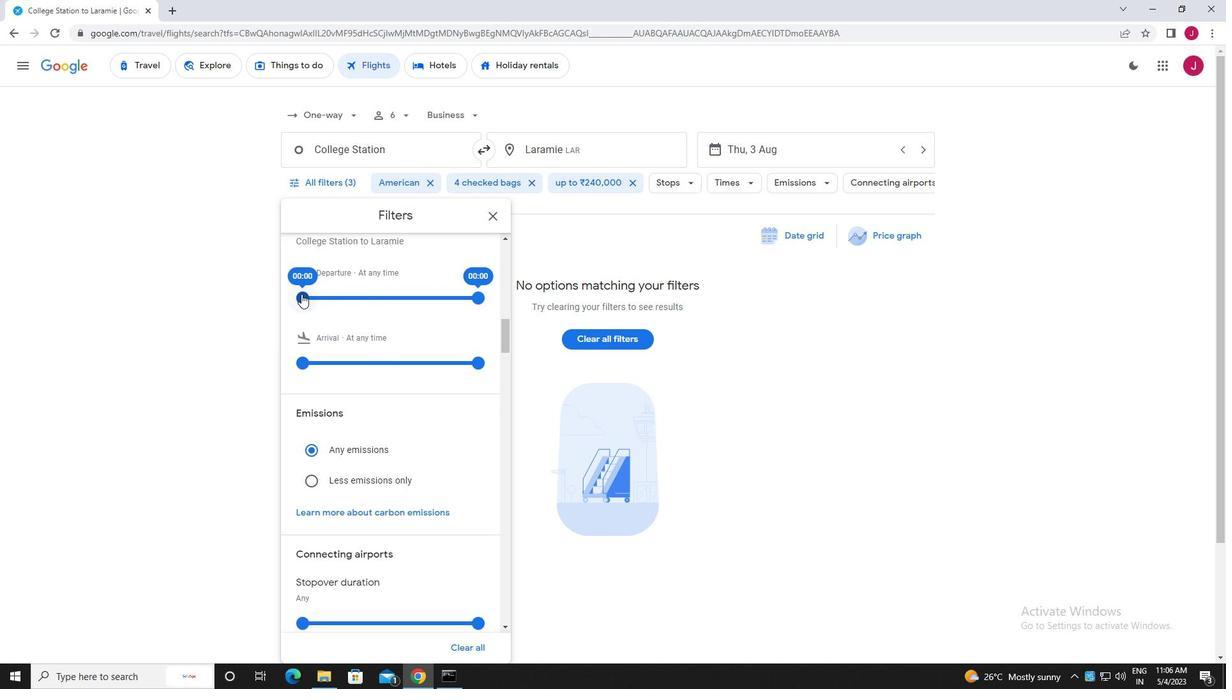 
Action: Mouse pressed left at (301, 296)
Screenshot: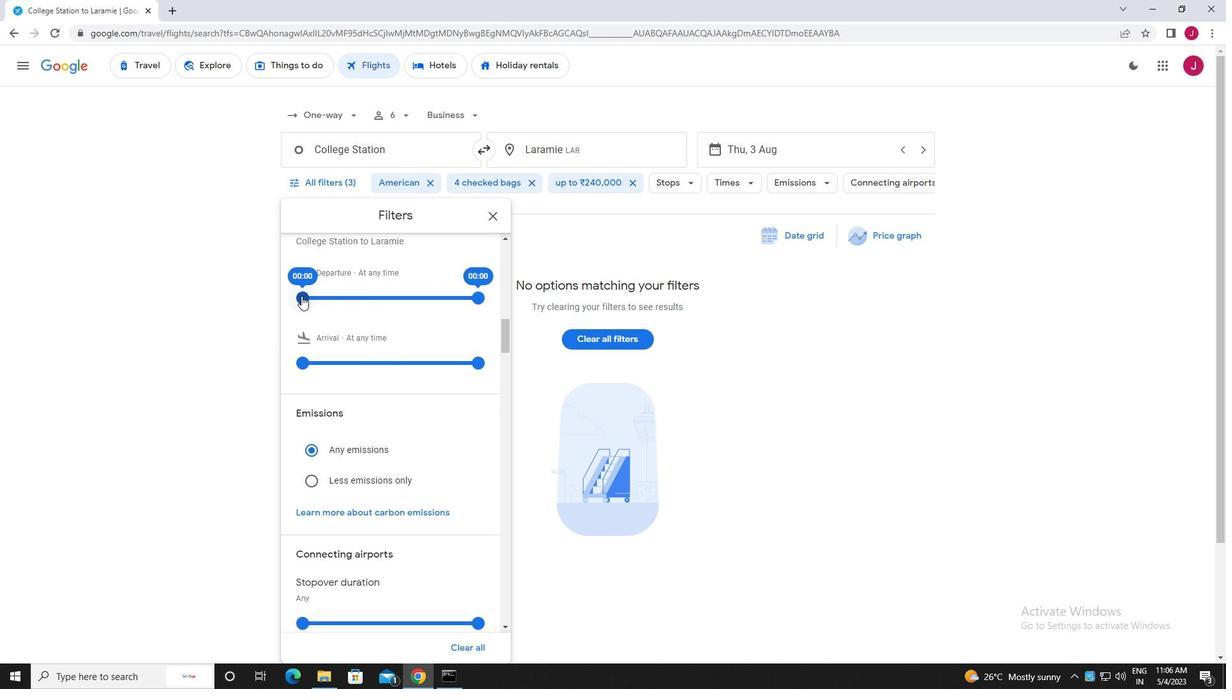
Action: Mouse moved to (494, 212)
Screenshot: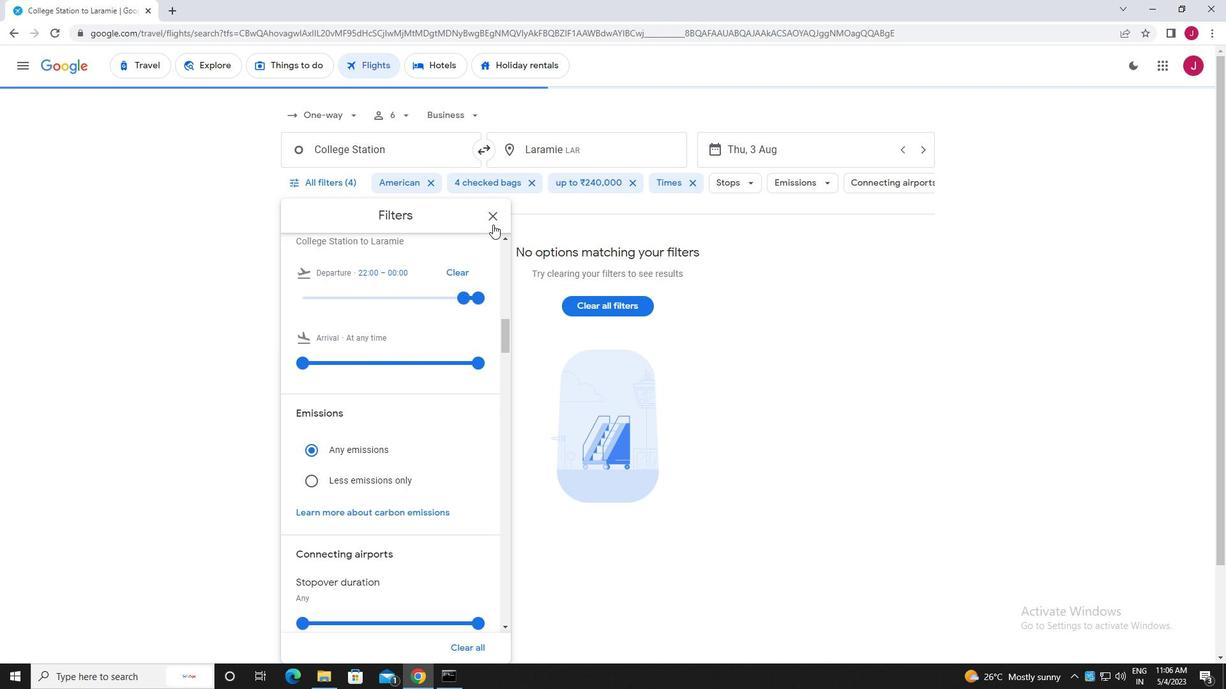 
Action: Mouse pressed left at (494, 212)
Screenshot: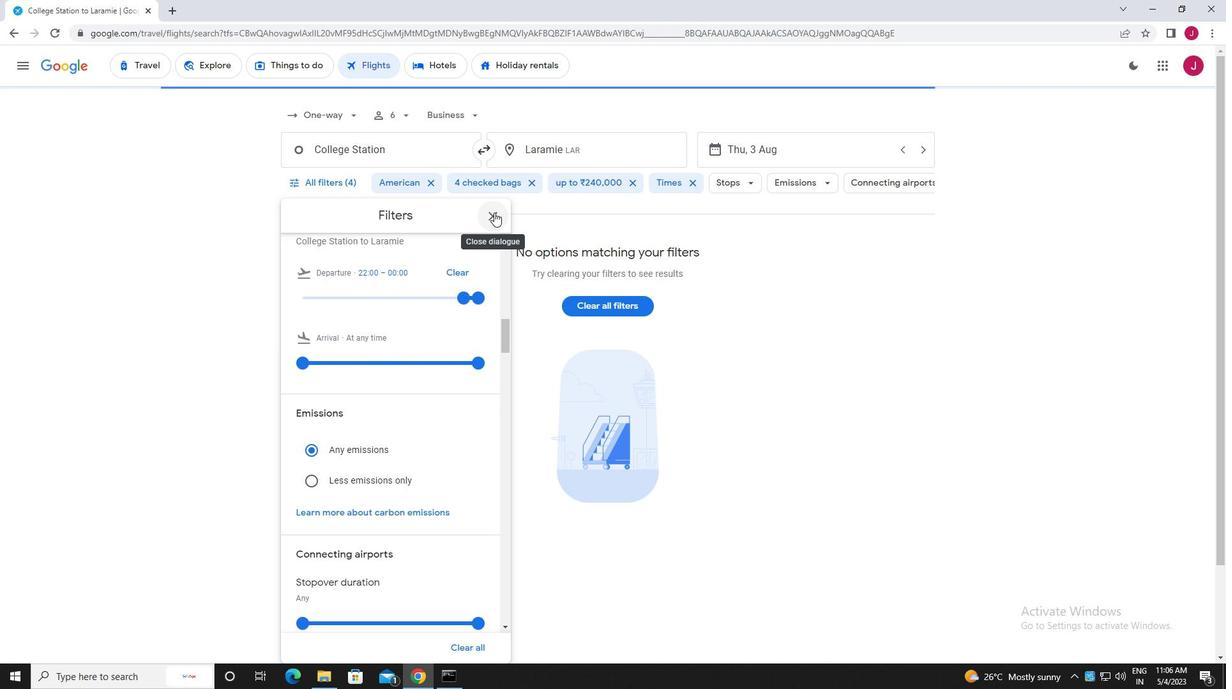 
Action: Mouse moved to (489, 214)
Screenshot: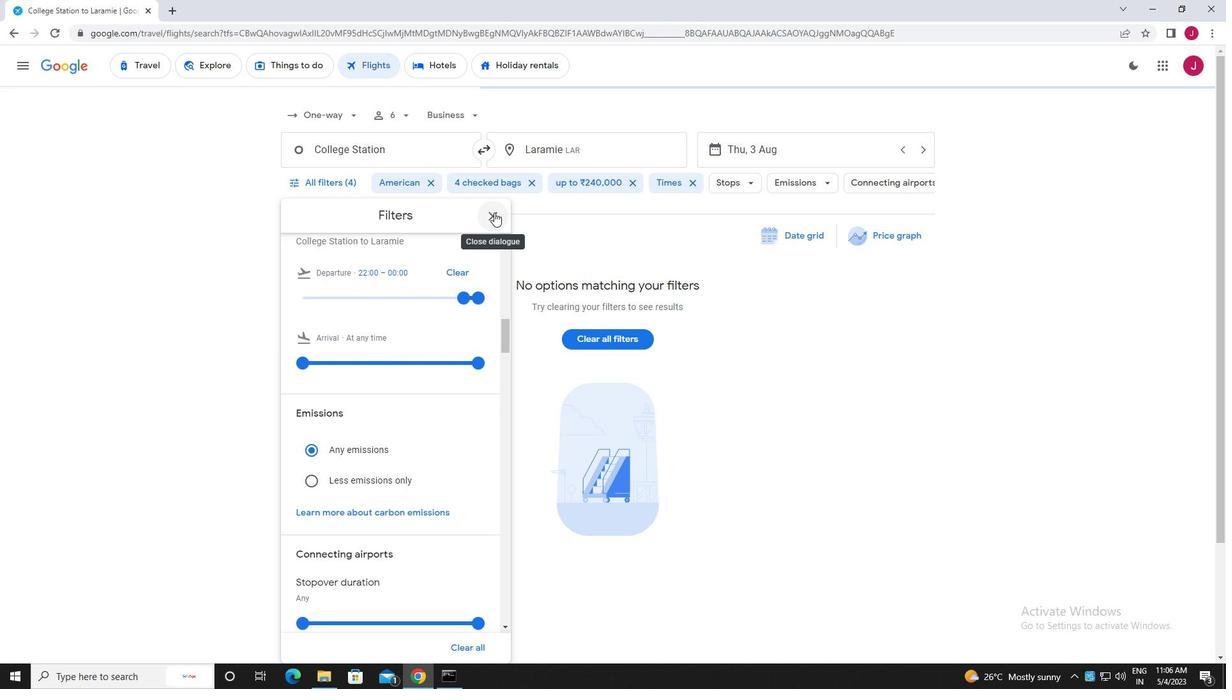 
